 Task: For heading Arial Rounded MT Bold with Underline.  font size for heading26,  'Change the font style of data to'Browallia New.  and font size to 18,  Change the alignment of both headline & data to Align middle & Align Text left.  In the sheet  Attendance Sheet for Weekly Reporting
Action: Mouse moved to (31, 156)
Screenshot: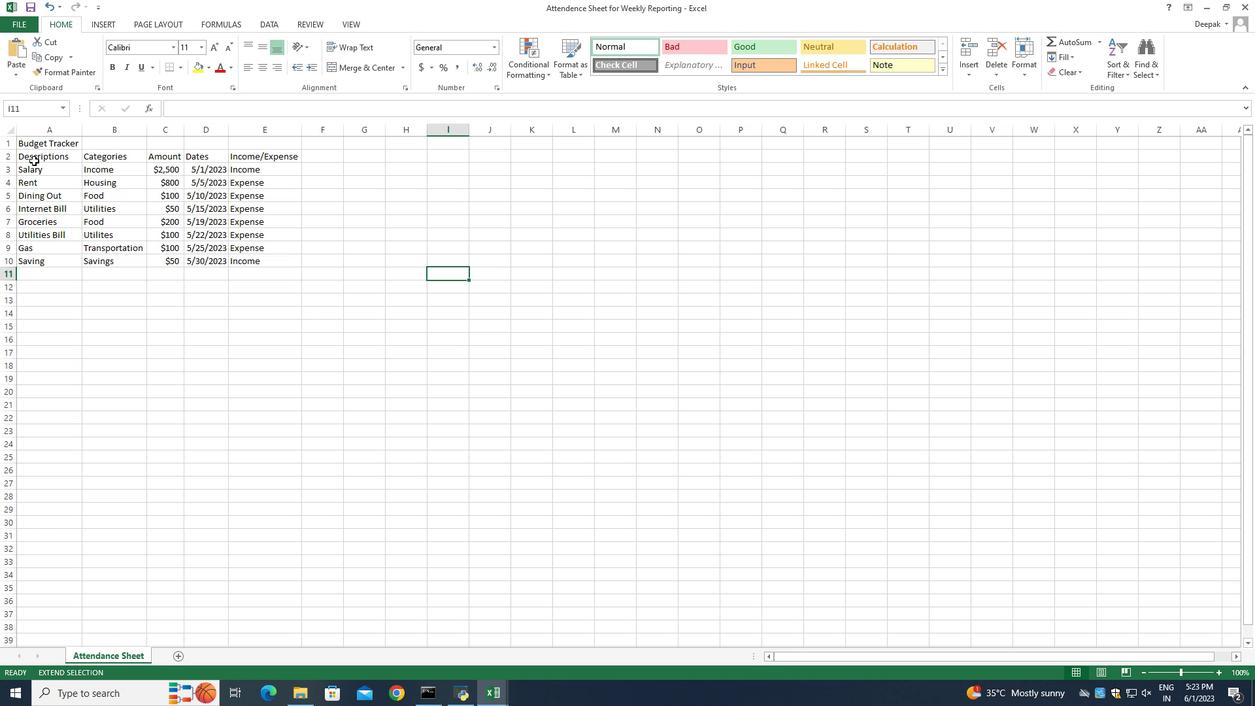 
Action: Mouse pressed left at (31, 156)
Screenshot: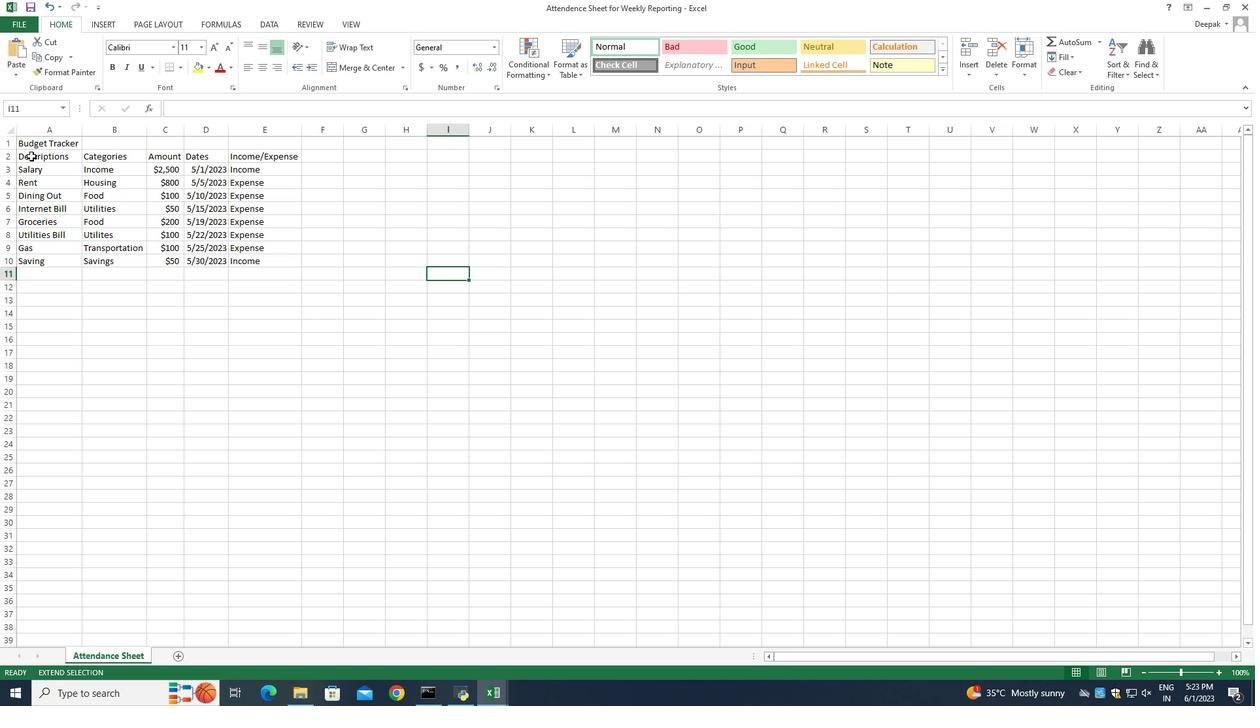 
Action: Mouse pressed left at (31, 156)
Screenshot: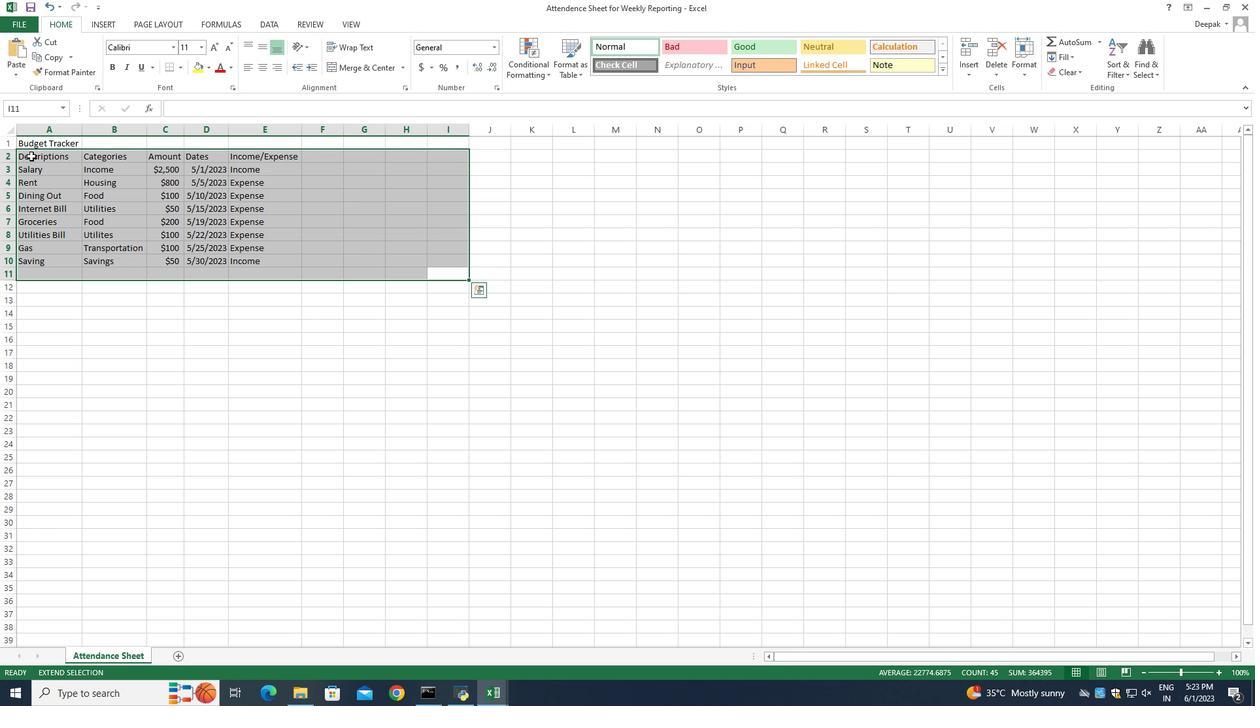 
Action: Mouse moved to (415, 371)
Screenshot: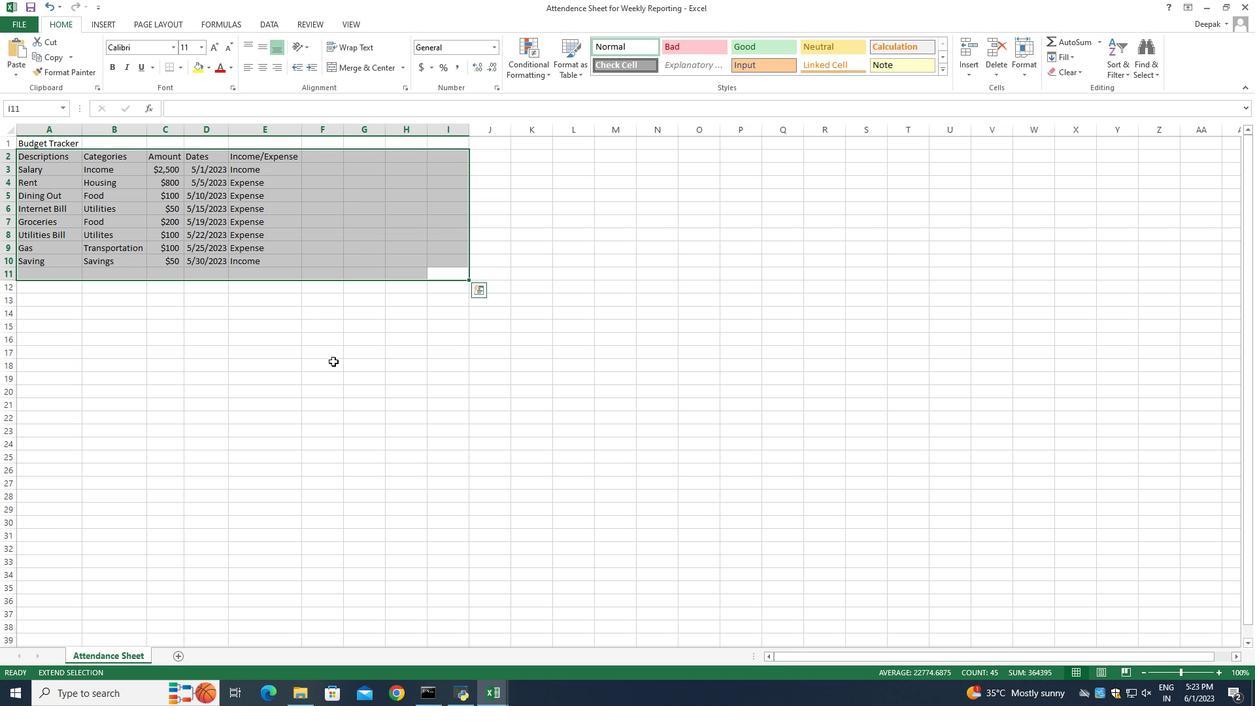 
Action: Mouse pressed left at (415, 371)
Screenshot: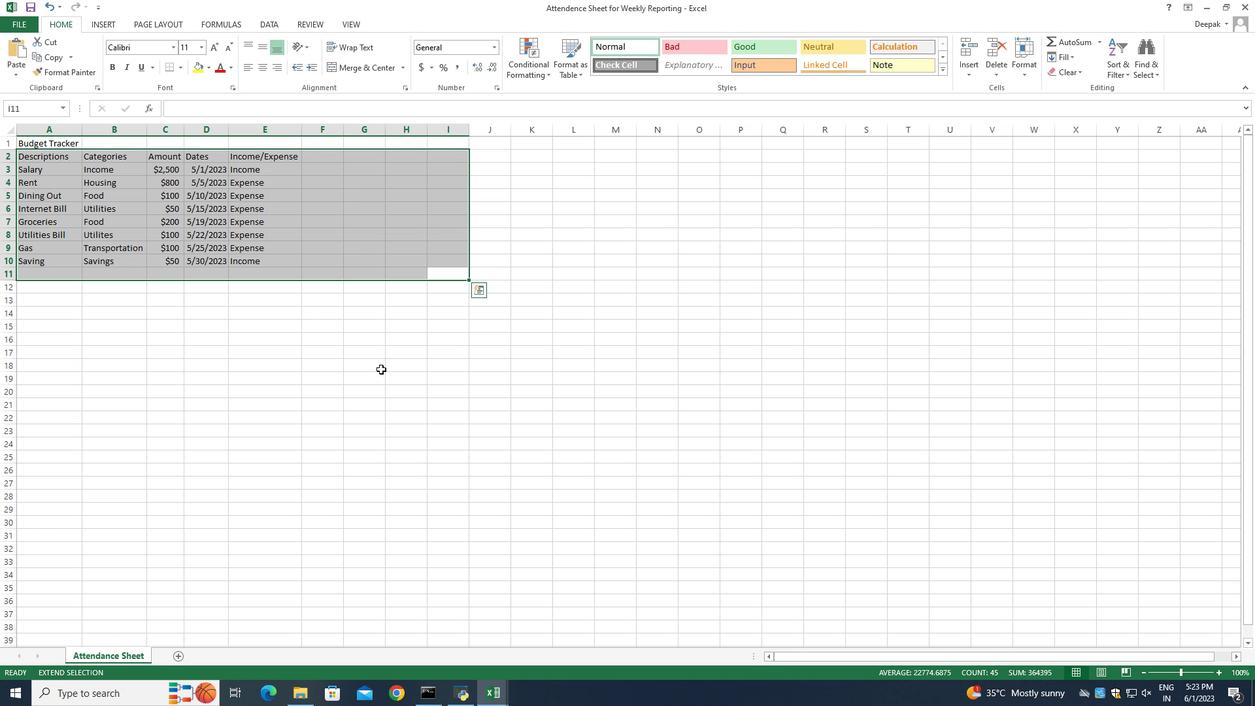 
Action: Mouse moved to (343, 205)
Screenshot: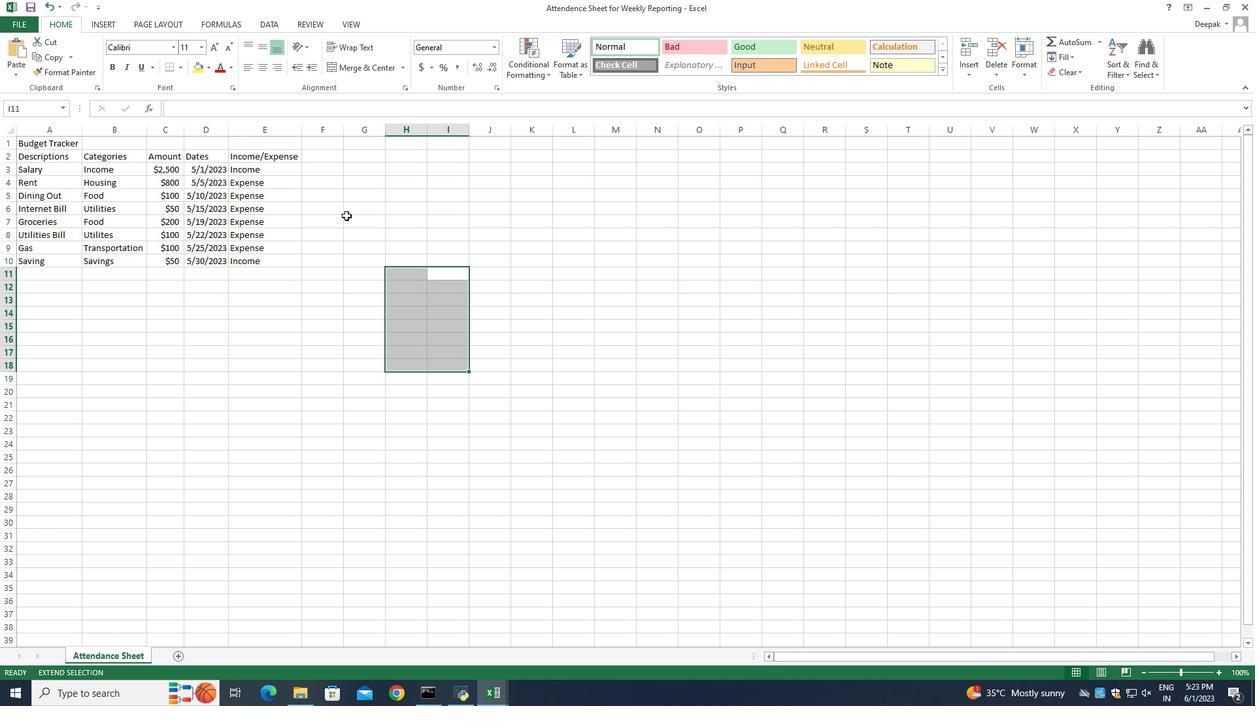 
Action: Mouse pressed right at (343, 205)
Screenshot: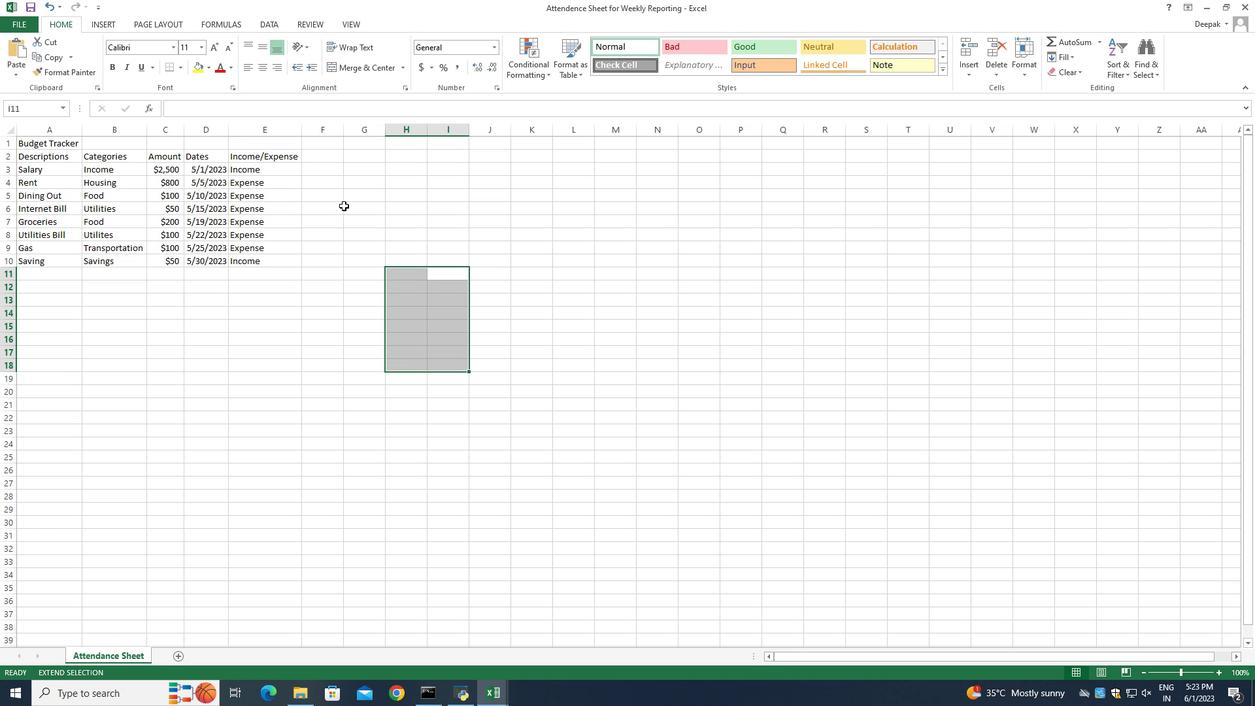 
Action: Mouse moved to (313, 228)
Screenshot: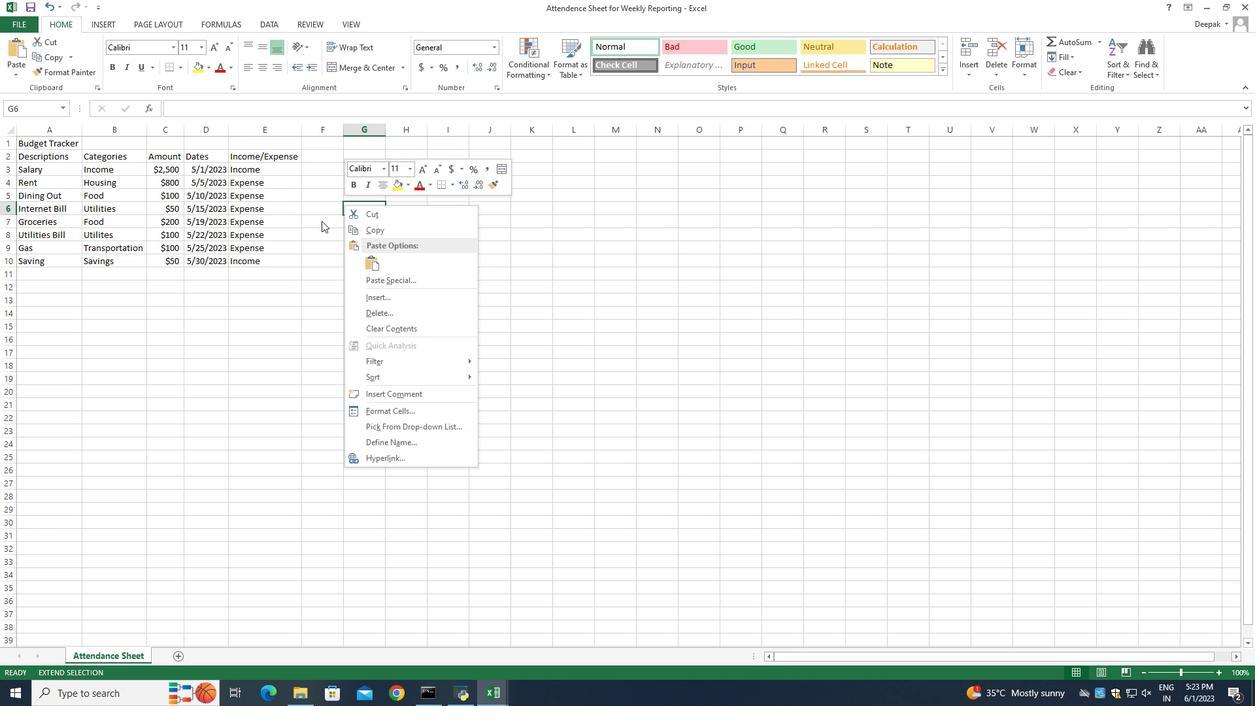 
Action: Mouse pressed left at (313, 228)
Screenshot: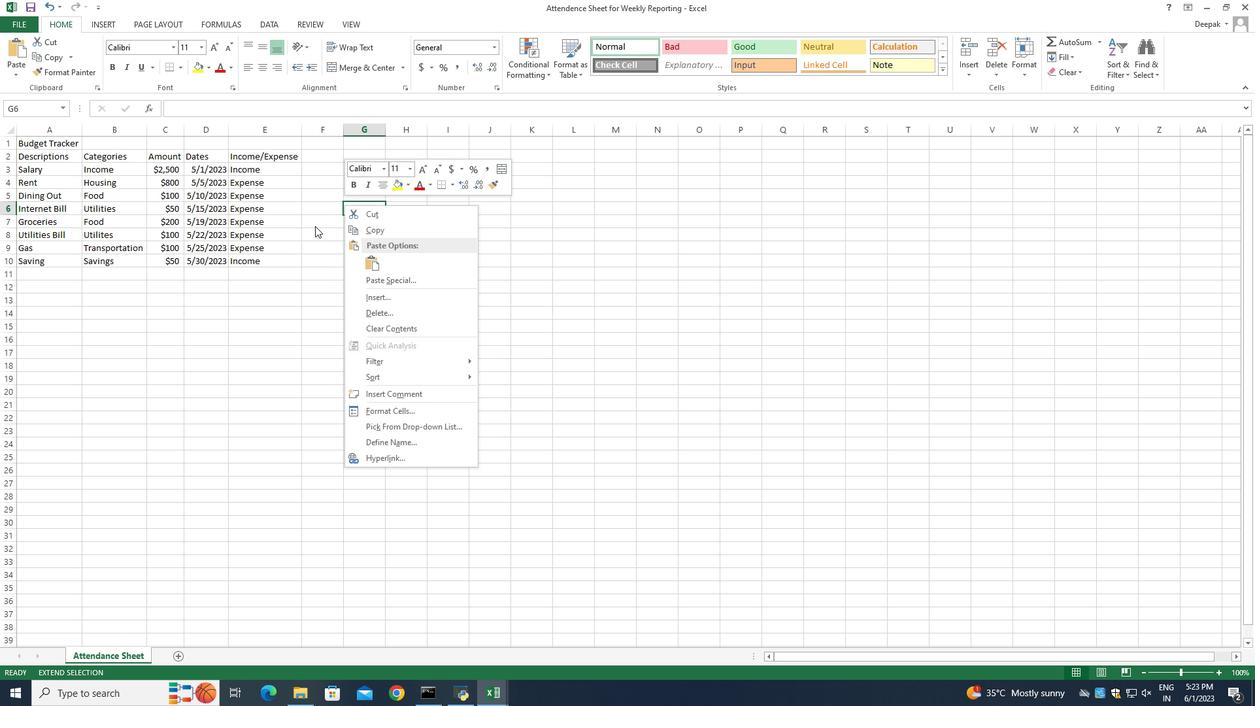 
Action: Mouse moved to (31, 156)
Screenshot: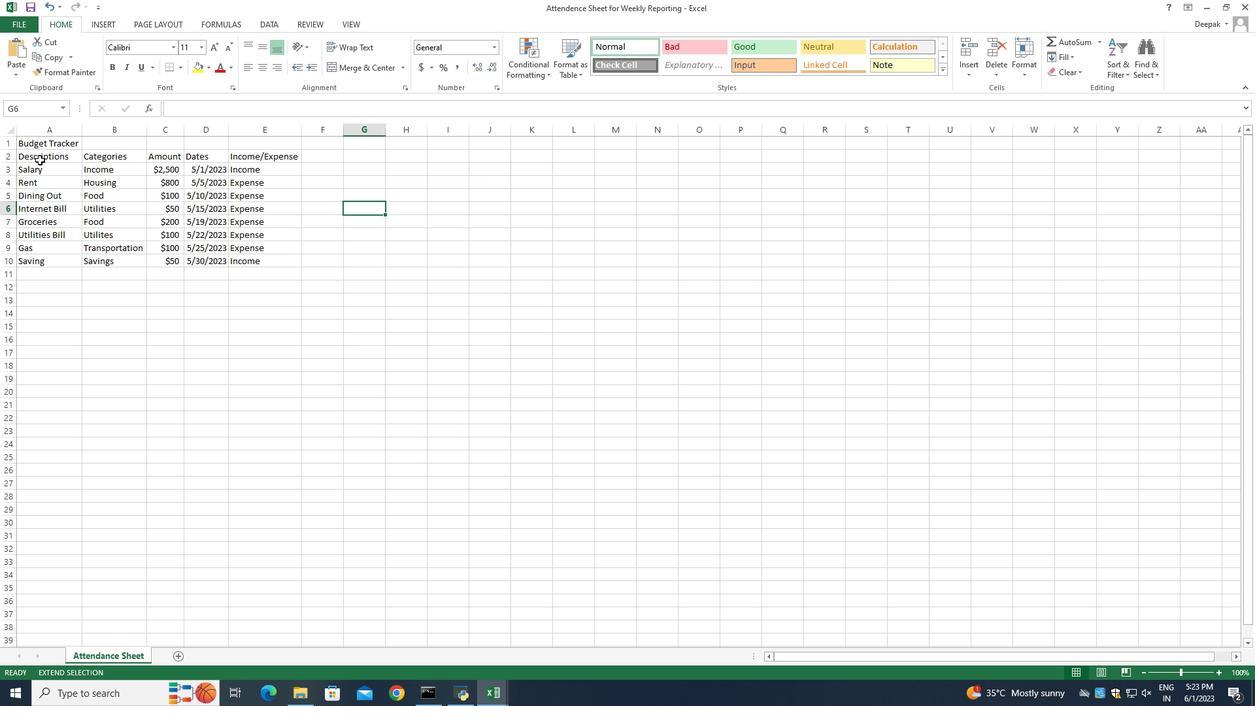 
Action: Mouse pressed left at (31, 156)
Screenshot: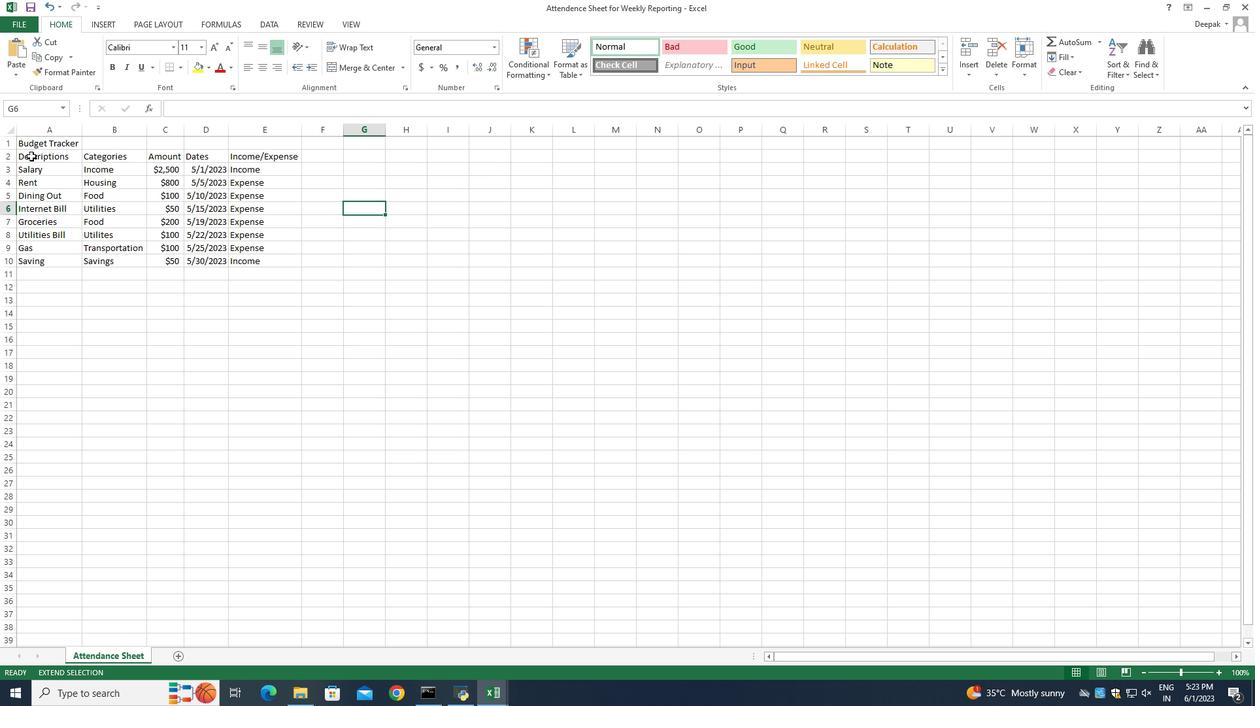
Action: Mouse pressed left at (31, 156)
Screenshot: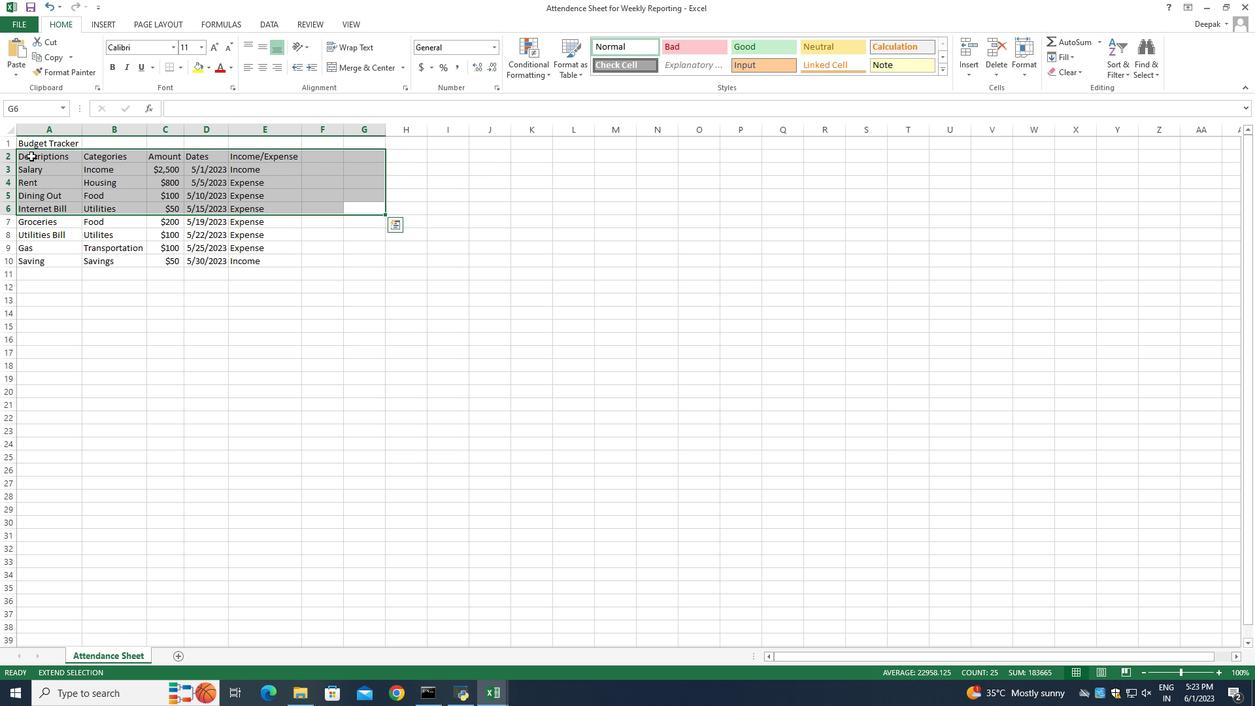 
Action: Mouse pressed left at (31, 156)
Screenshot: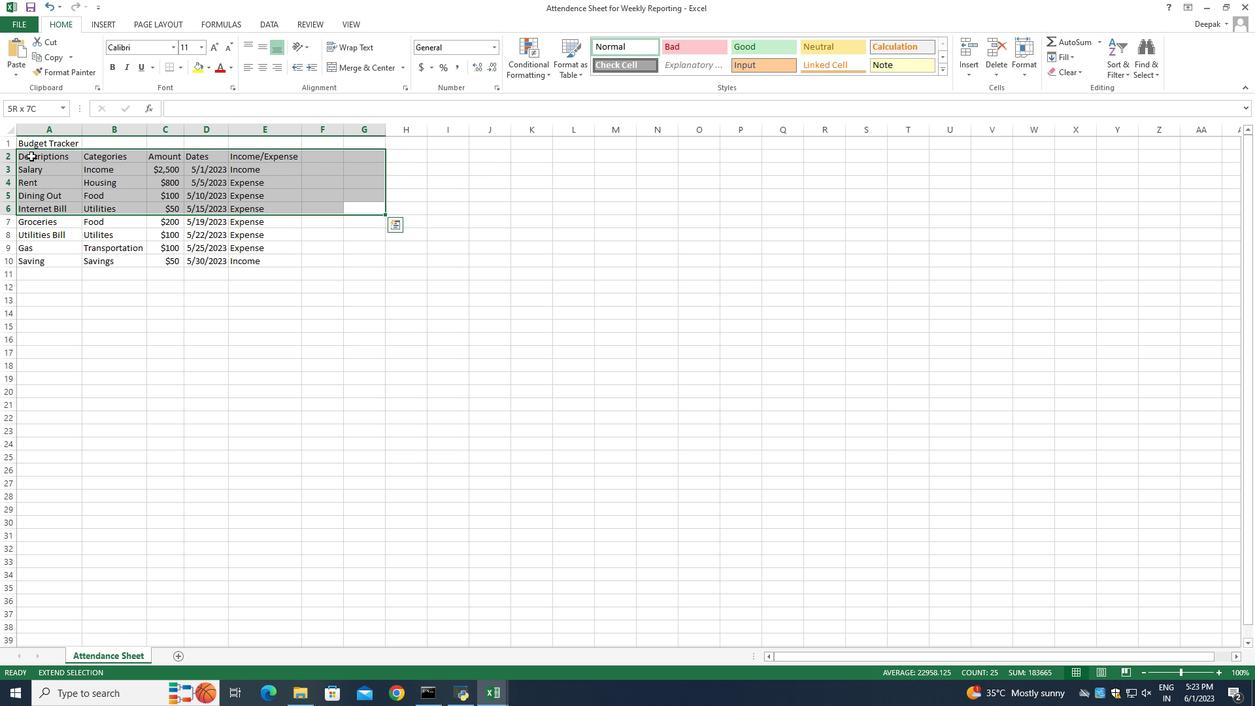 
Action: Mouse pressed left at (31, 156)
Screenshot: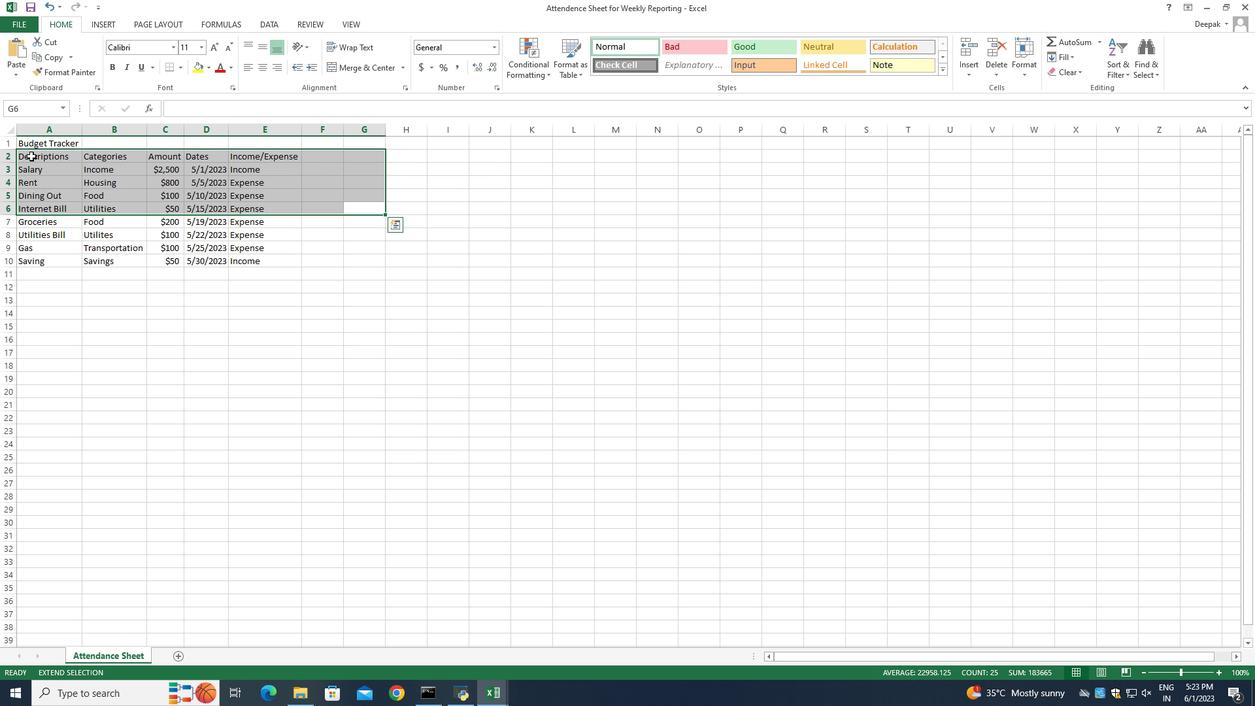 
Action: Mouse moved to (121, 295)
Screenshot: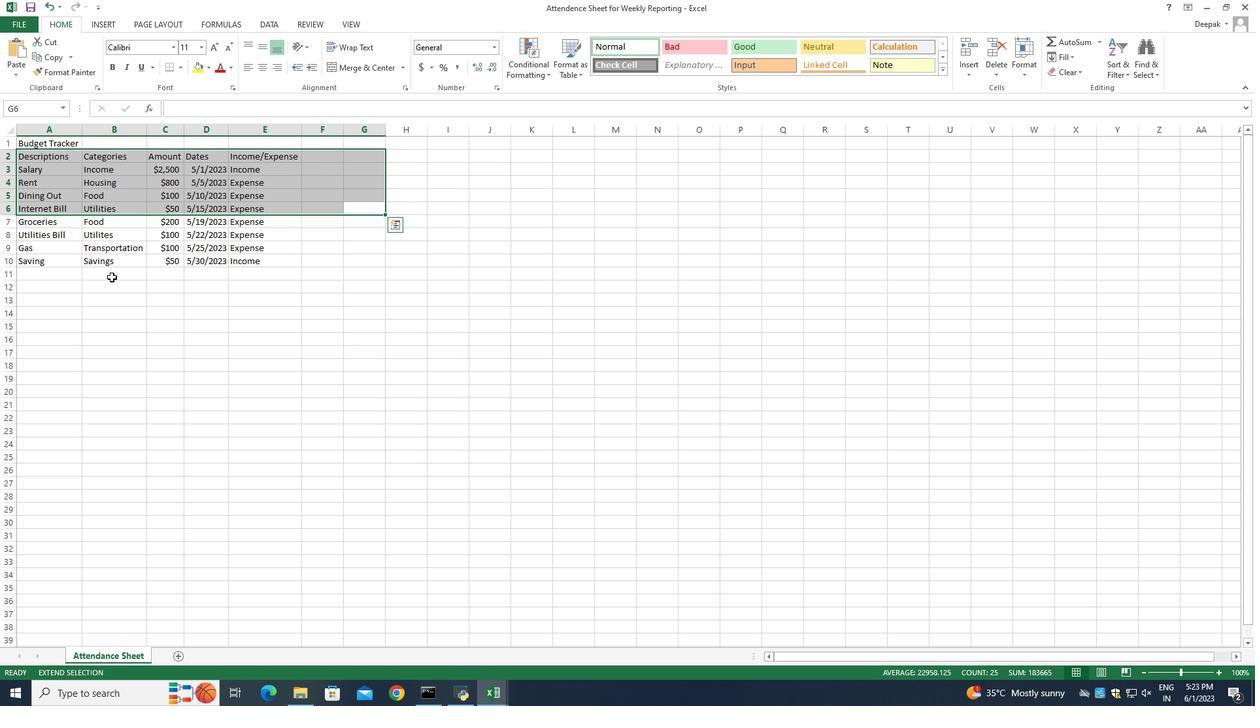 
Action: Mouse pressed left at (121, 295)
Screenshot: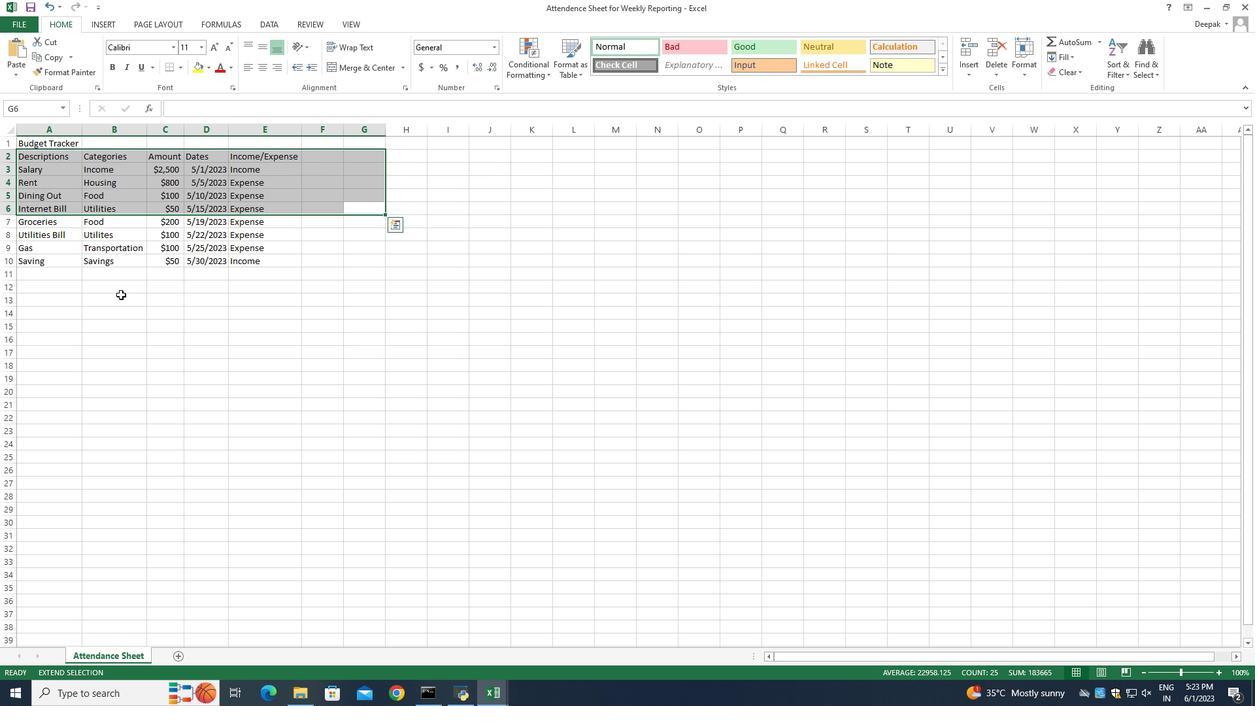 
Action: Mouse moved to (544, 287)
Screenshot: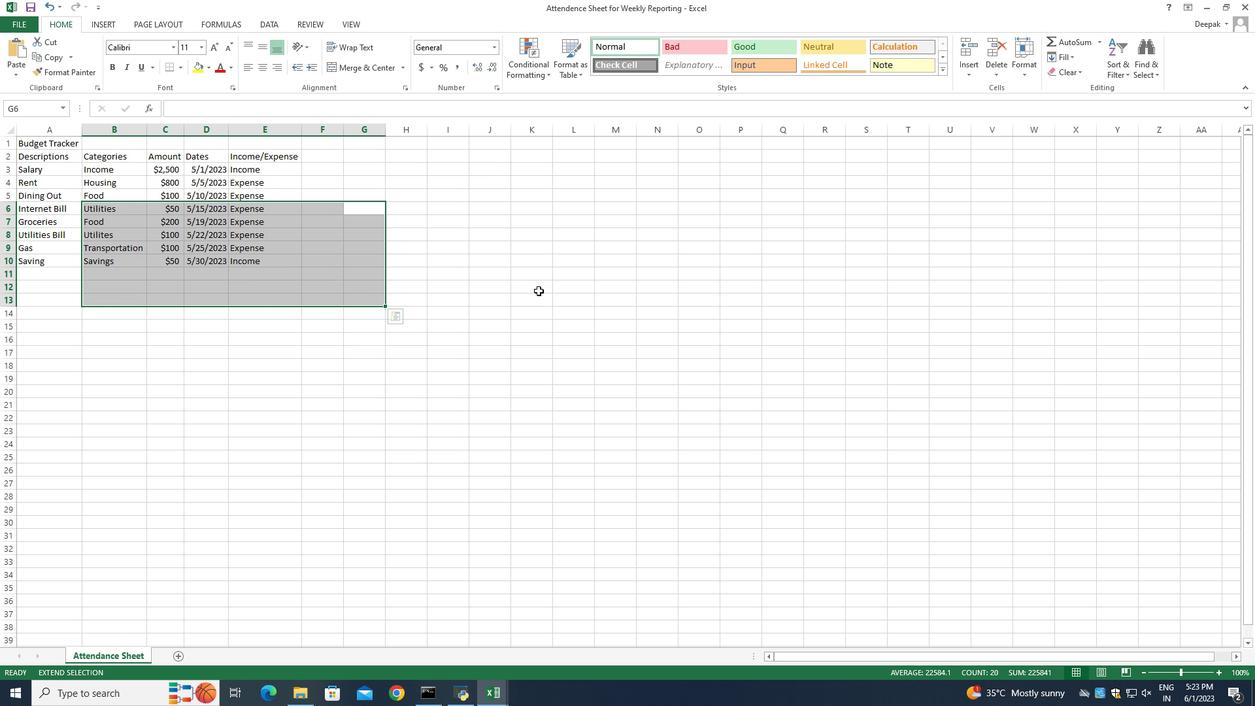 
Action: Mouse pressed right at (544, 287)
Screenshot: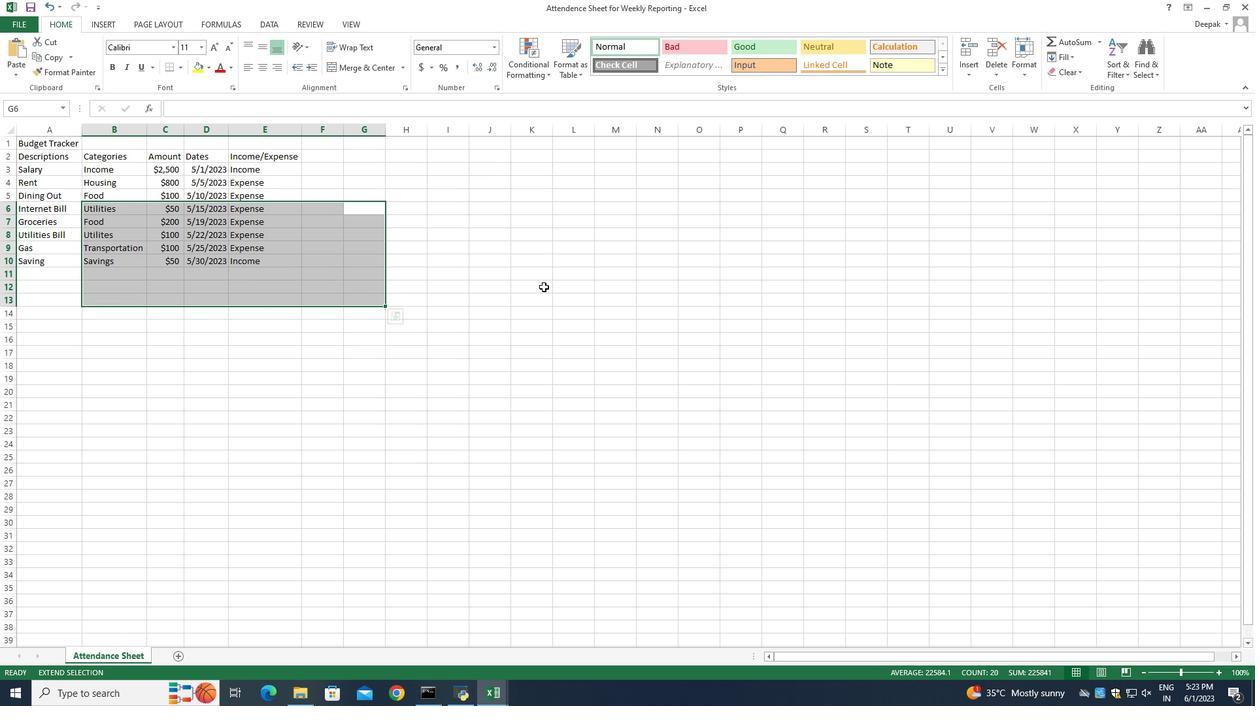 
Action: Mouse moved to (459, 299)
Screenshot: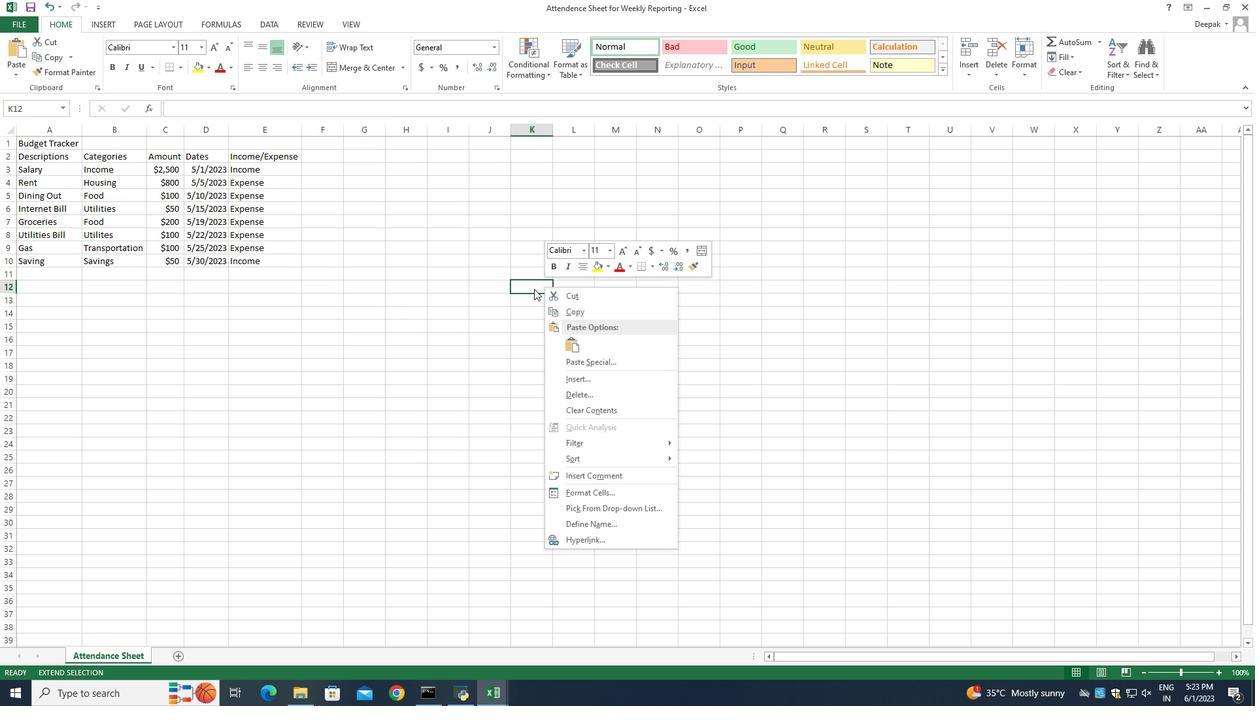 
Action: Mouse pressed left at (459, 299)
Screenshot: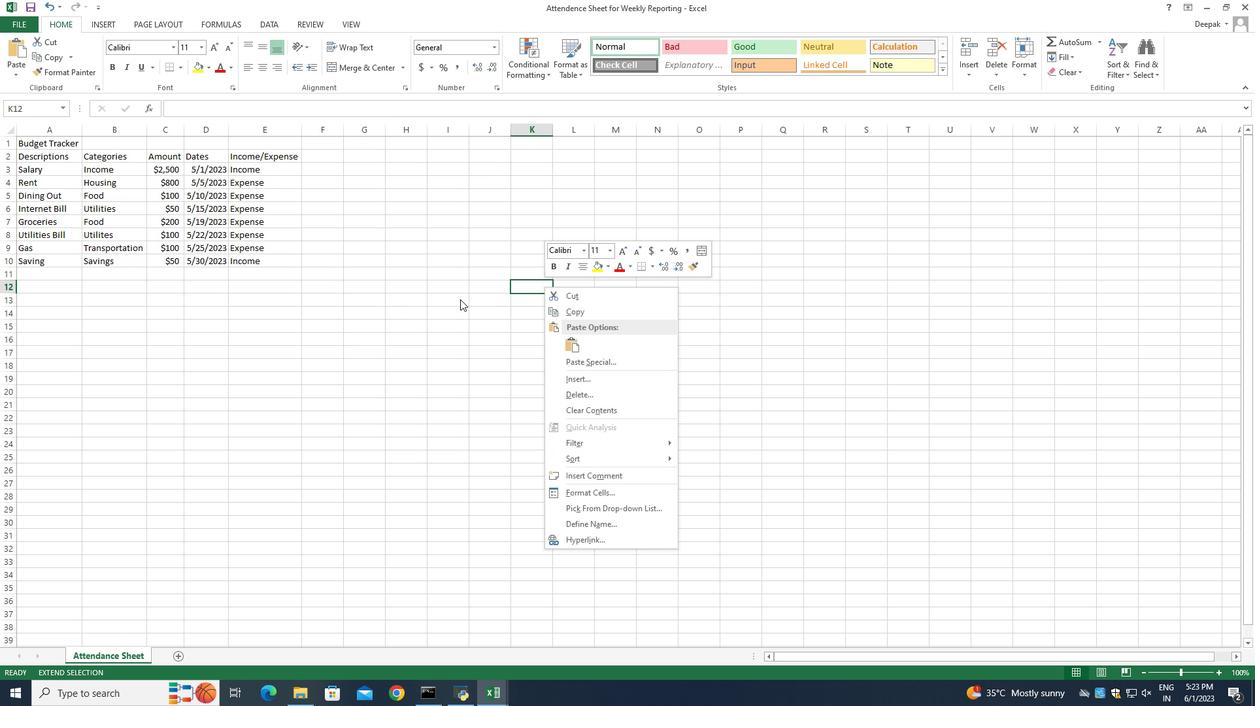 
Action: Mouse pressed left at (459, 299)
Screenshot: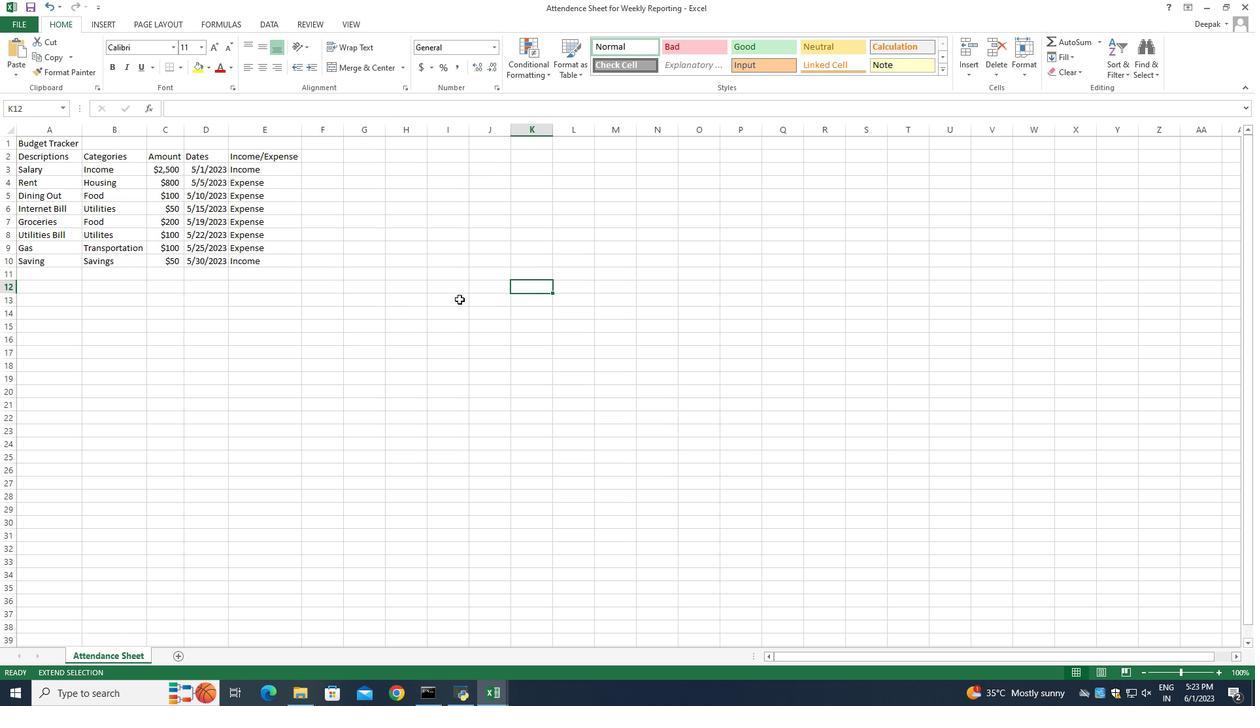 
Action: Mouse moved to (544, 304)
Screenshot: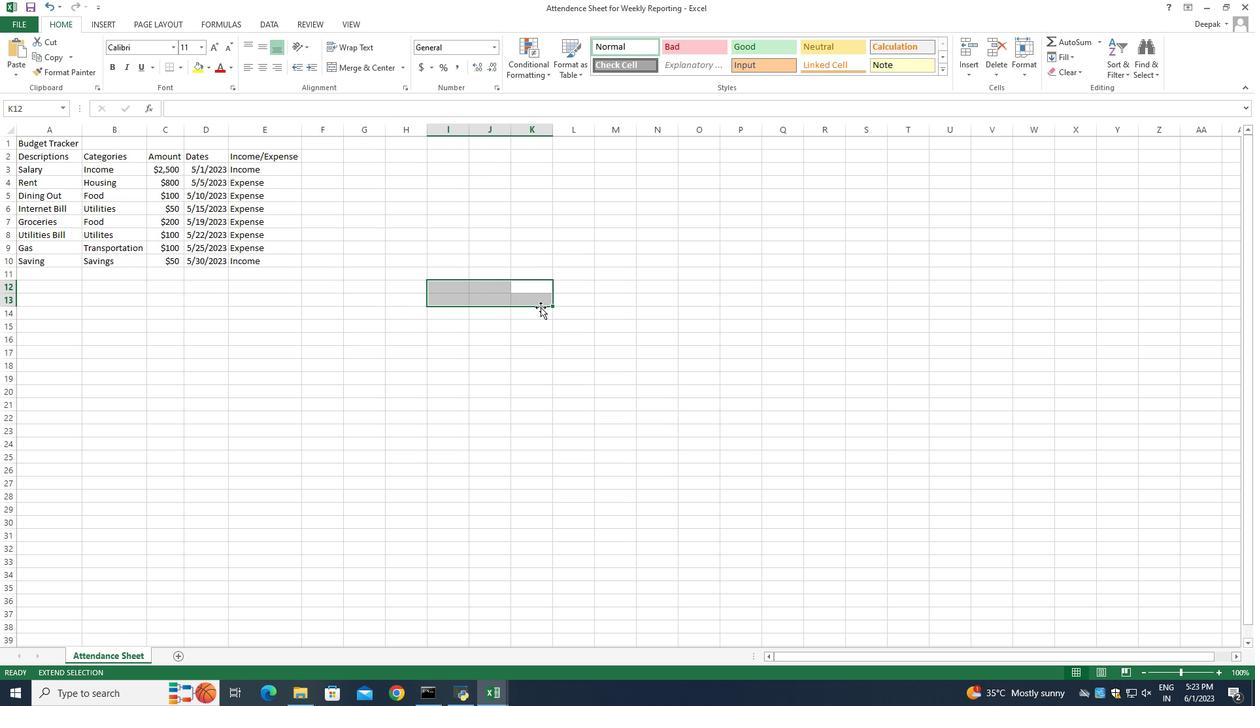 
Action: Mouse pressed left at (544, 304)
Screenshot: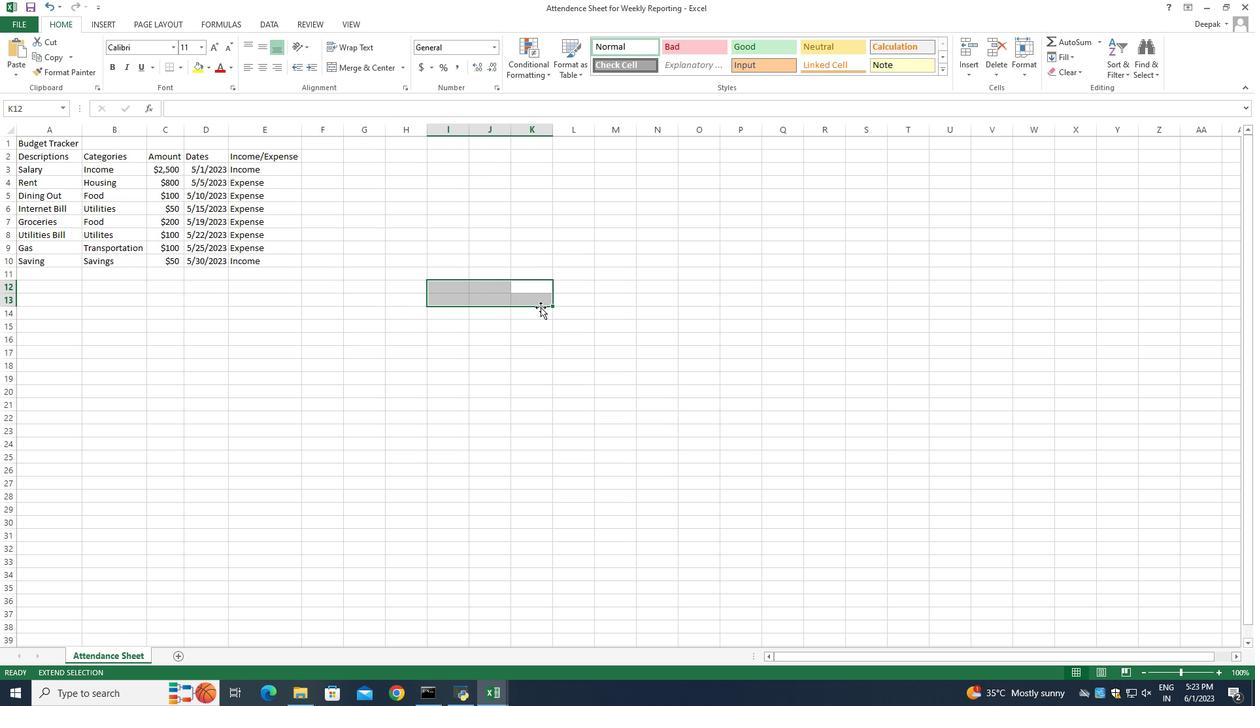 
Action: Mouse moved to (553, 302)
Screenshot: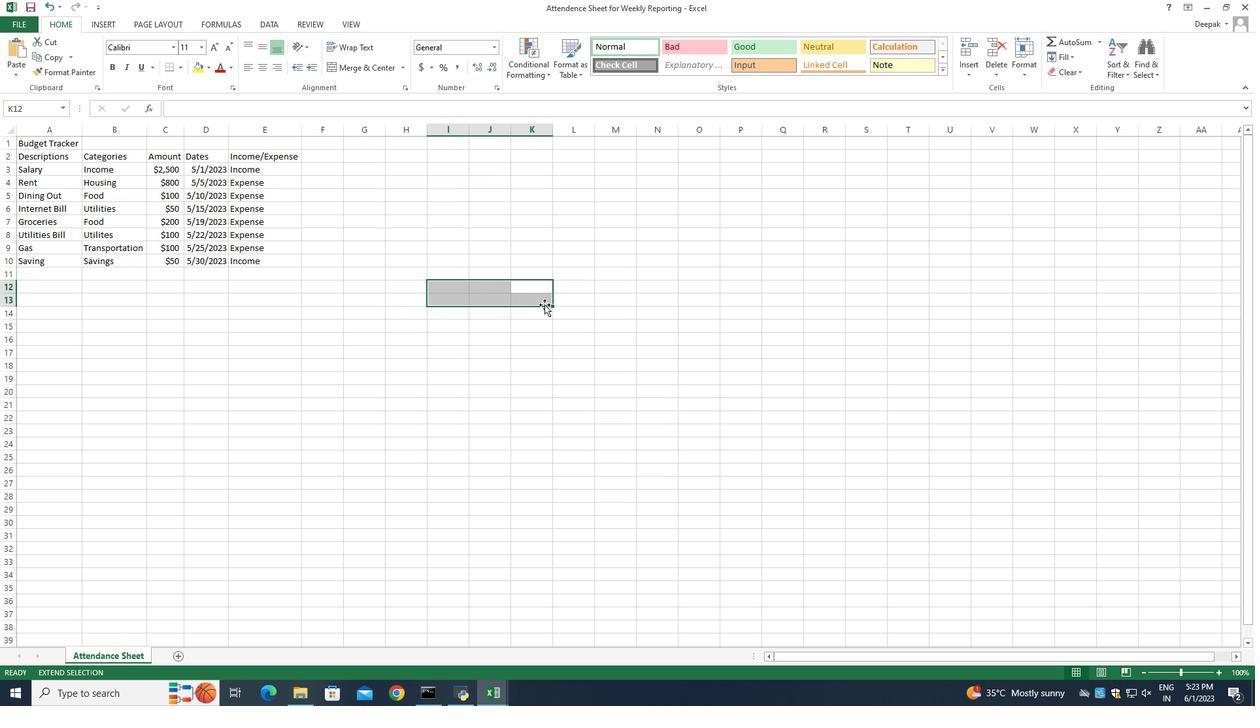 
Action: Mouse pressed left at (553, 302)
Screenshot: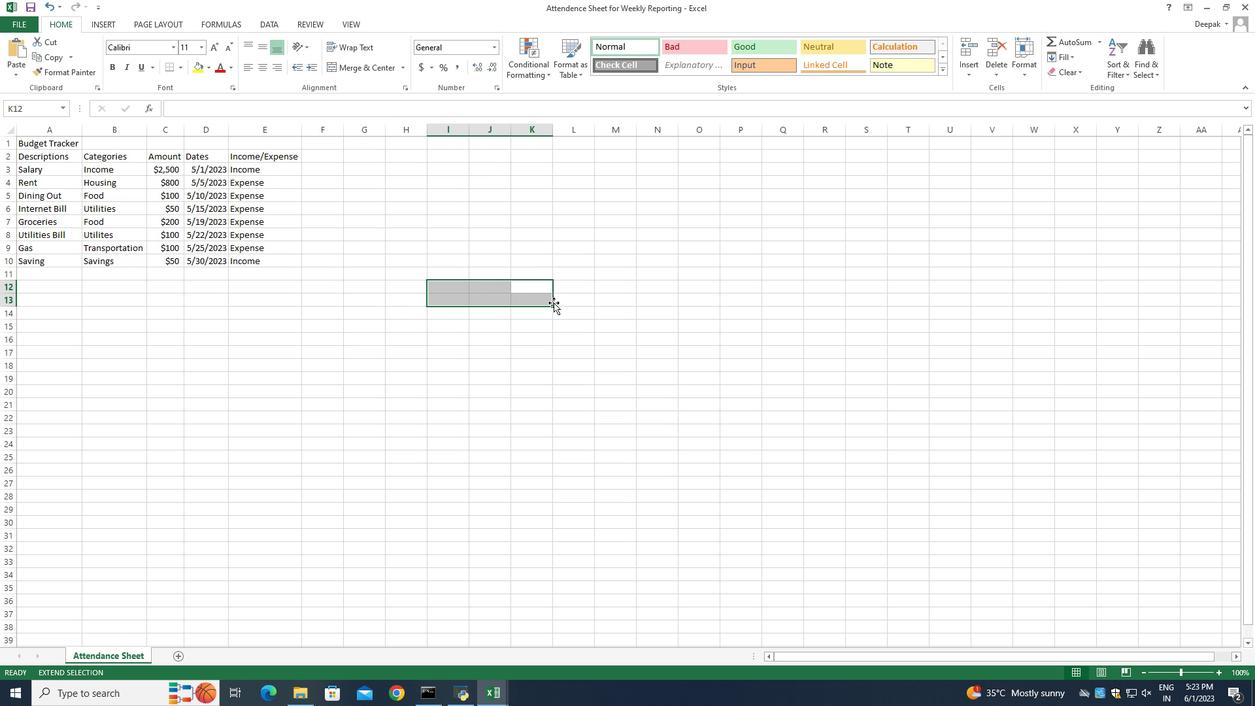 
Action: Mouse moved to (591, 289)
Screenshot: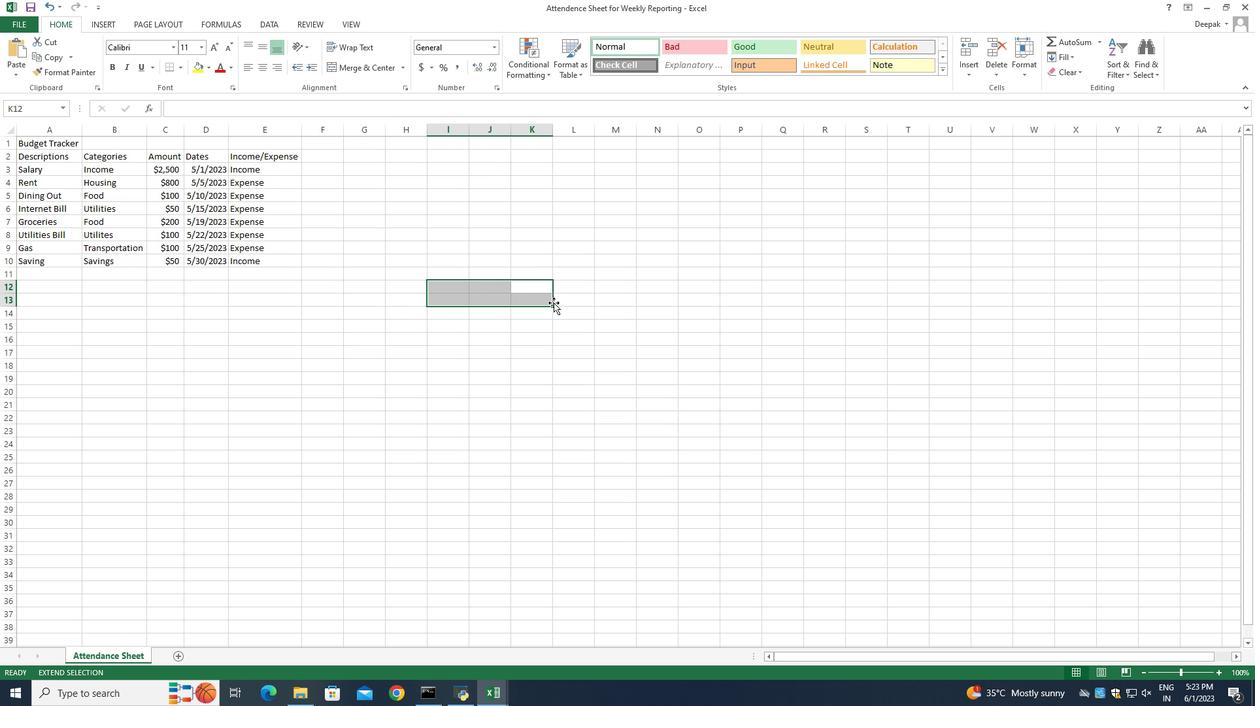 
Action: Mouse pressed right at (591, 289)
Screenshot: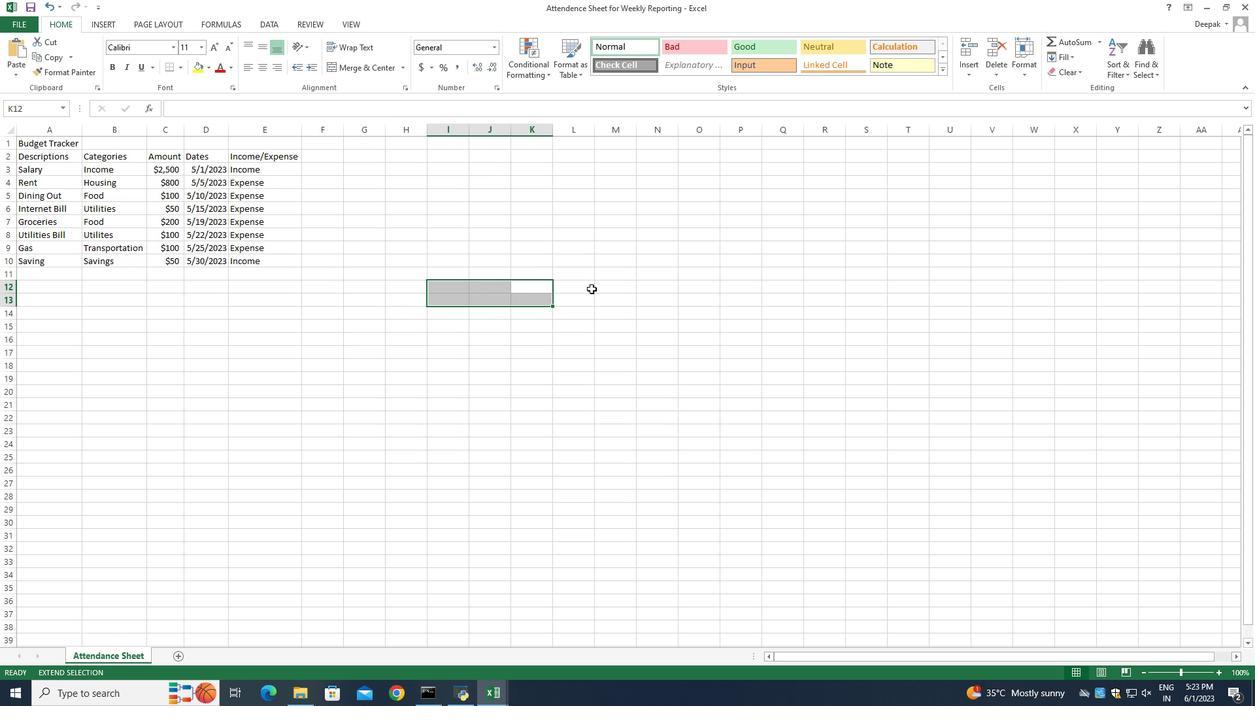 
Action: Mouse moved to (568, 283)
Screenshot: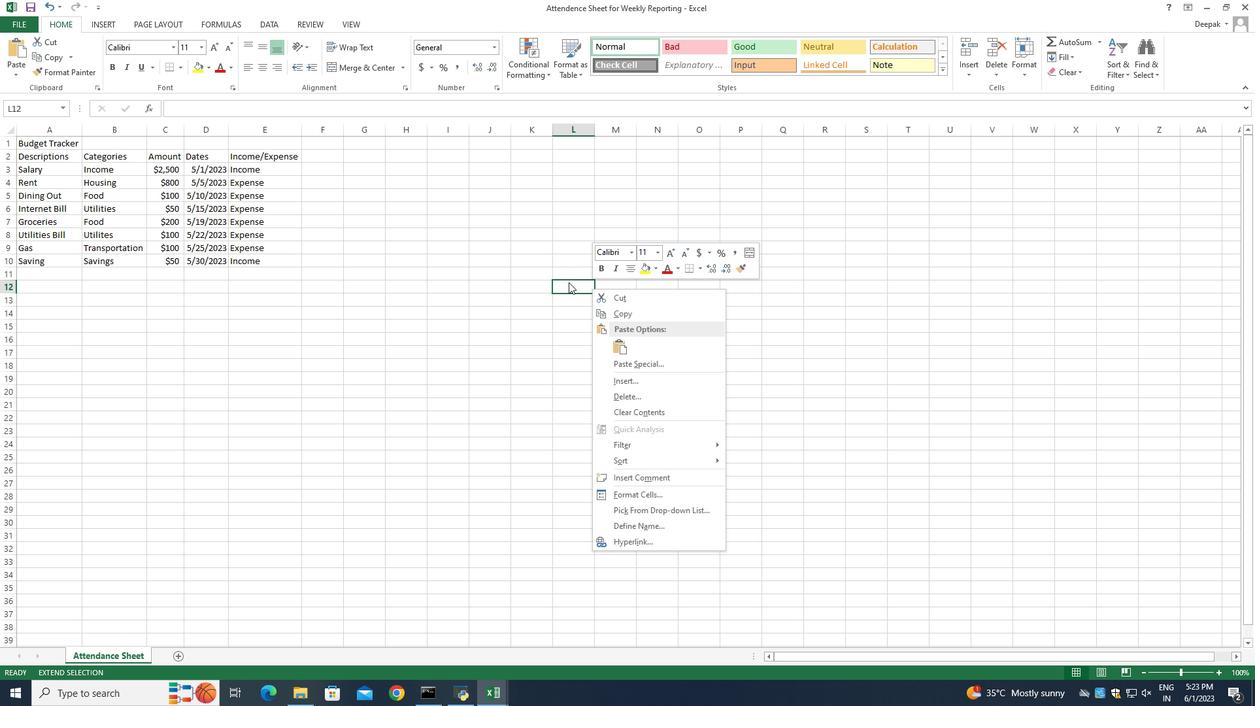 
Action: Mouse pressed left at (568, 283)
Screenshot: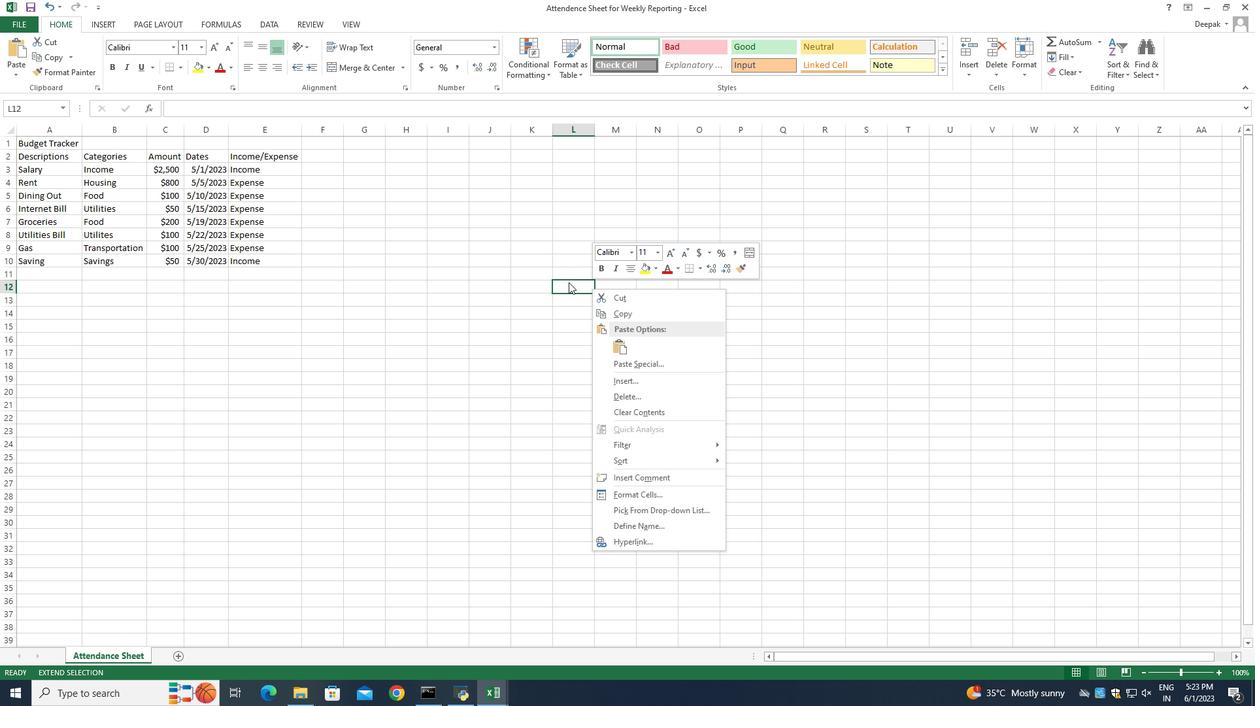 
Action: Mouse moved to (573, 300)
Screenshot: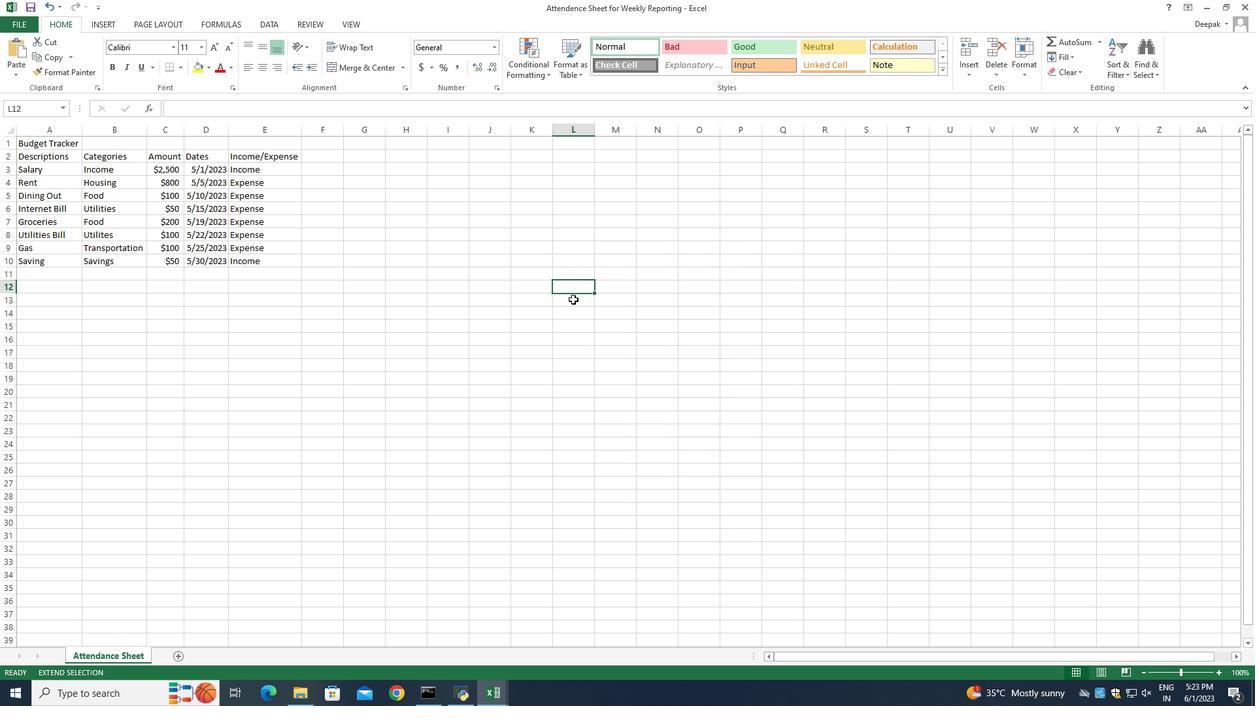 
Action: Mouse pressed left at (573, 300)
Screenshot: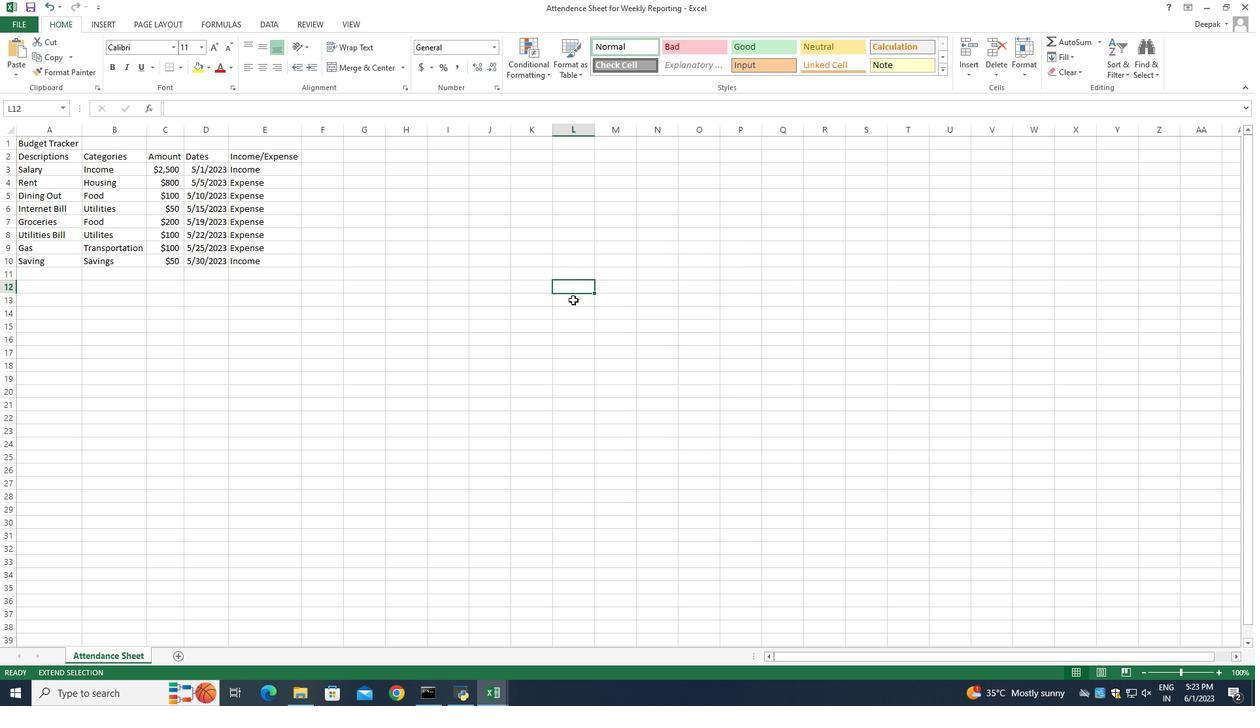 
Action: Mouse moved to (570, 288)
Screenshot: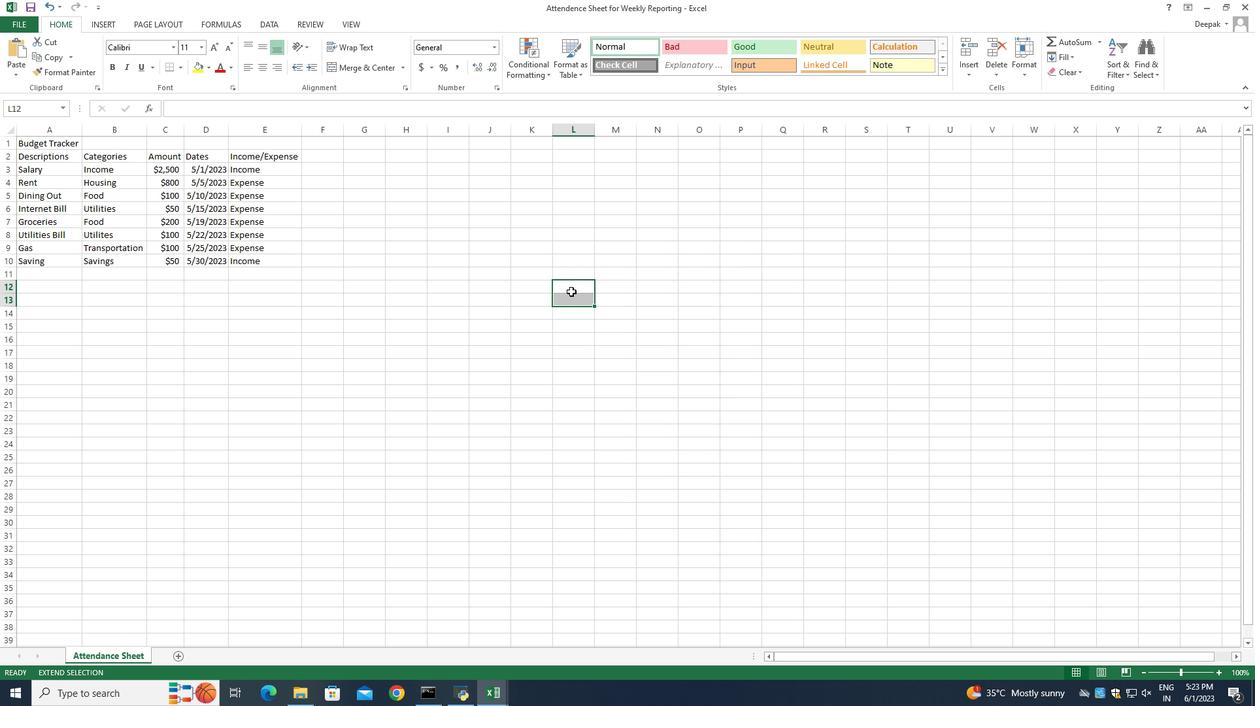 
Action: Mouse pressed left at (570, 288)
Screenshot: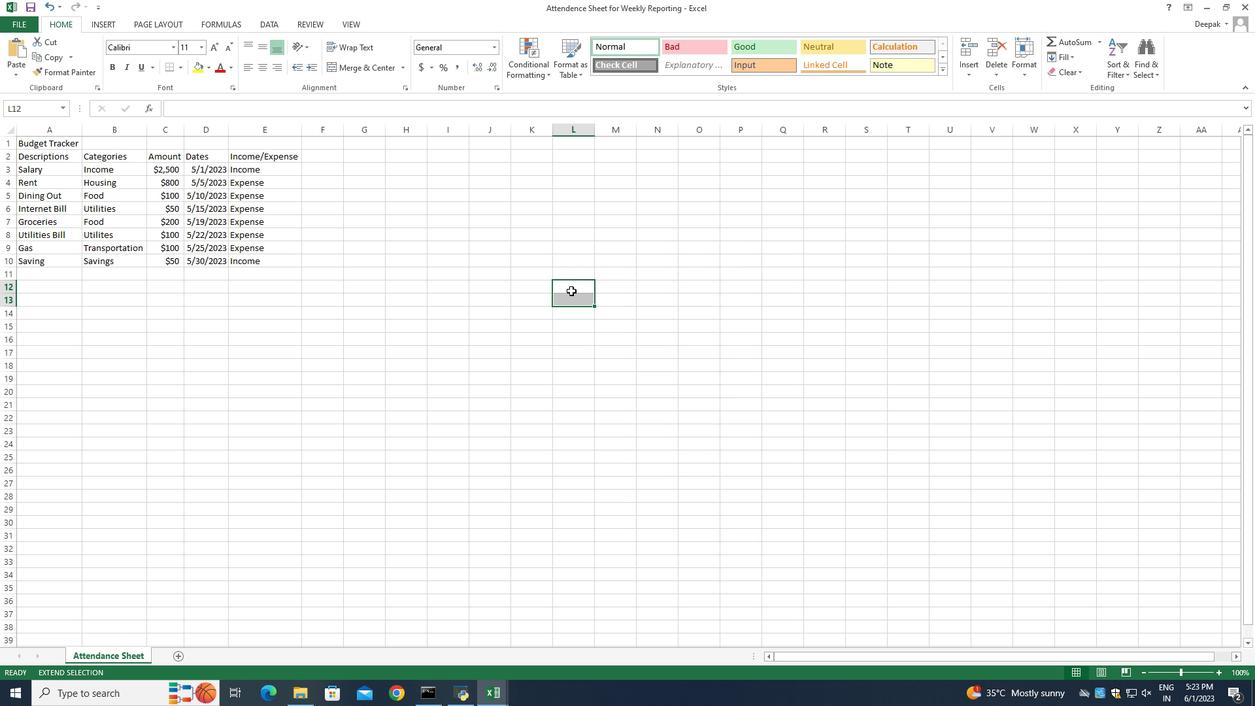 
Action: Mouse moved to (45, 156)
Screenshot: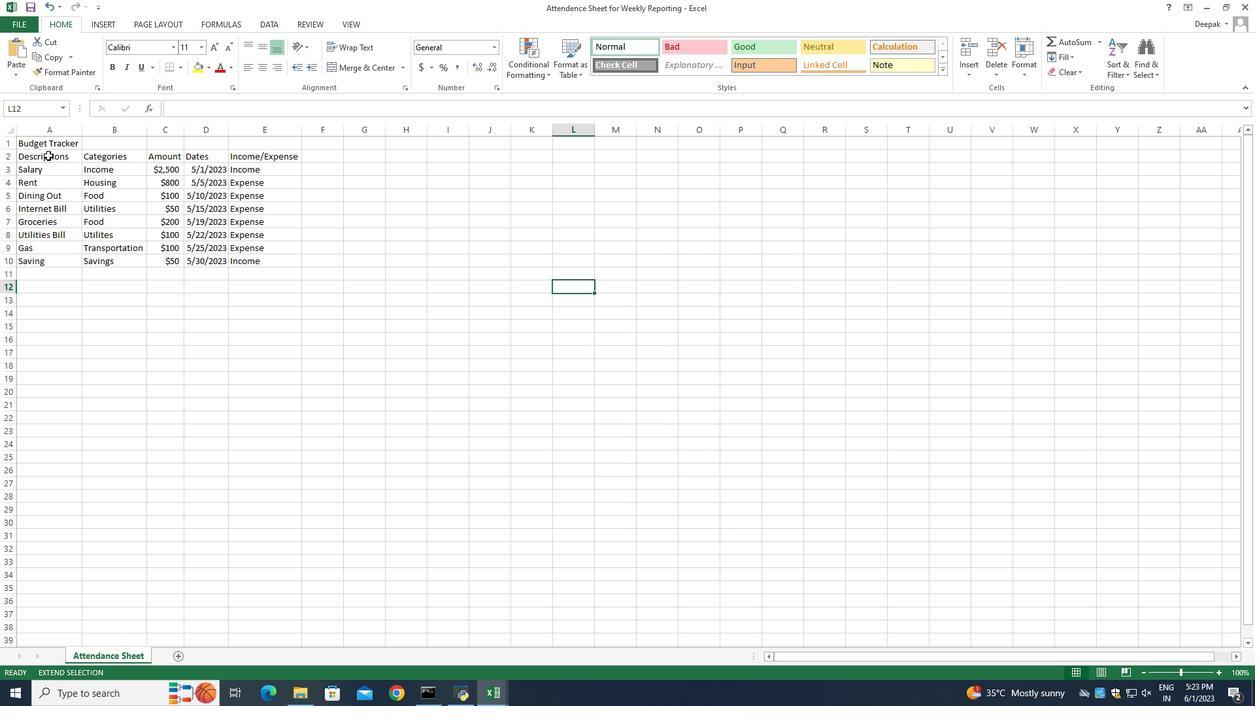 
Action: Mouse pressed left at (45, 156)
Screenshot: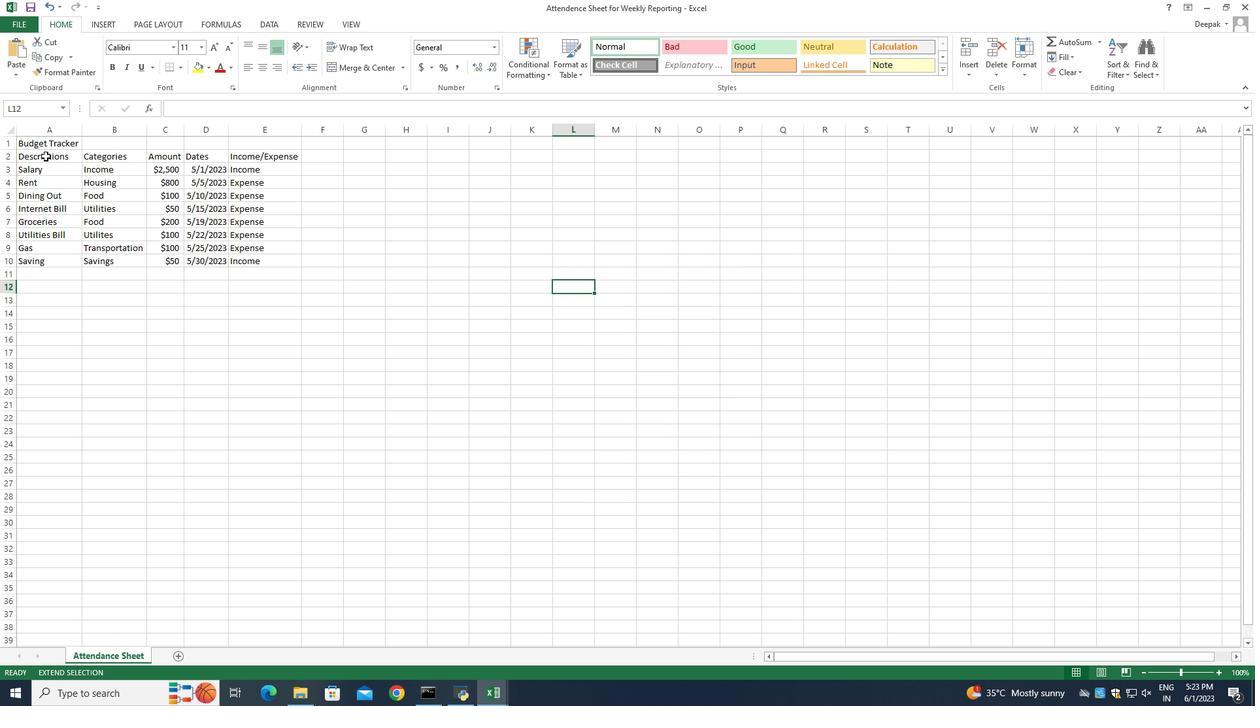 
Action: Mouse moved to (593, 292)
Screenshot: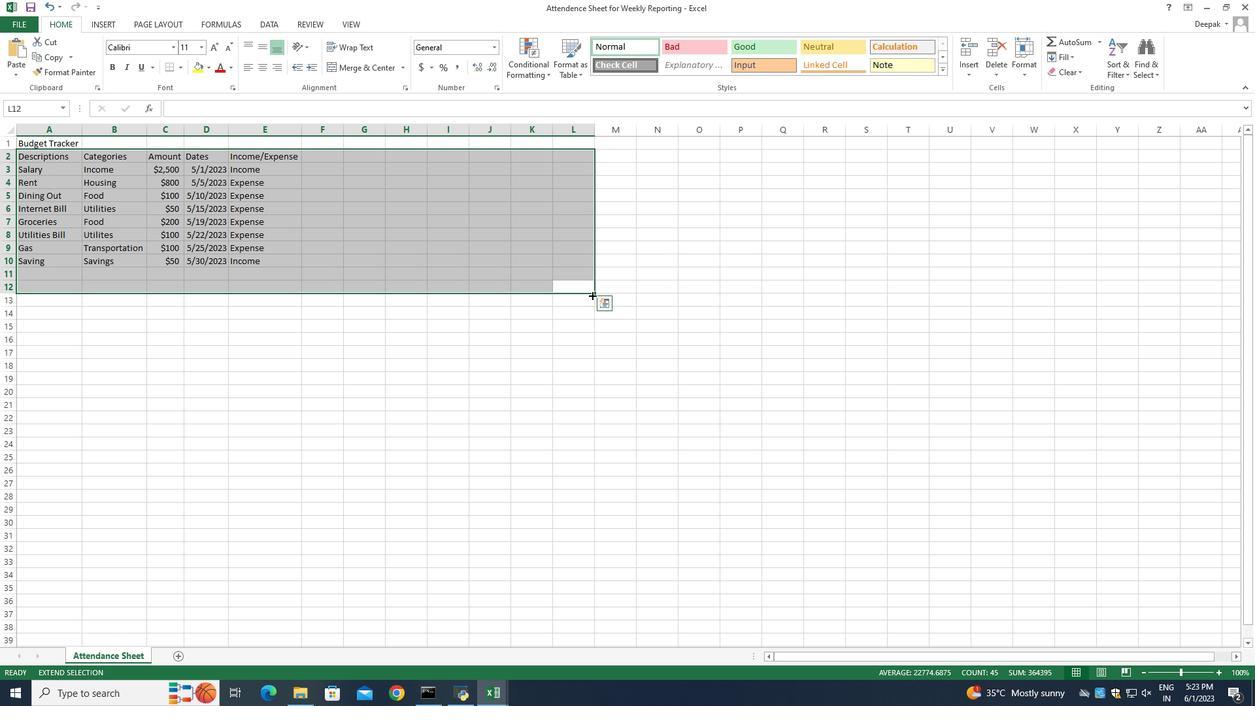 
Action: Mouse pressed left at (593, 292)
Screenshot: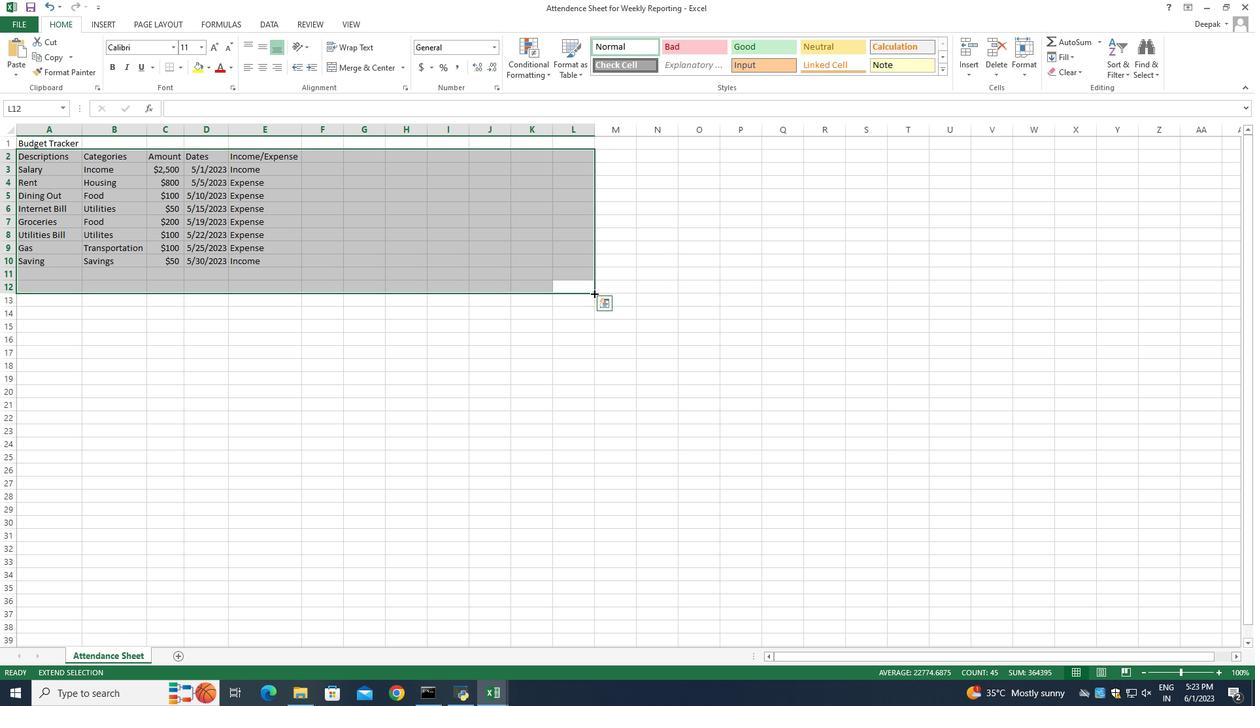 
Action: Mouse moved to (50, 291)
Screenshot: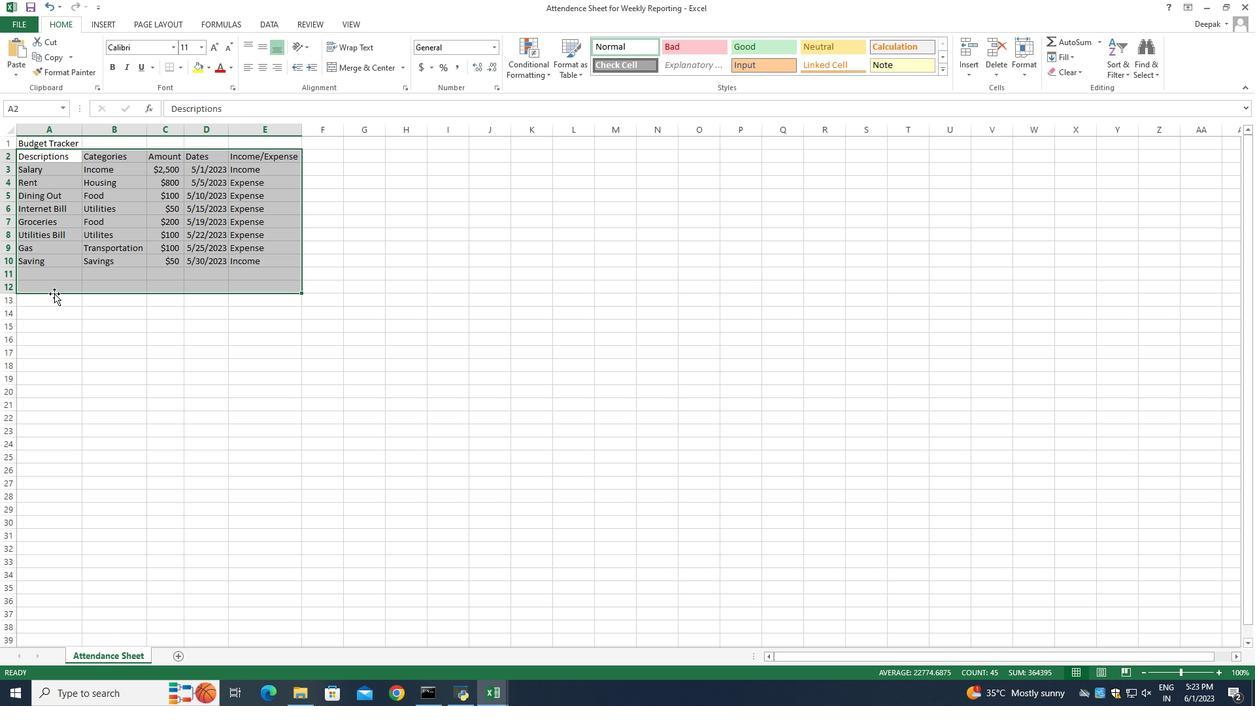 
Action: Mouse pressed left at (50, 291)
Screenshot: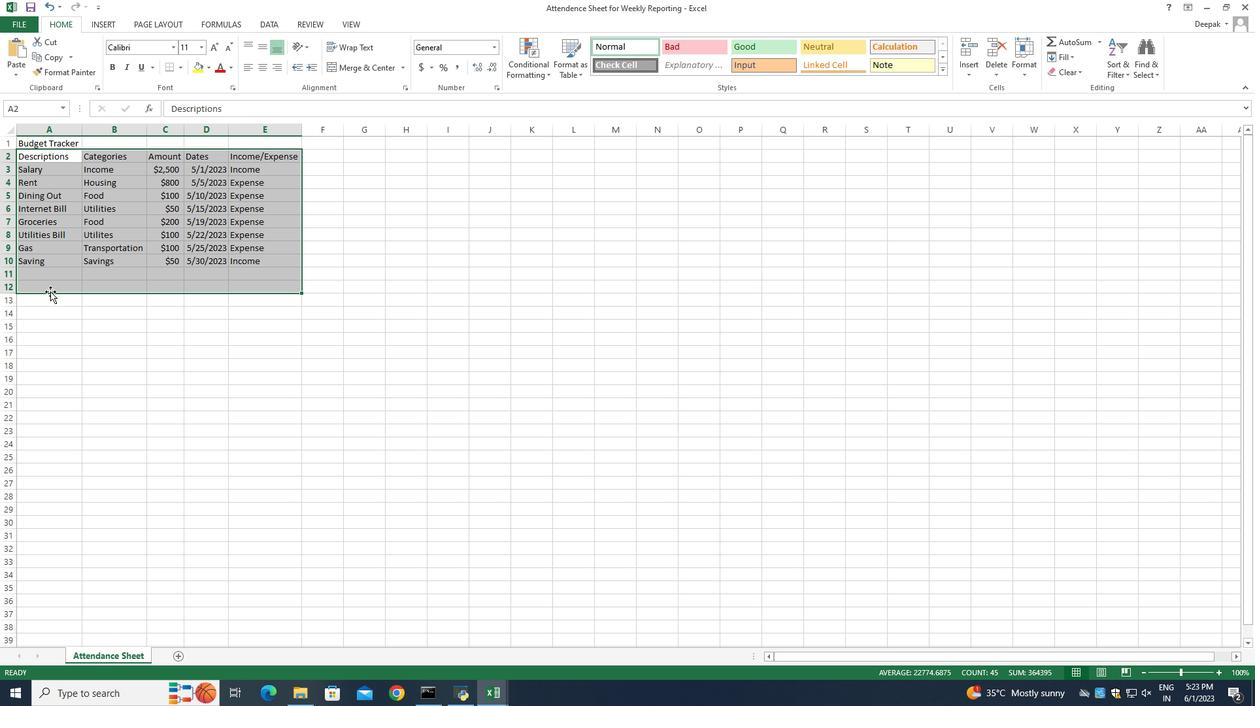 
Action: Mouse moved to (664, 375)
Screenshot: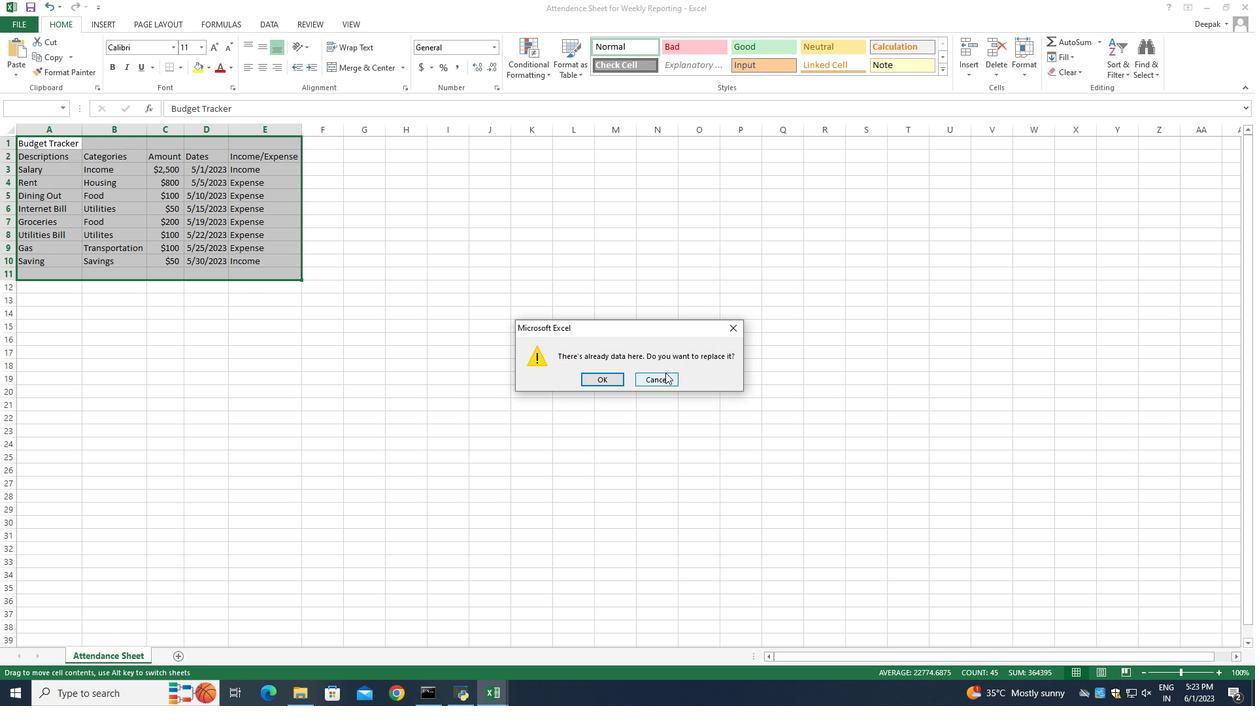 
Action: Mouse pressed left at (664, 375)
Screenshot: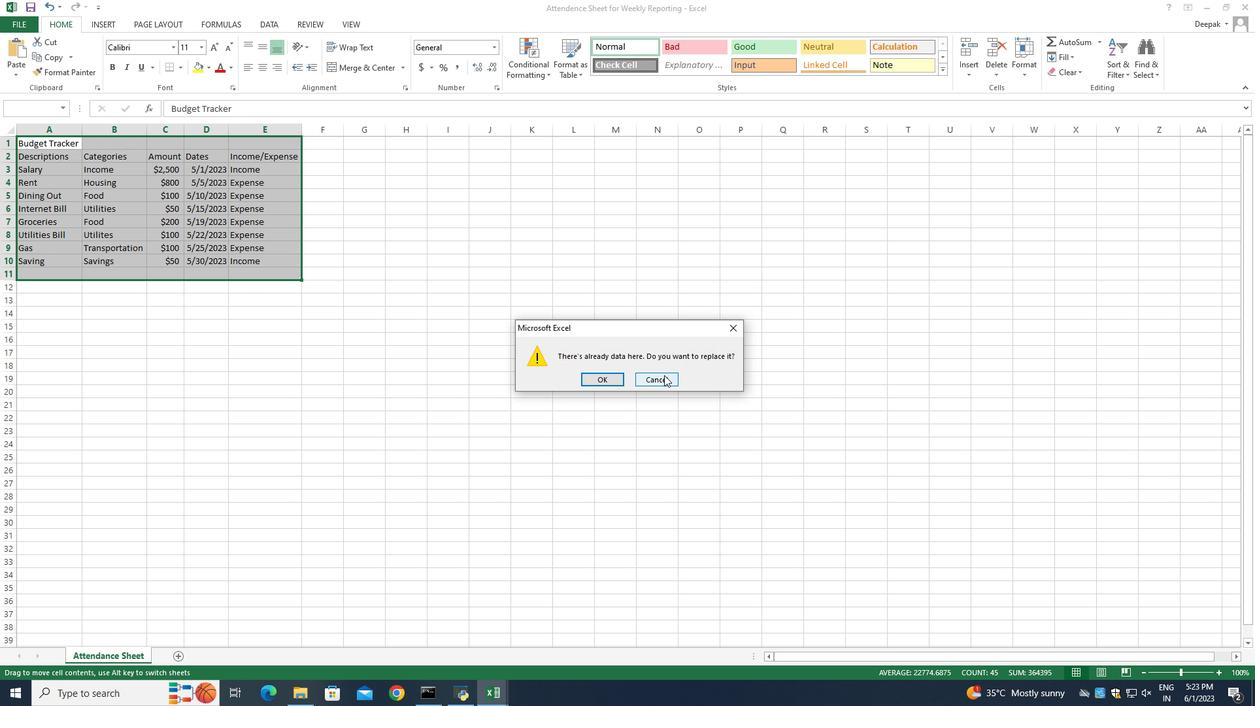 
Action: Mouse moved to (387, 255)
Screenshot: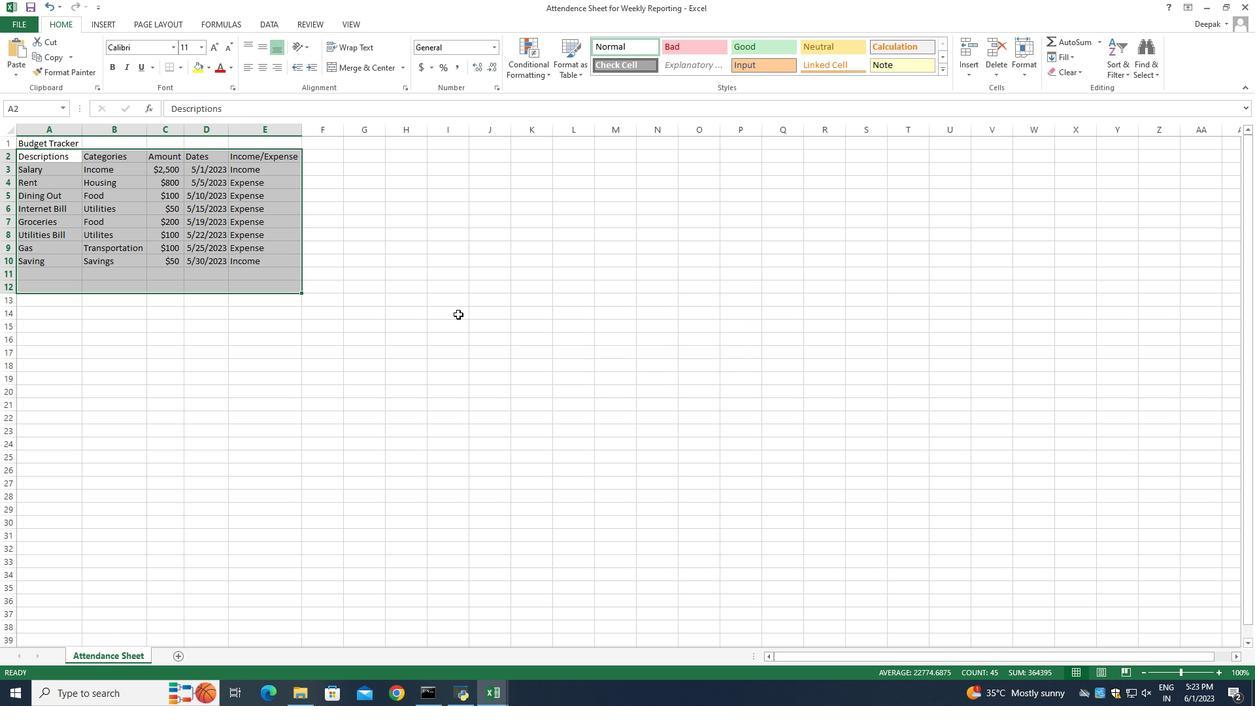 
Action: Mouse pressed right at (387, 255)
Screenshot: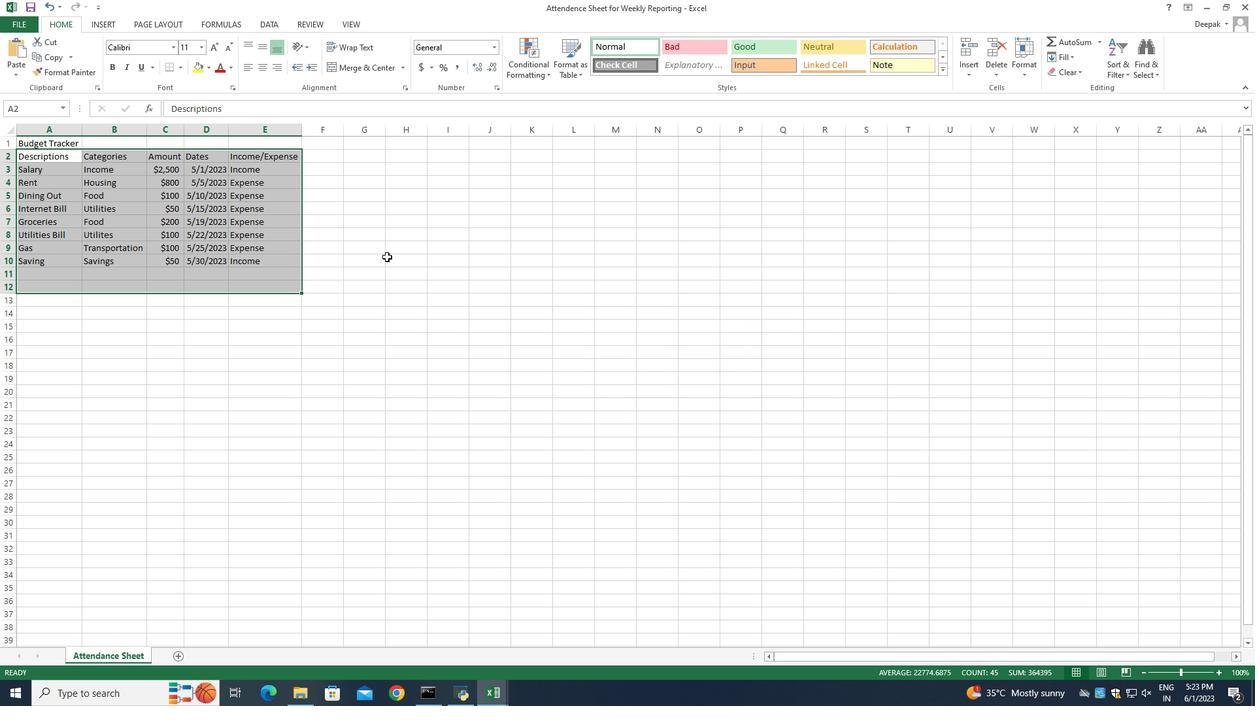 
Action: Mouse moved to (326, 262)
Screenshot: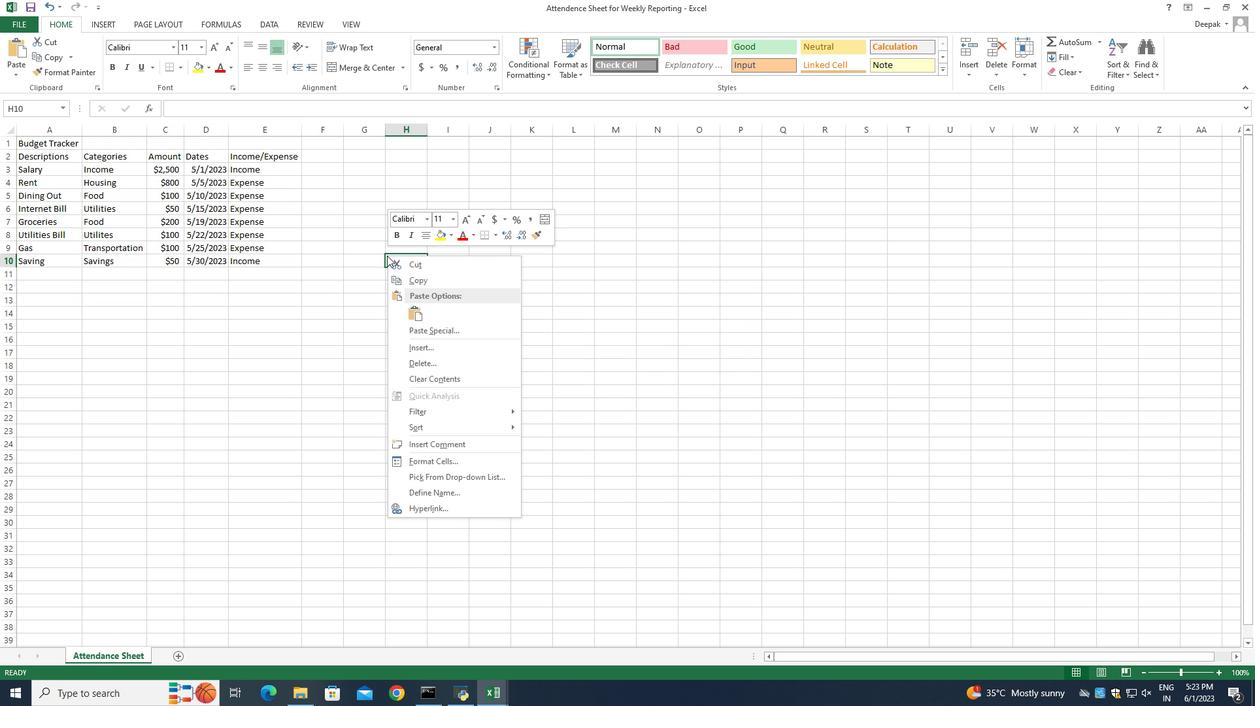 
Action: Mouse pressed left at (326, 262)
Screenshot: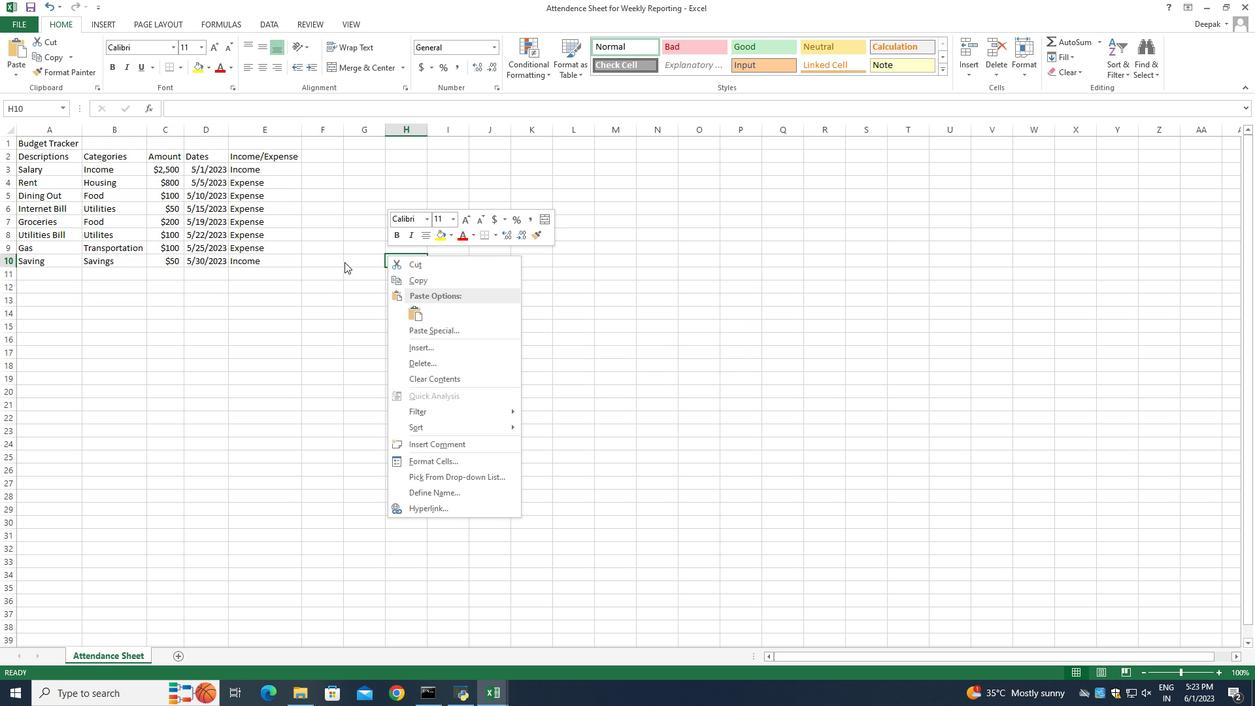 
Action: Mouse pressed left at (326, 262)
Screenshot: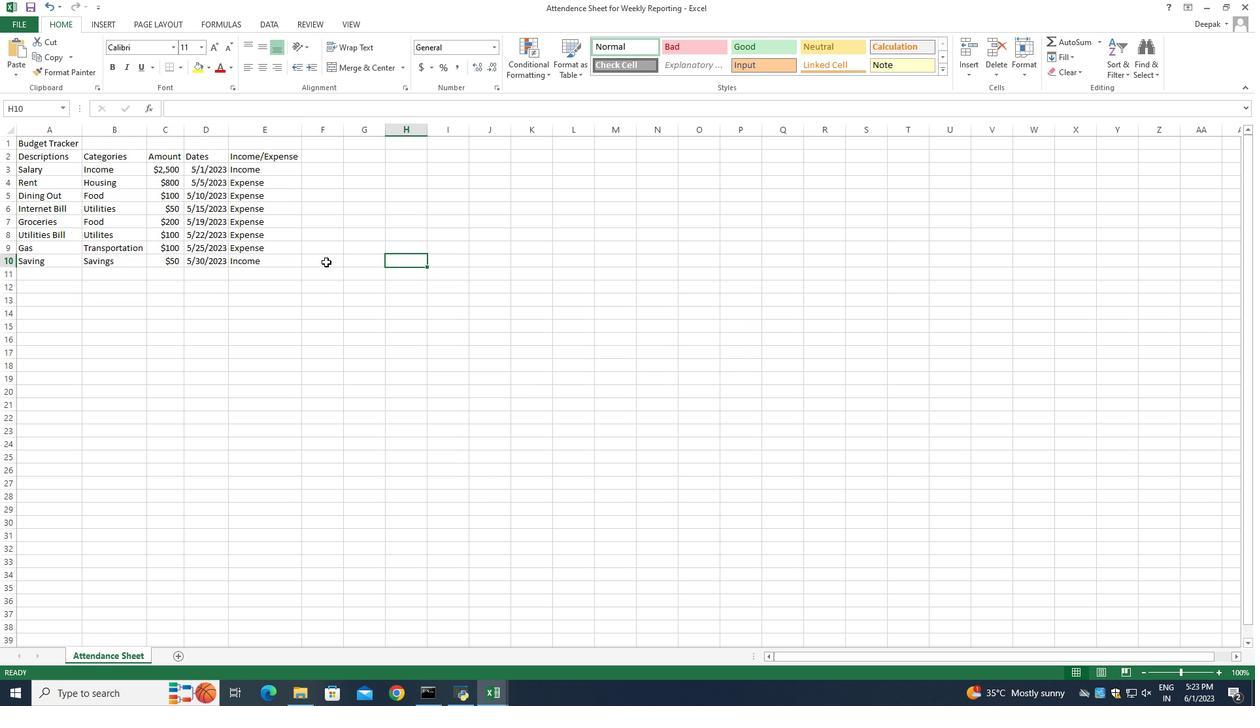 
Action: Mouse pressed left at (326, 262)
Screenshot: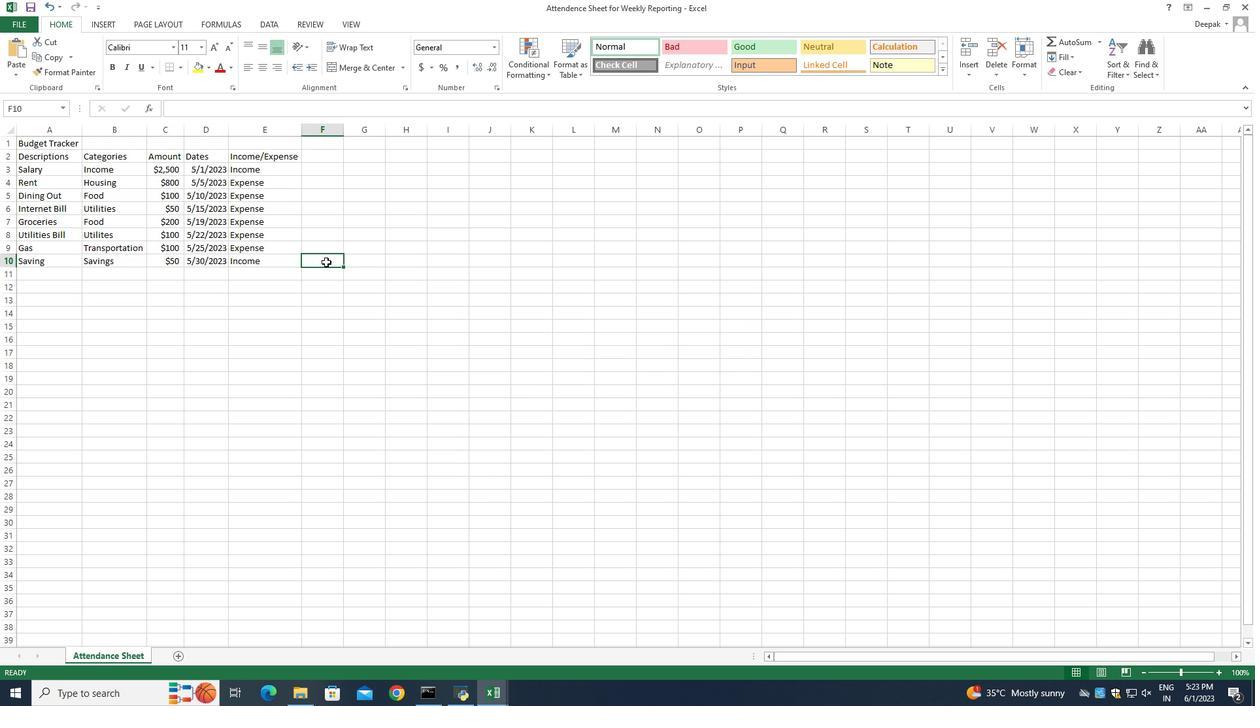 
Action: Mouse pressed left at (326, 262)
Screenshot: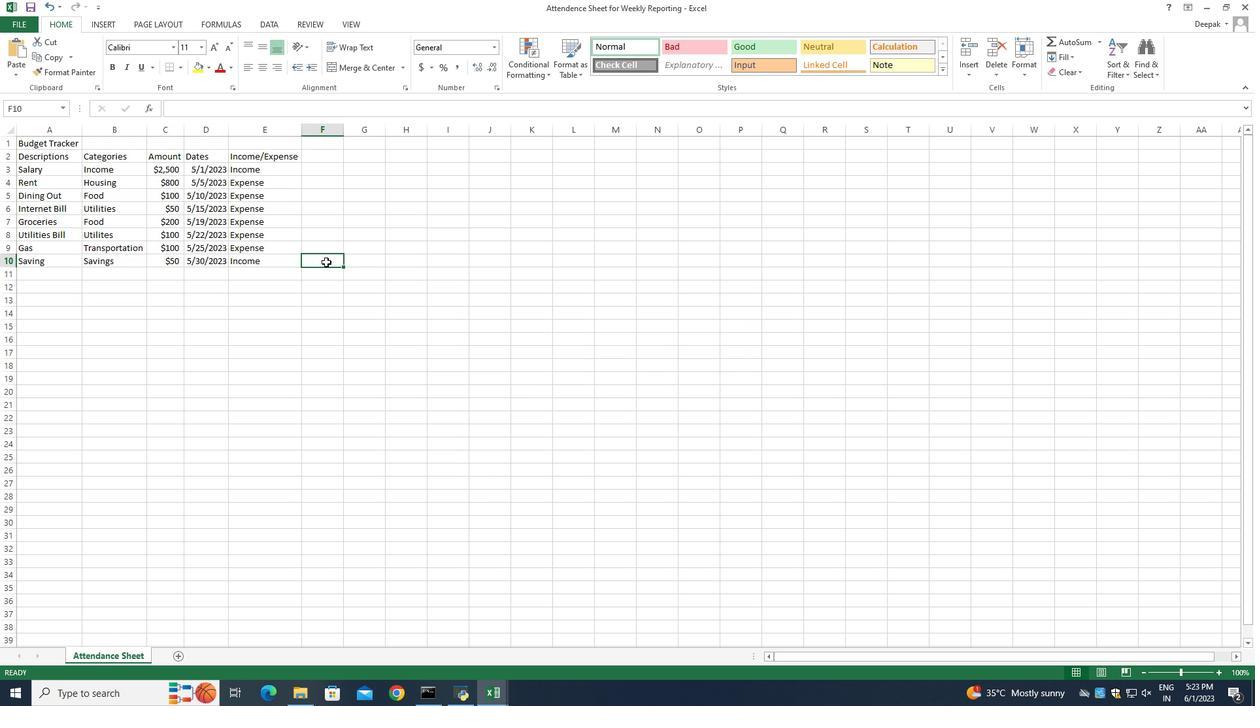 
Action: Mouse moved to (237, 158)
Screenshot: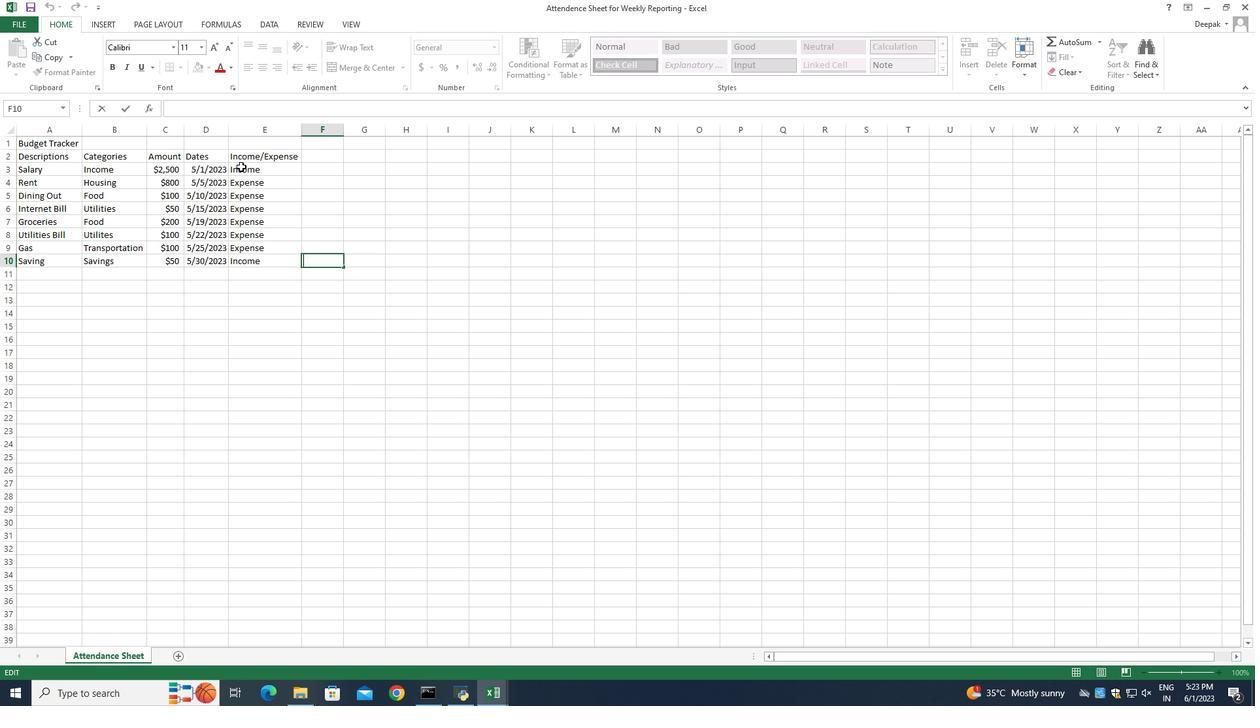 
Action: Mouse pressed left at (237, 158)
Screenshot: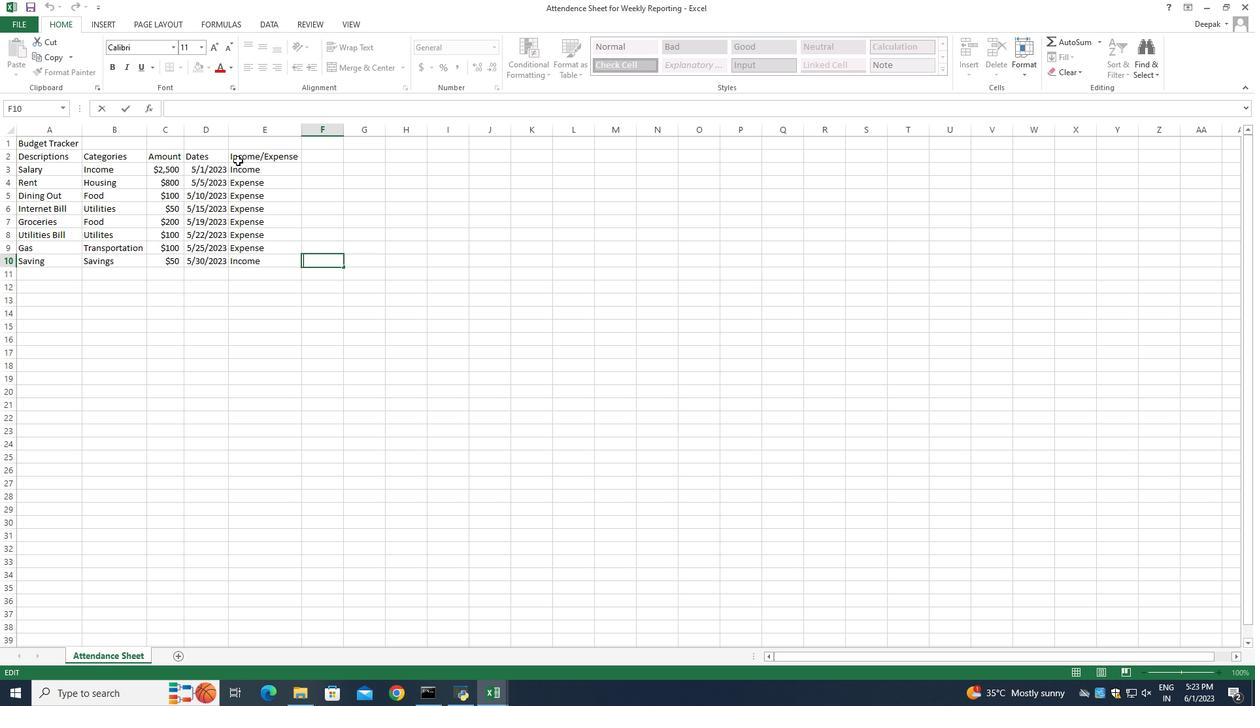 
Action: Mouse moved to (227, 154)
Screenshot: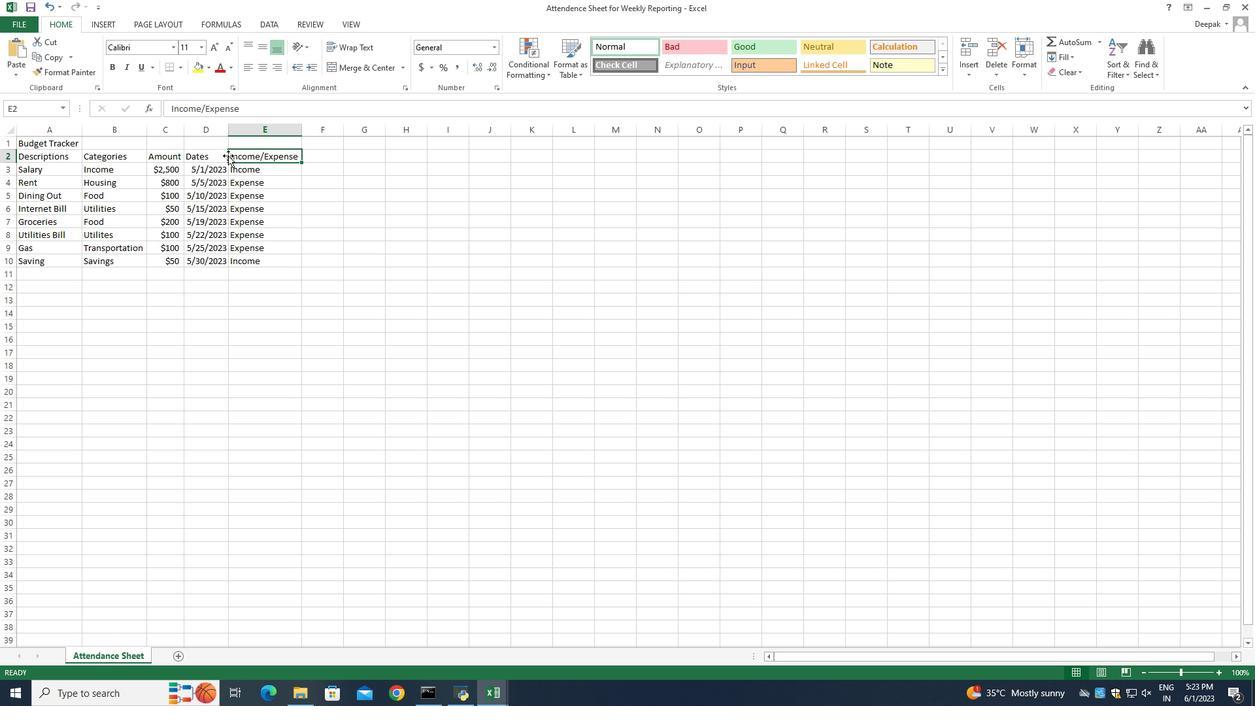 
Action: Mouse pressed left at (227, 154)
Screenshot: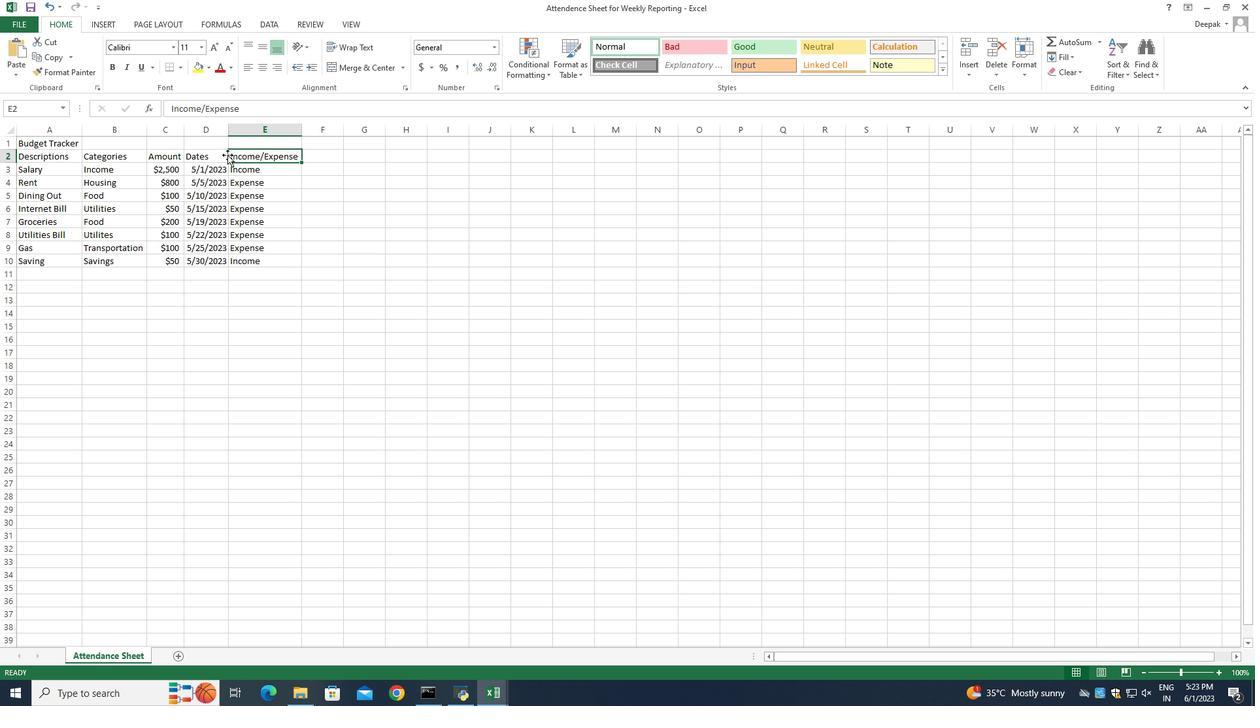 
Action: Mouse moved to (64, 154)
Screenshot: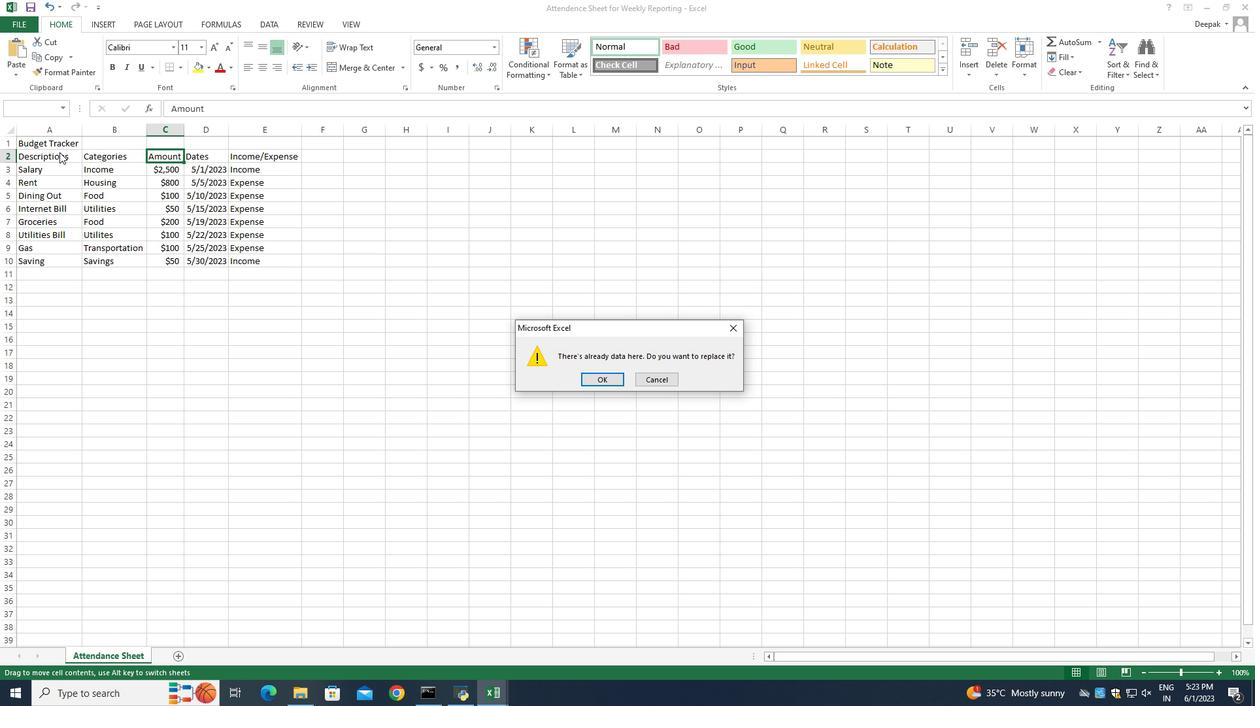 
Action: Mouse pressed left at (64, 154)
Screenshot: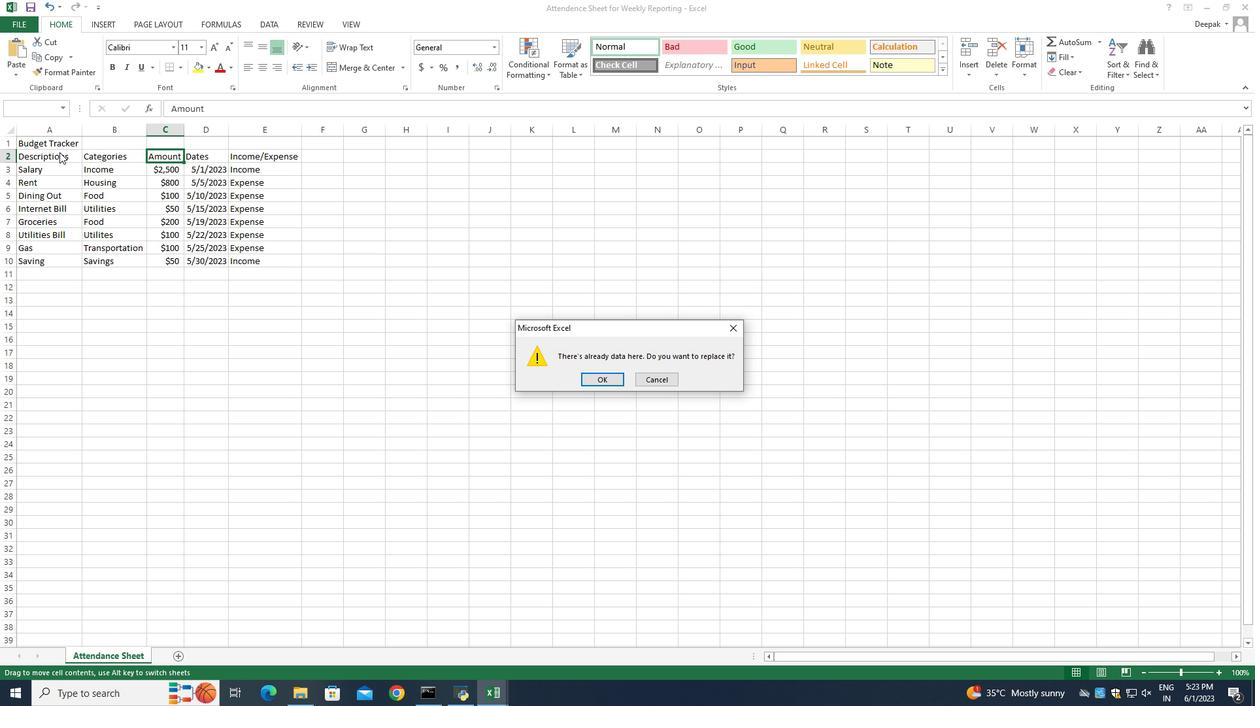 
Action: Mouse moved to (650, 381)
Screenshot: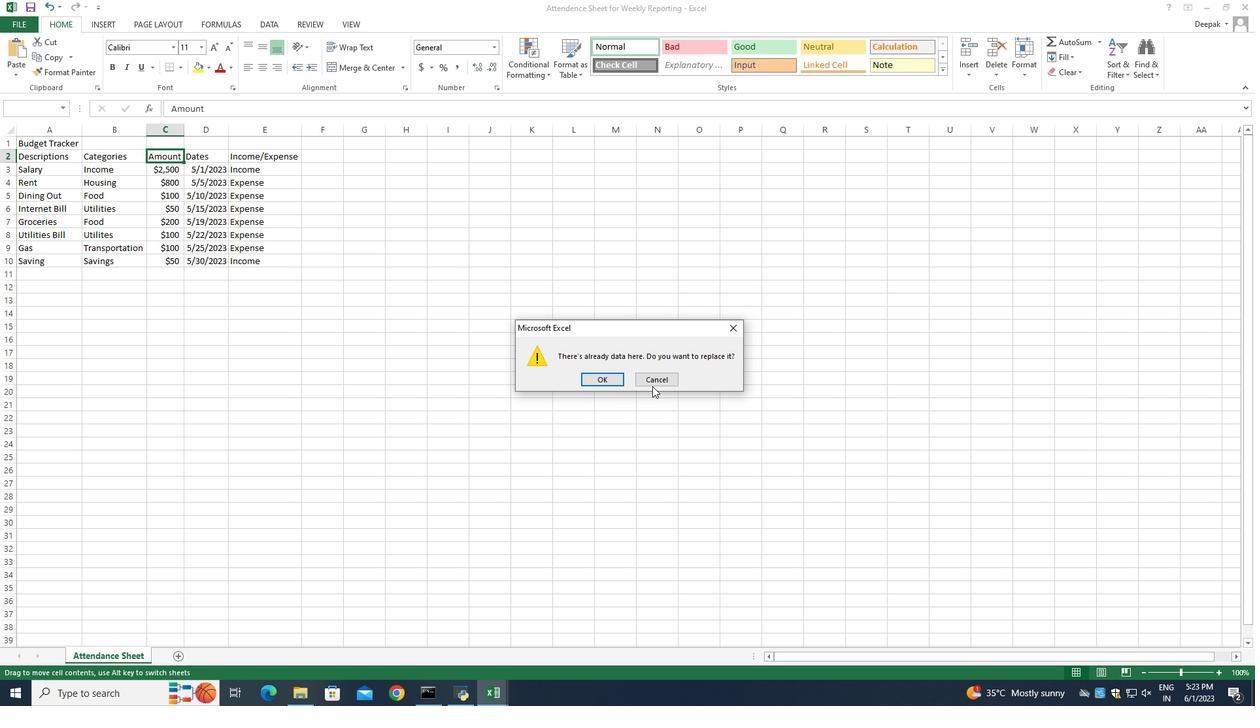 
Action: Mouse pressed left at (650, 381)
Screenshot: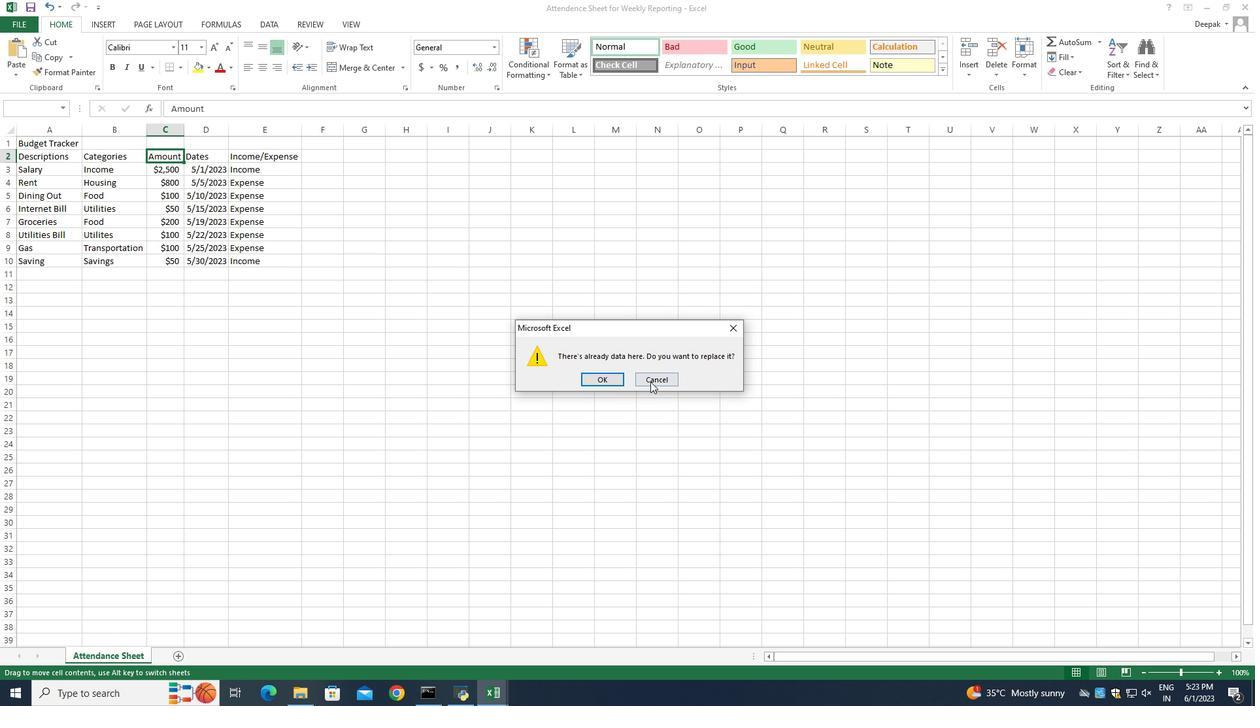 
Action: Mouse moved to (45, 154)
Screenshot: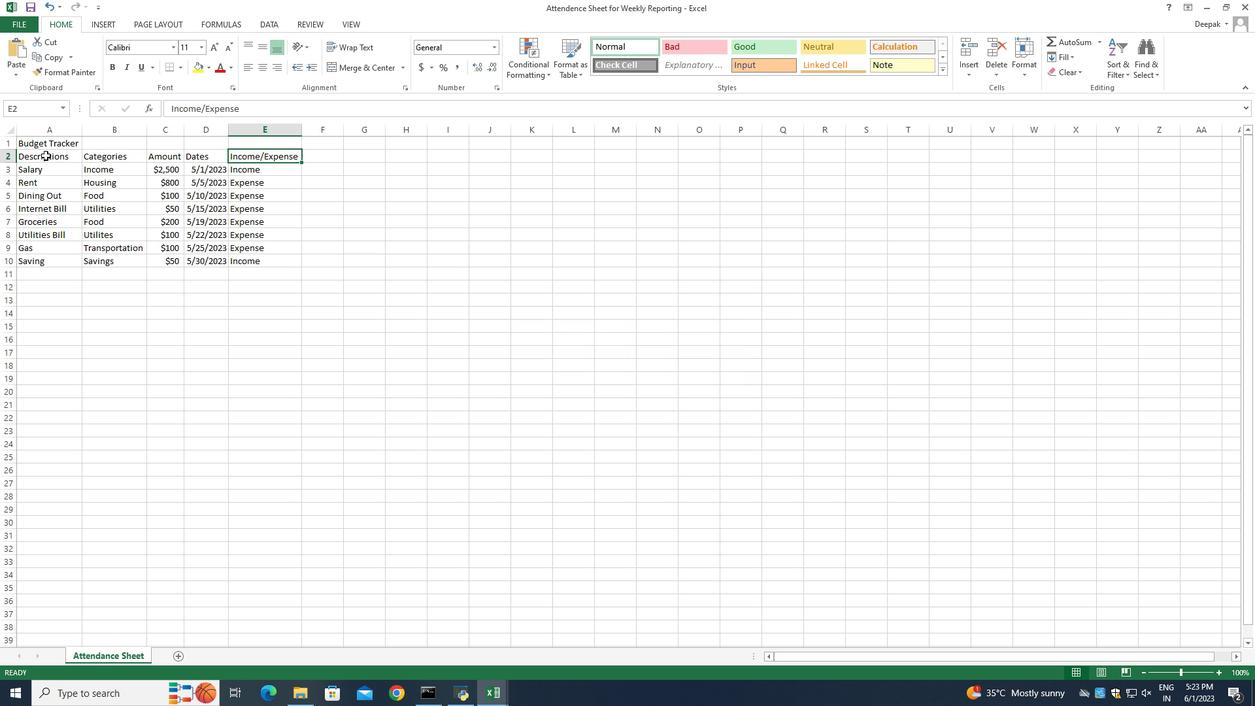 
Action: Mouse pressed left at (45, 154)
Screenshot: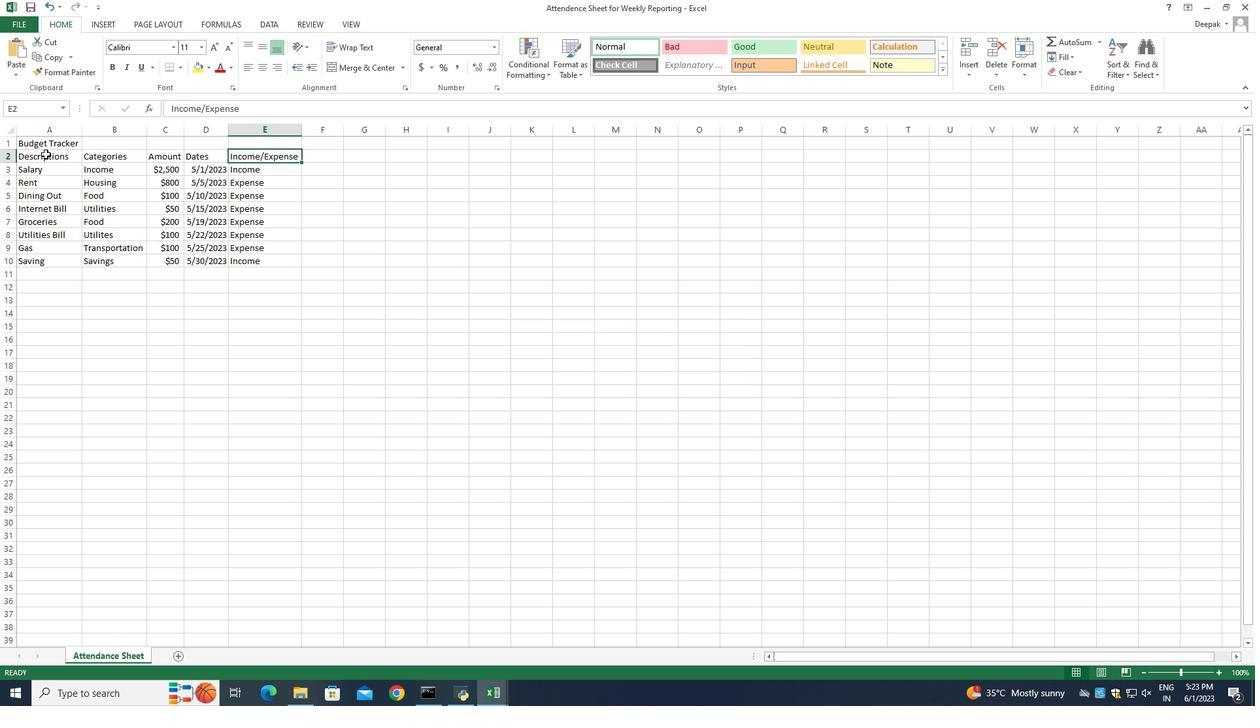 
Action: Mouse pressed left at (45, 154)
Screenshot: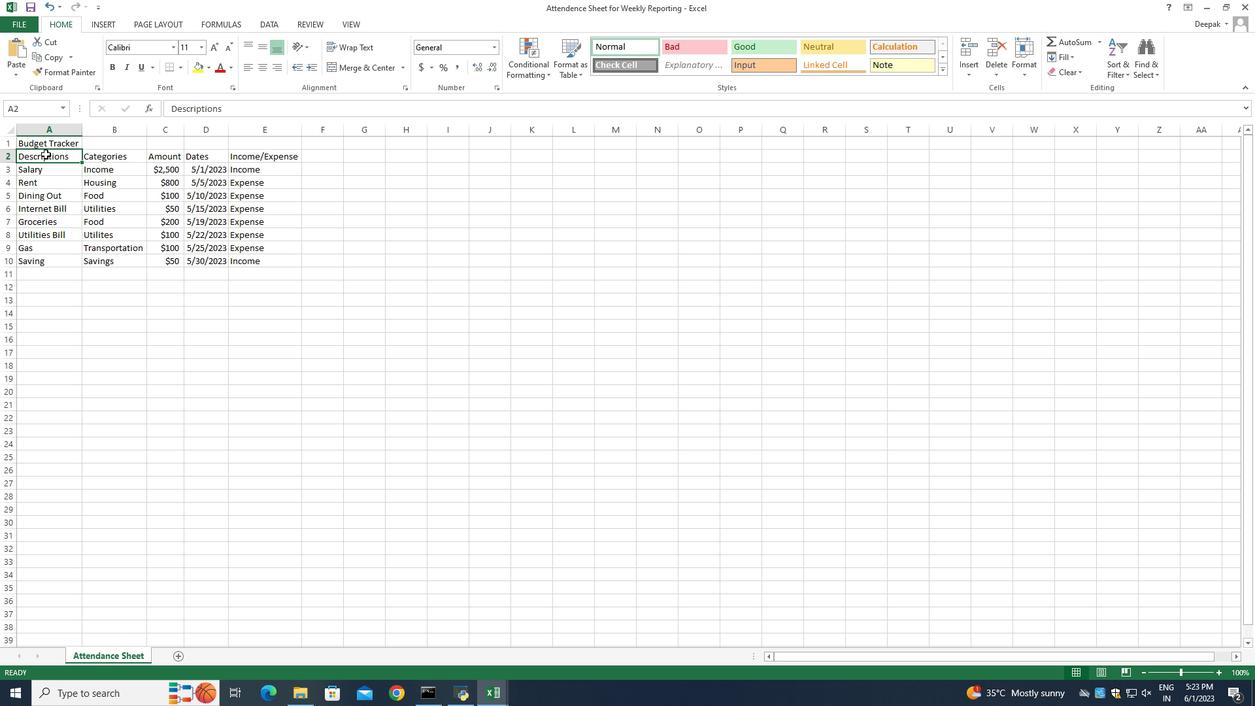 
Action: Mouse moved to (171, 47)
Screenshot: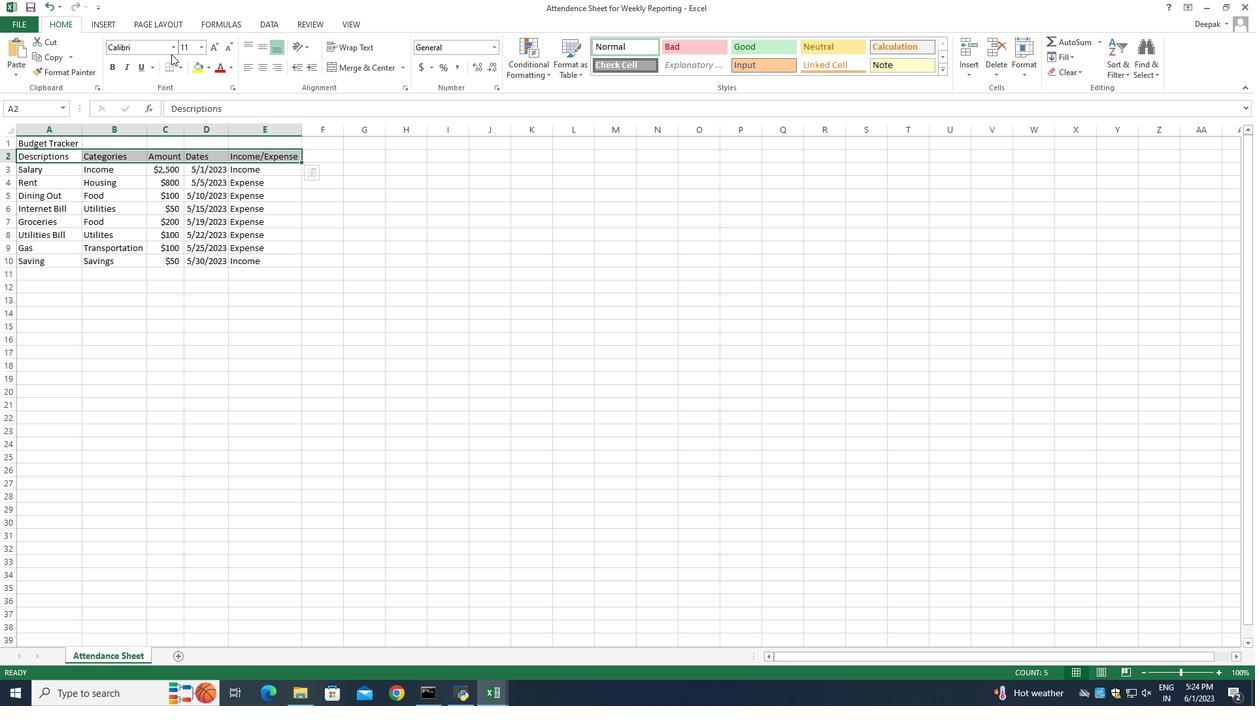 
Action: Mouse pressed left at (171, 47)
Screenshot: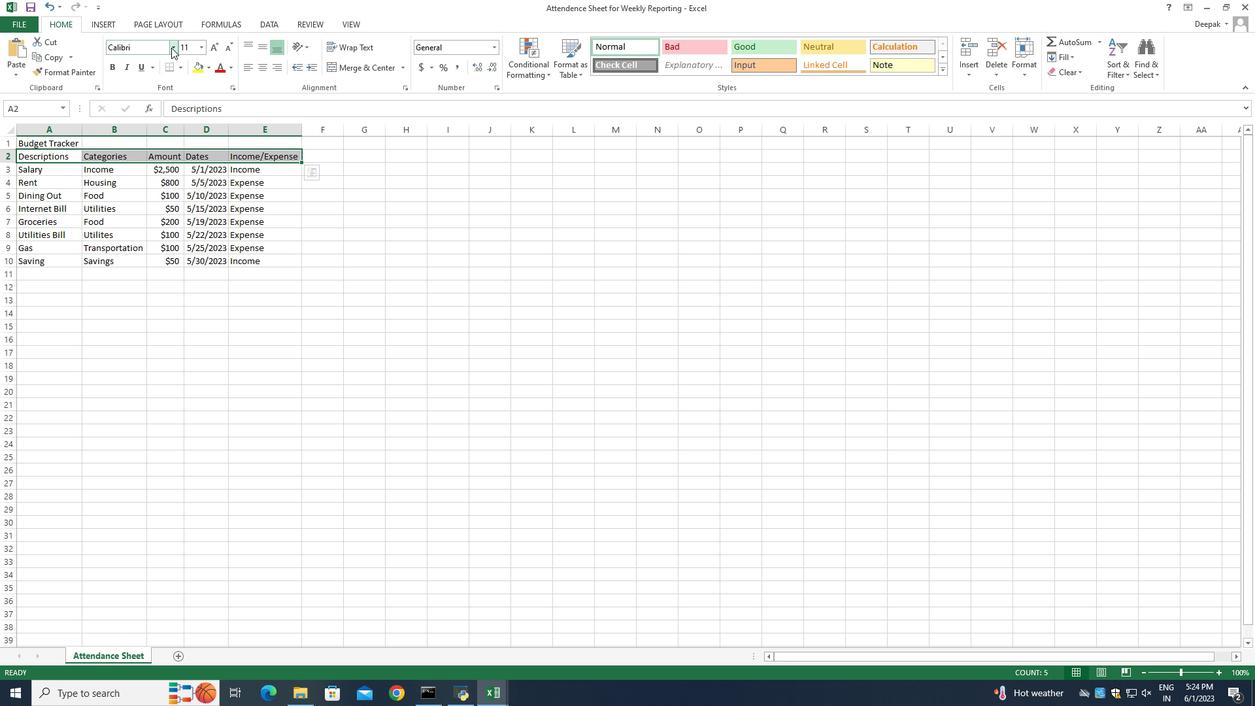 
Action: Mouse moved to (186, 432)
Screenshot: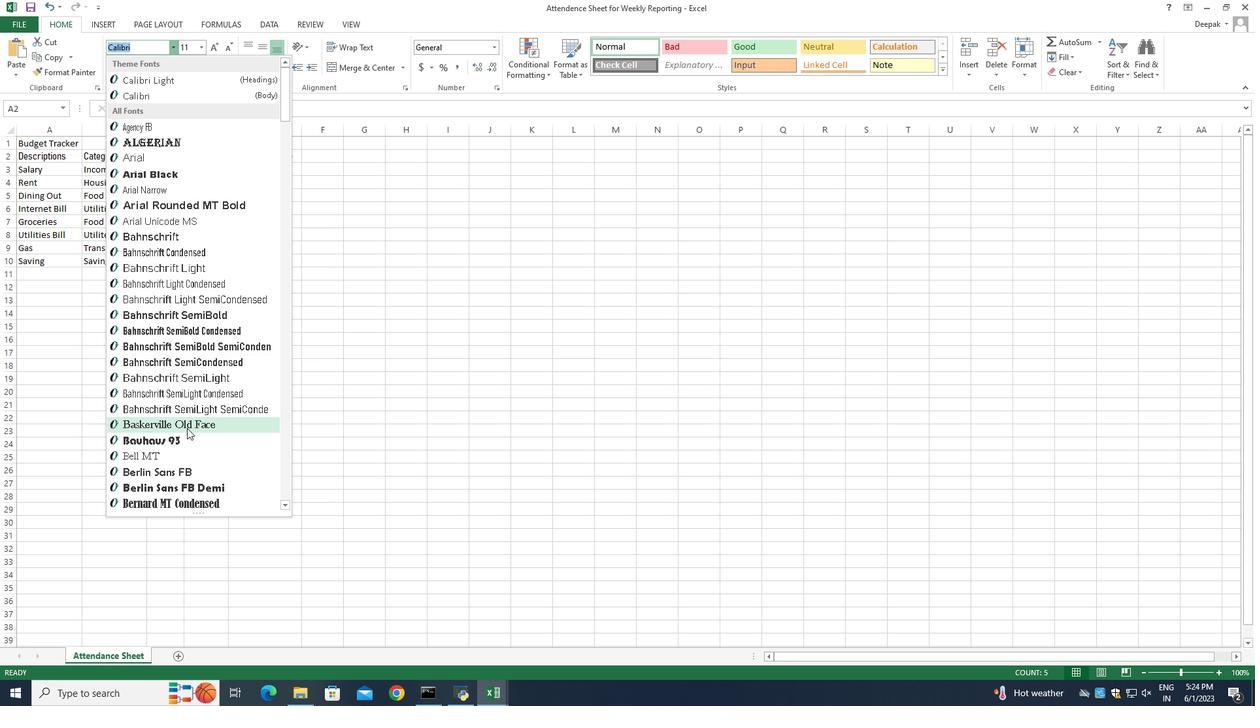 
Action: Mouse scrolled (186, 432) with delta (0, 0)
Screenshot: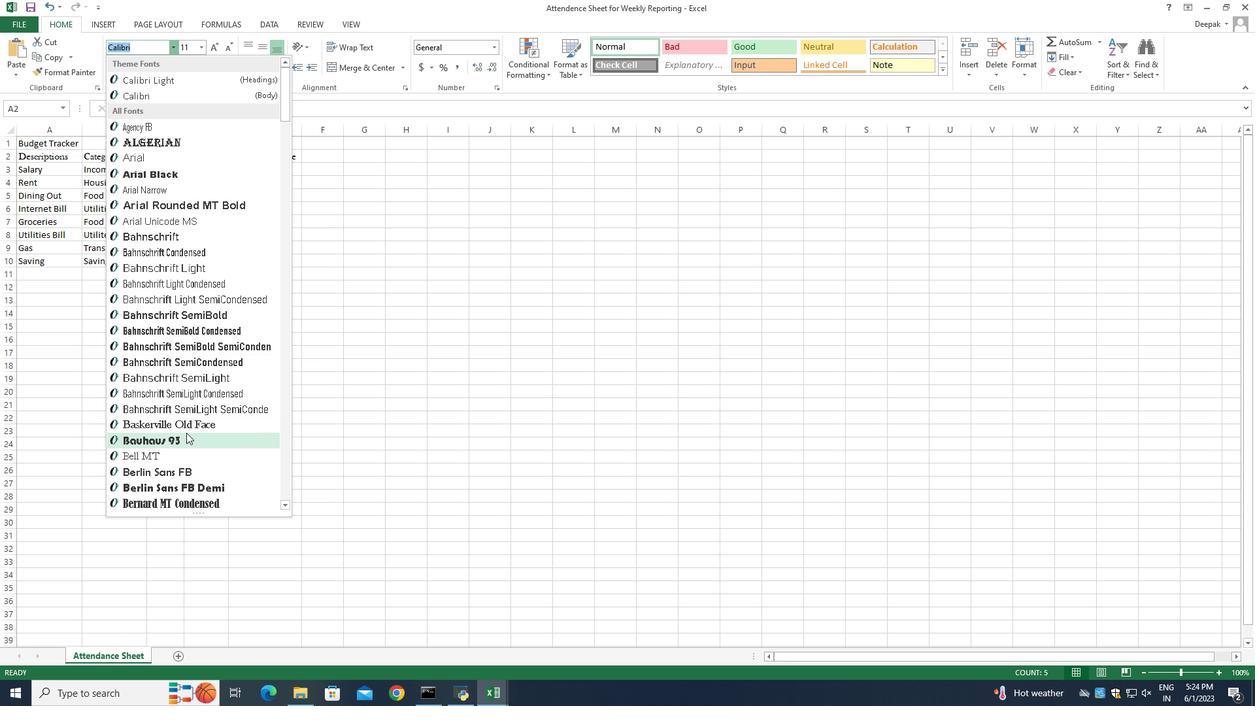
Action: Mouse moved to (205, 226)
Screenshot: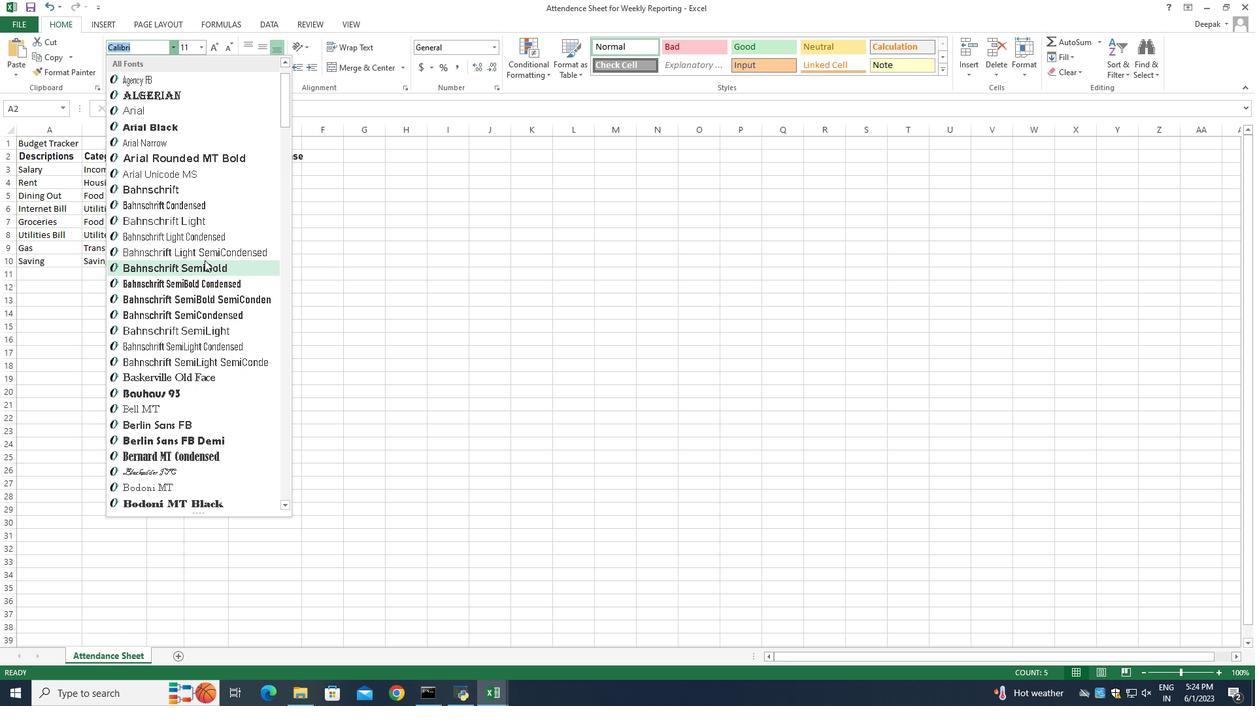 
Action: Mouse scrolled (205, 234) with delta (0, 0)
Screenshot: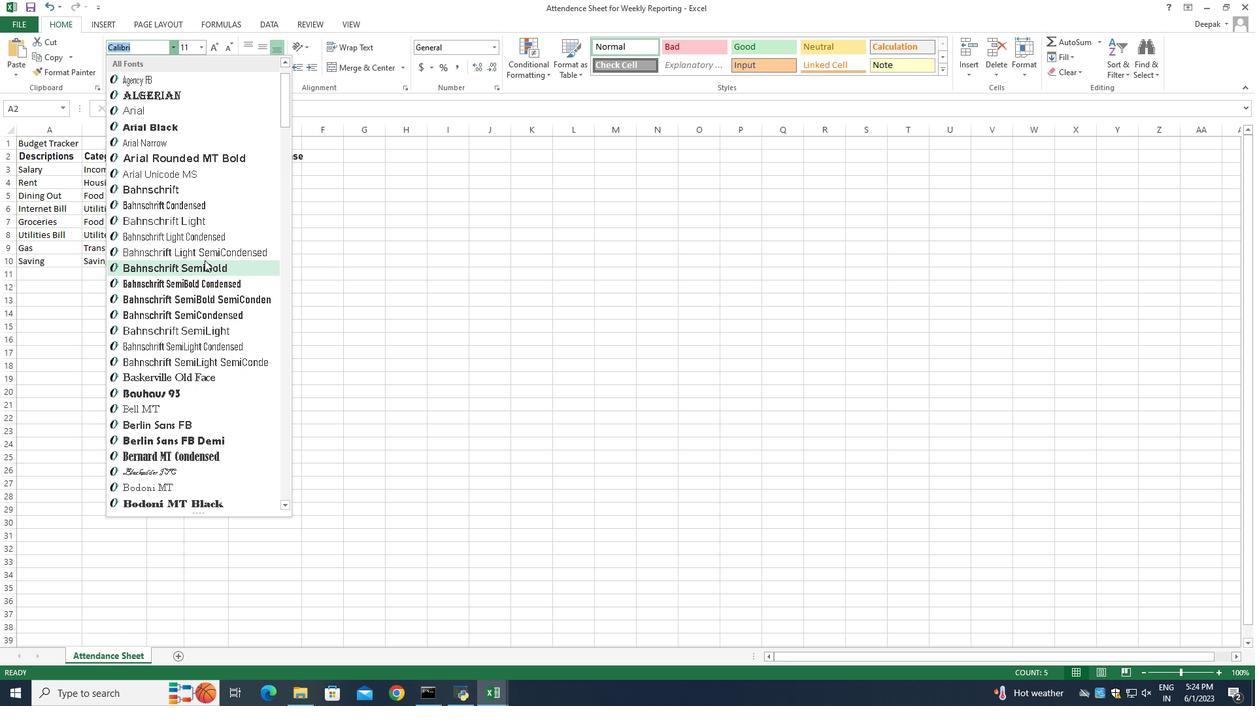 
Action: Mouse scrolled (205, 230) with delta (0, 0)
Screenshot: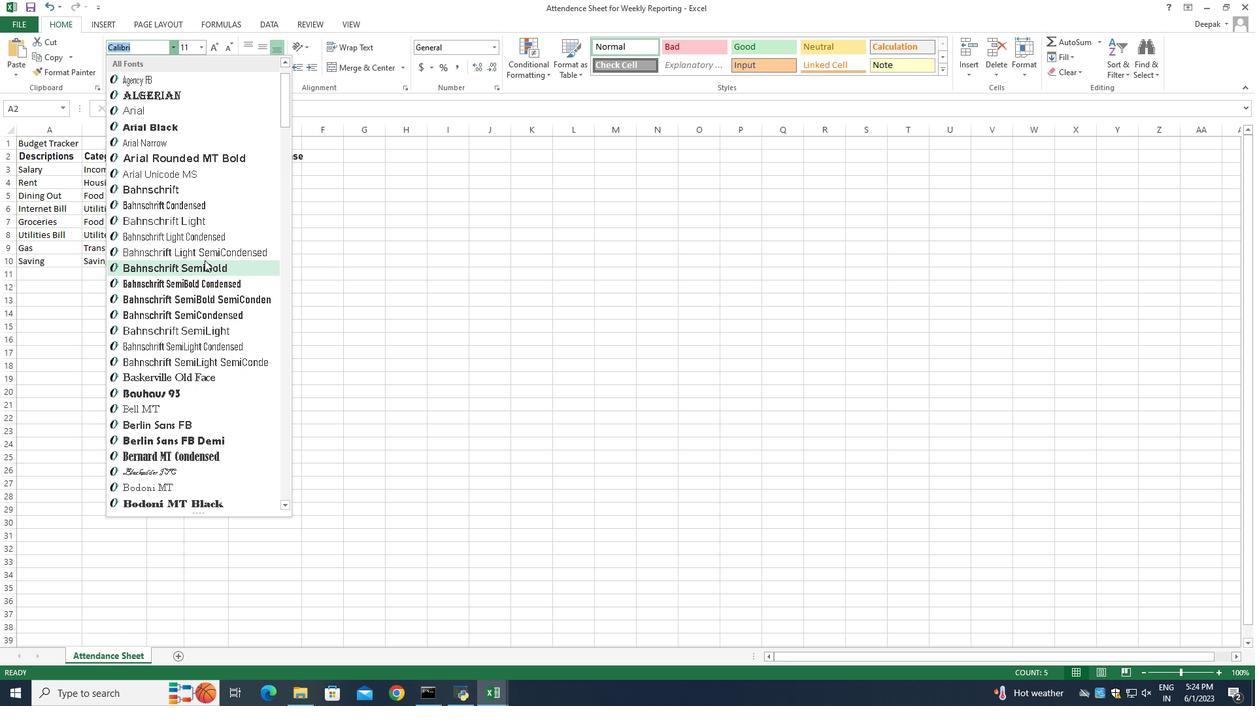 
Action: Mouse scrolled (205, 227) with delta (0, 0)
Screenshot: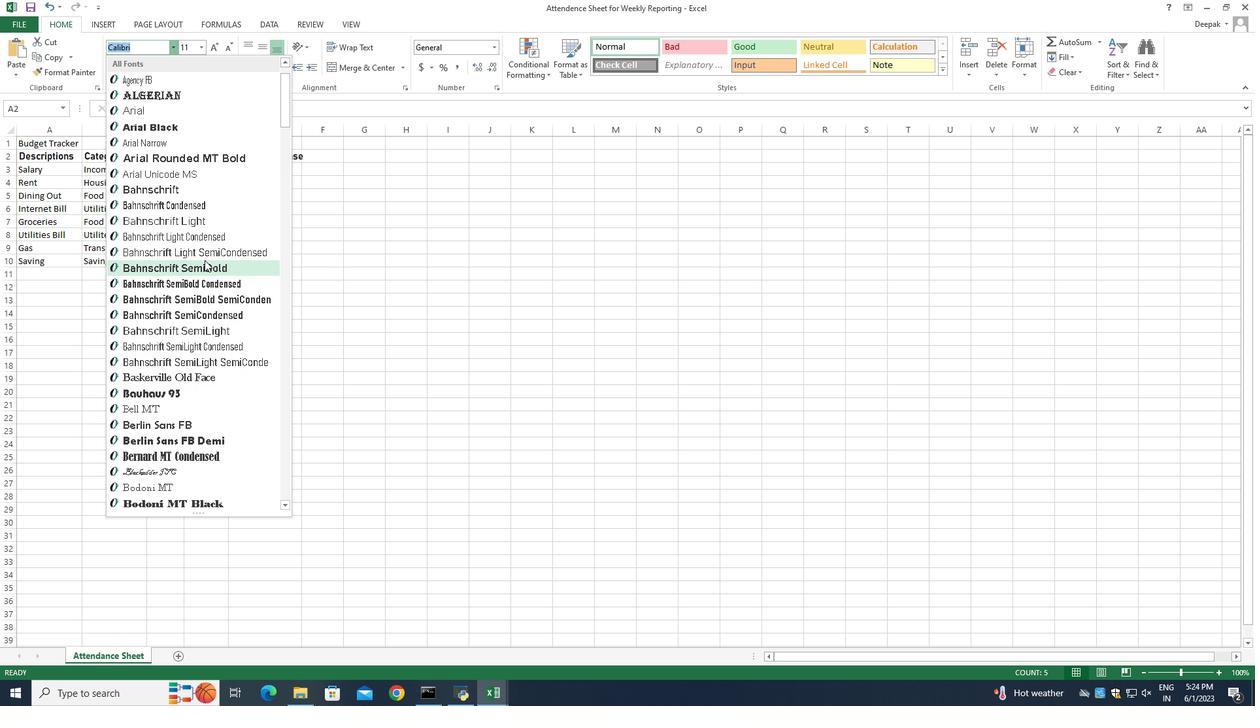 
Action: Mouse scrolled (205, 226) with delta (0, 0)
Screenshot: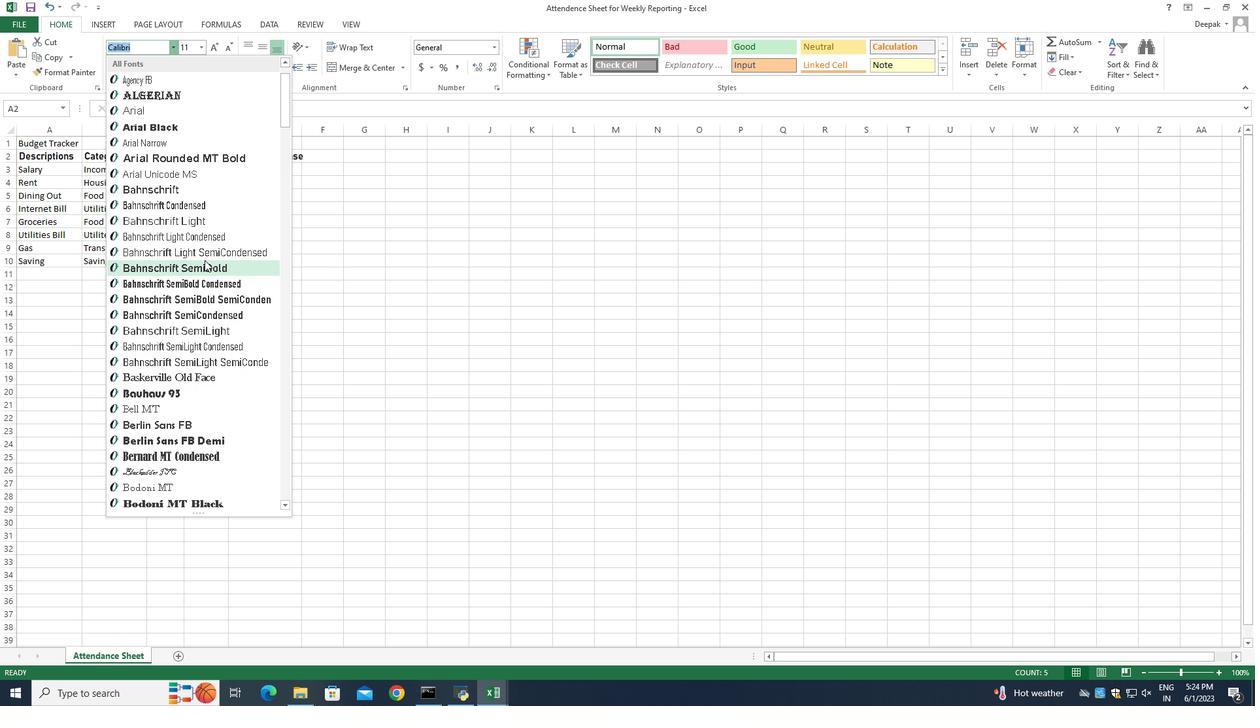
Action: Mouse scrolled (205, 226) with delta (0, 0)
Screenshot: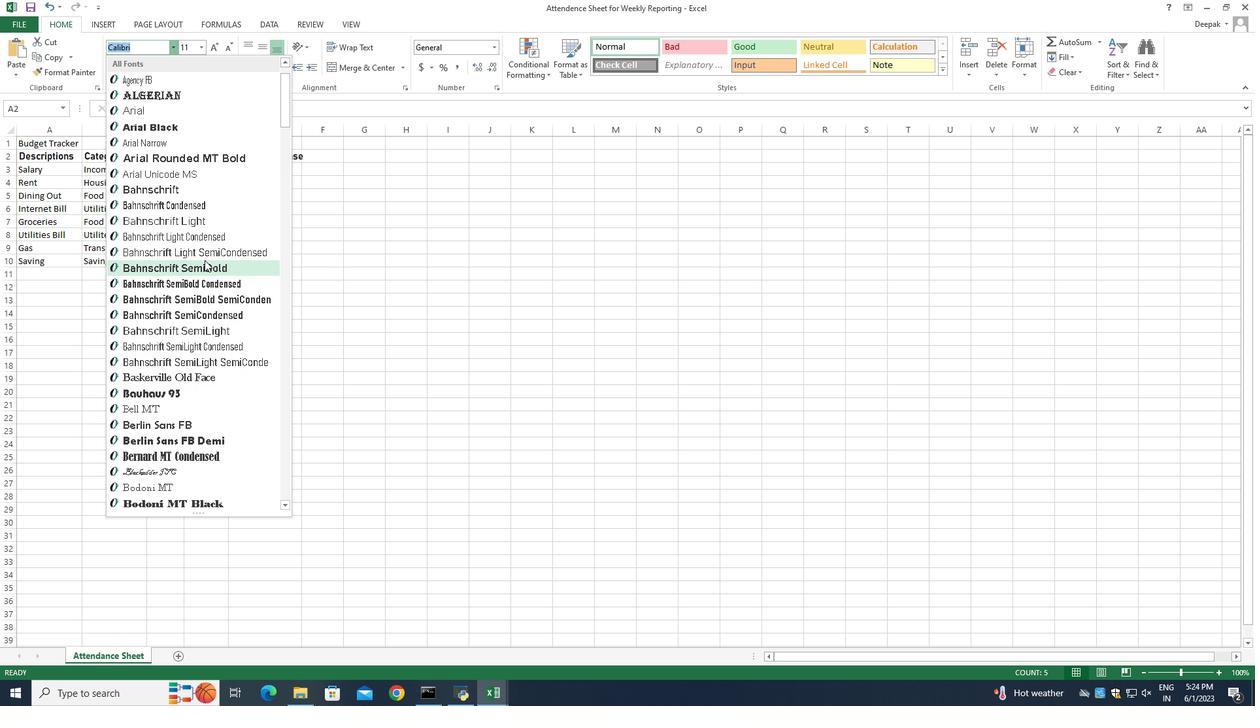 
Action: Mouse moved to (188, 207)
Screenshot: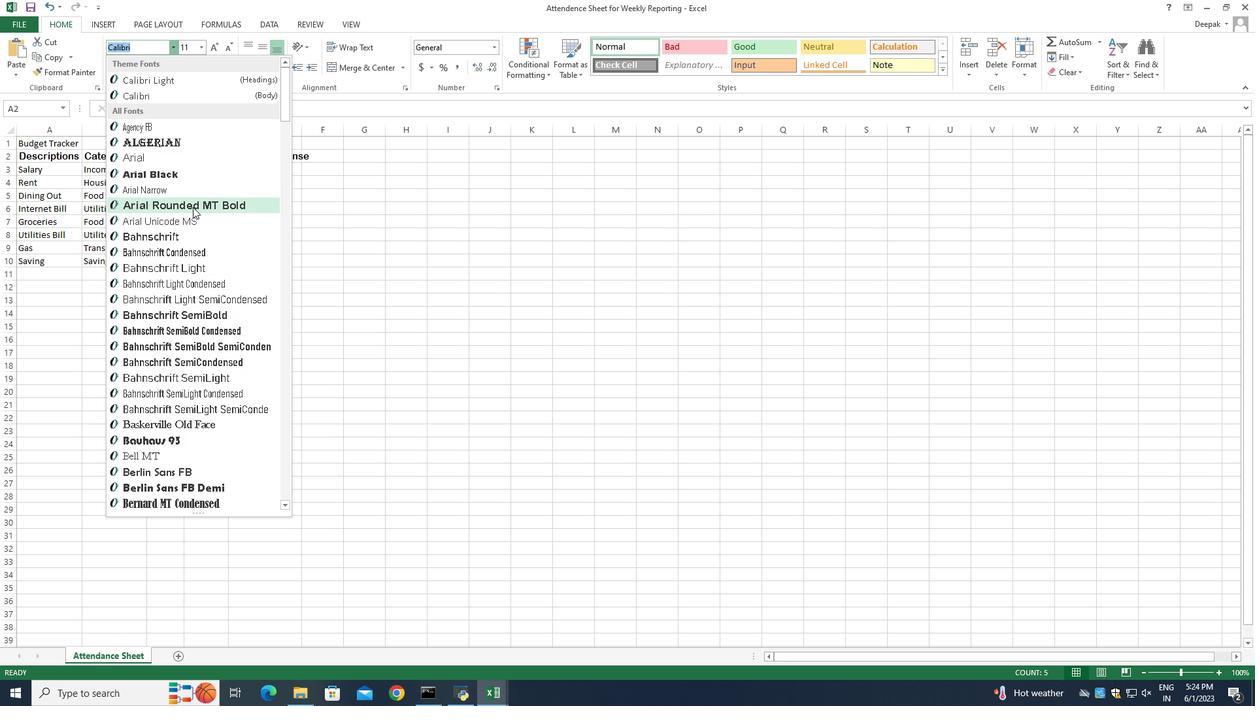 
Action: Mouse pressed left at (188, 207)
Screenshot: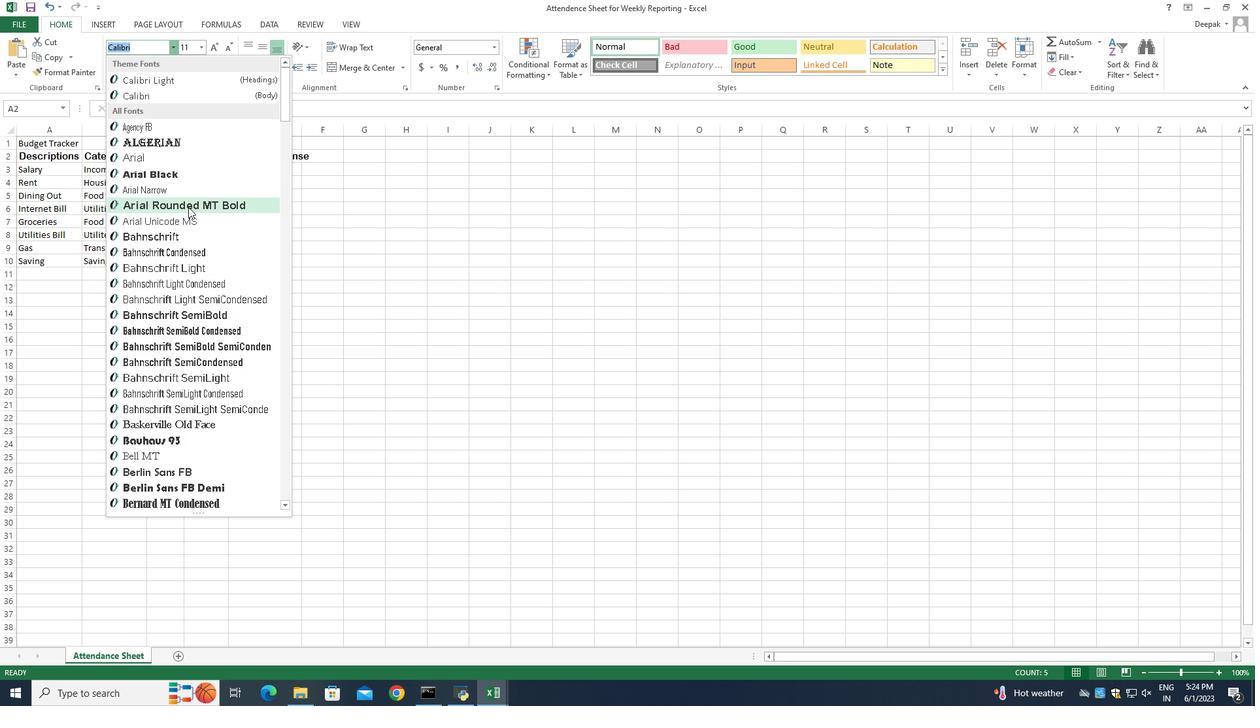 
Action: Mouse moved to (215, 45)
Screenshot: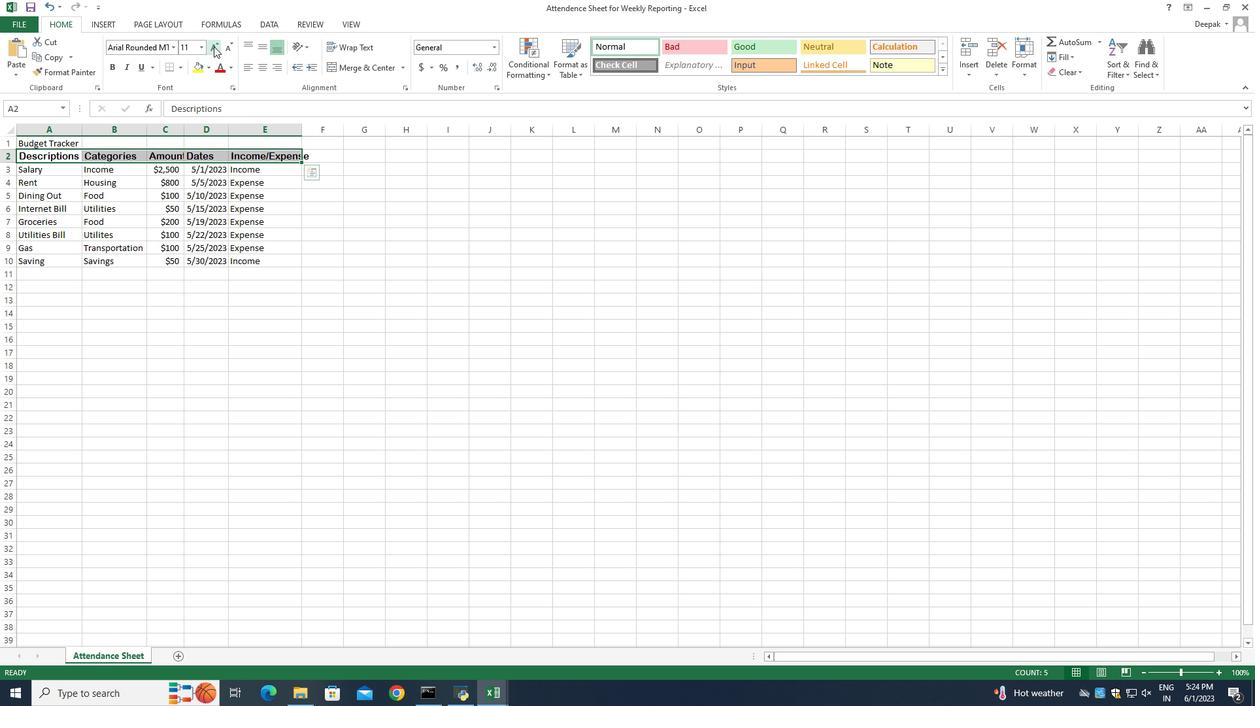 
Action: Mouse pressed left at (215, 45)
Screenshot: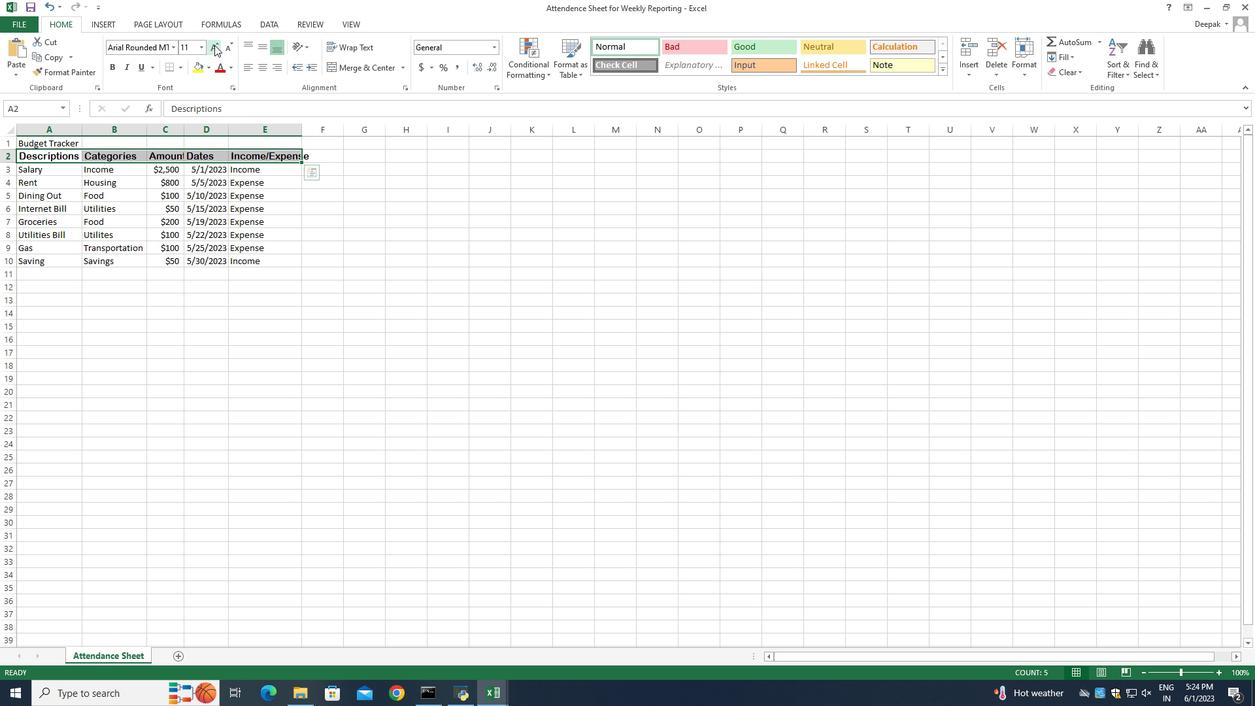 
Action: Mouse pressed left at (215, 45)
Screenshot: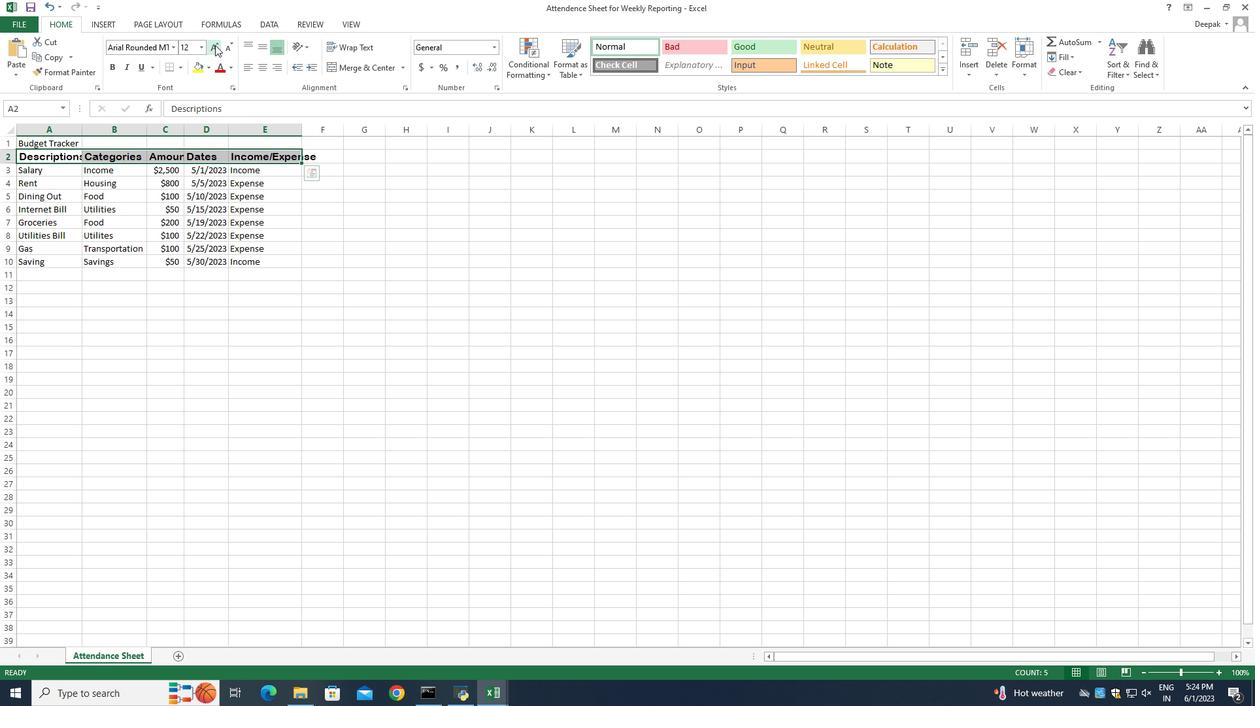 
Action: Mouse pressed left at (215, 45)
Screenshot: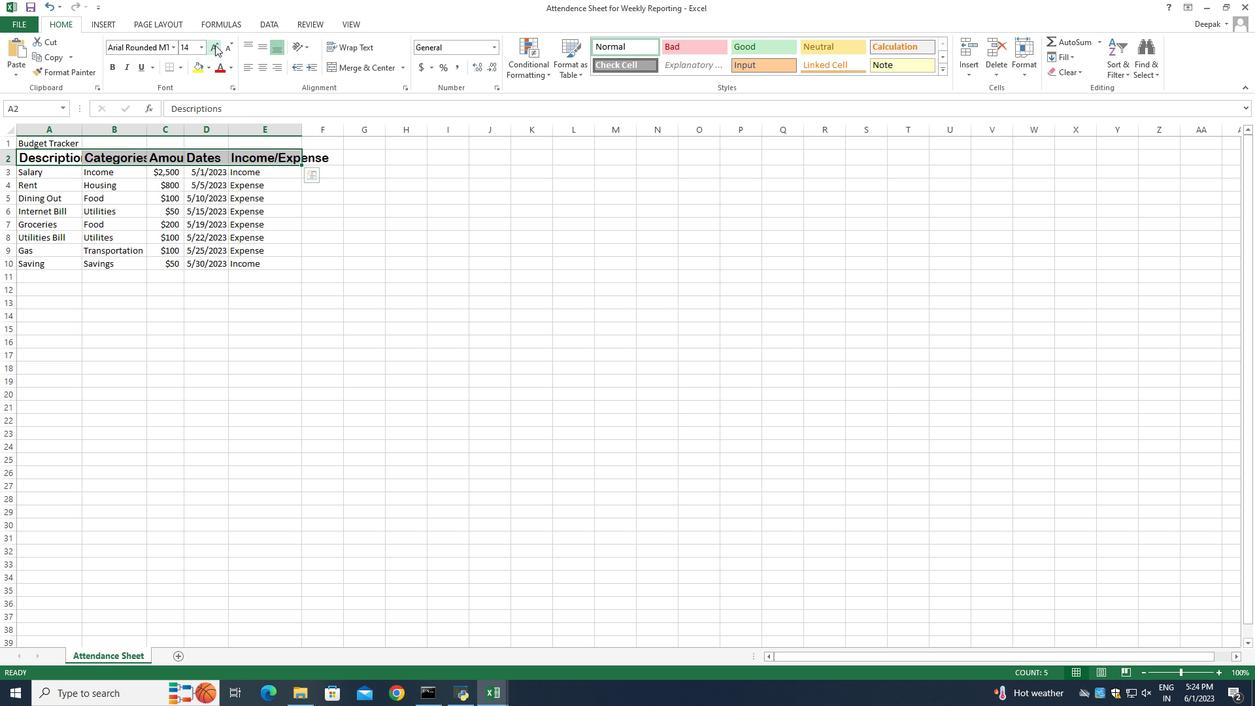 
Action: Mouse pressed left at (215, 45)
Screenshot: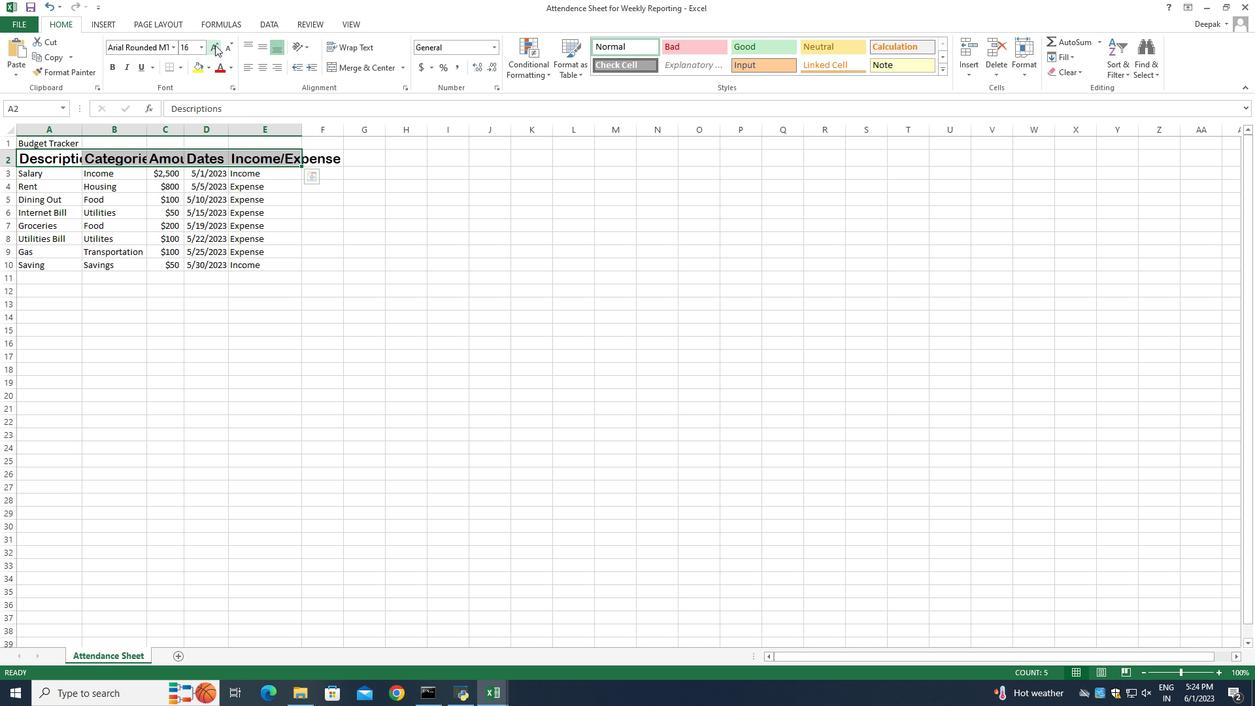 
Action: Mouse pressed left at (215, 45)
Screenshot: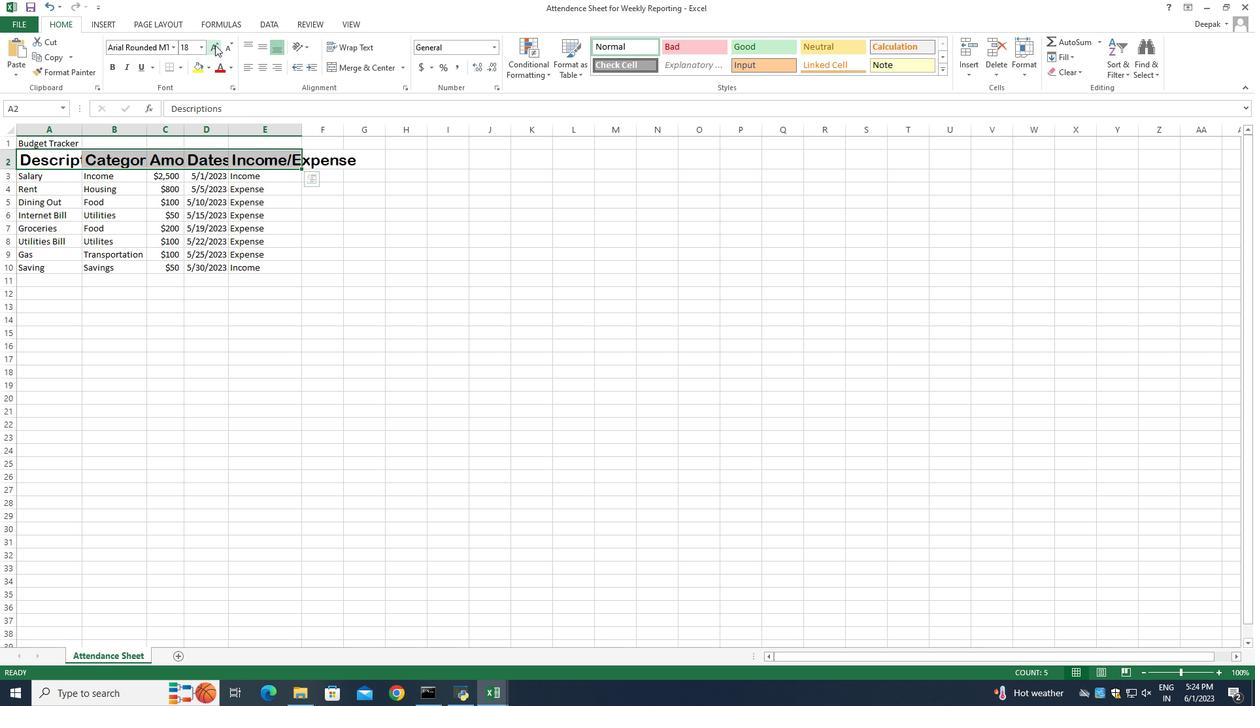 
Action: Mouse pressed left at (215, 45)
Screenshot: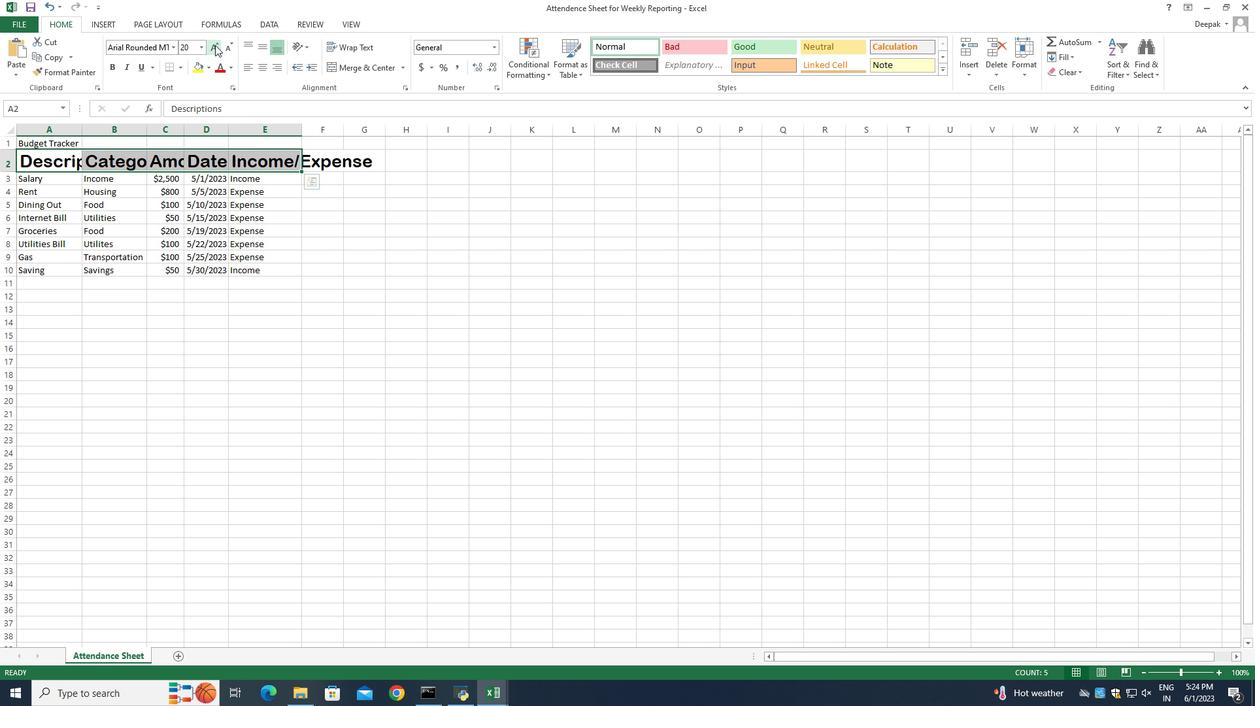 
Action: Mouse pressed left at (215, 45)
Screenshot: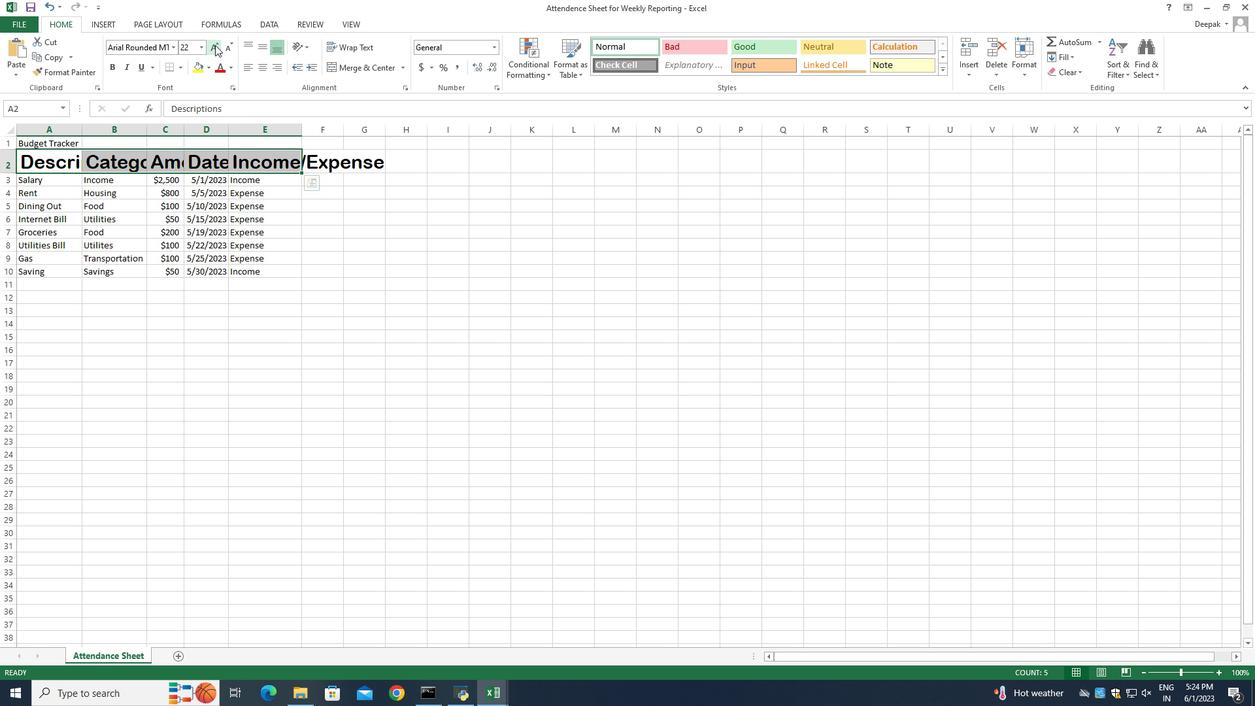 
Action: Mouse pressed left at (215, 45)
Screenshot: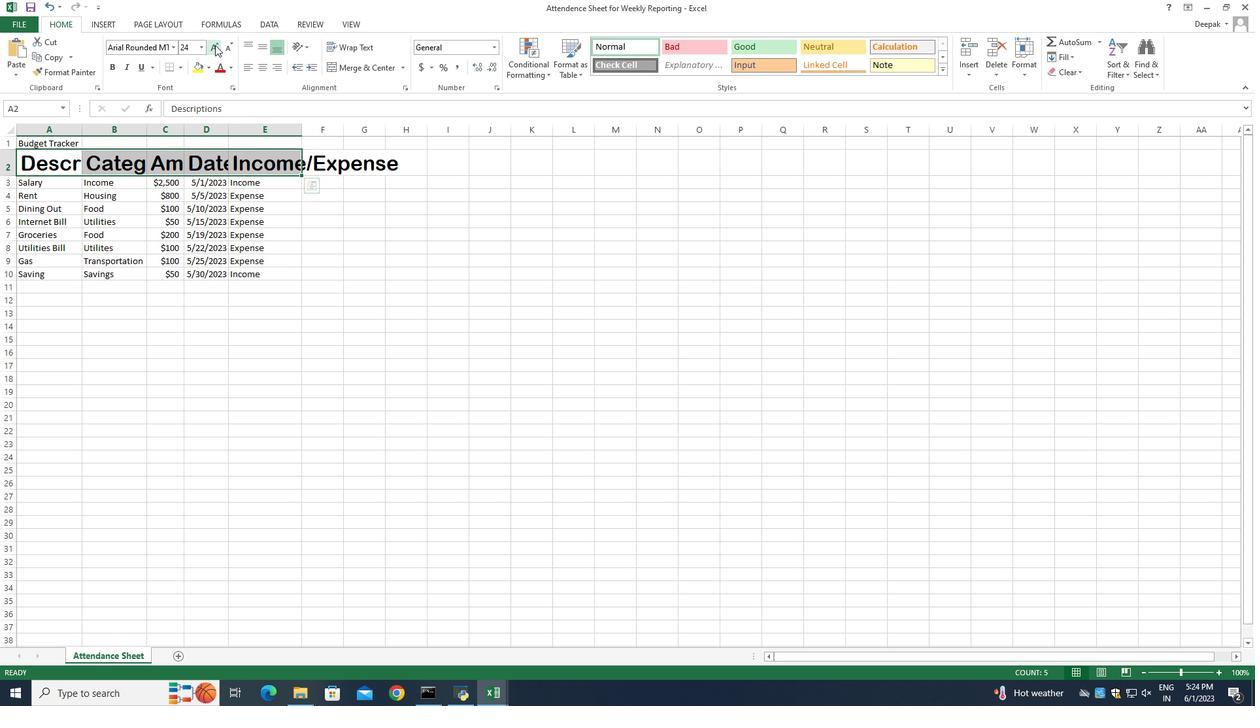 
Action: Mouse moved to (52, 182)
Screenshot: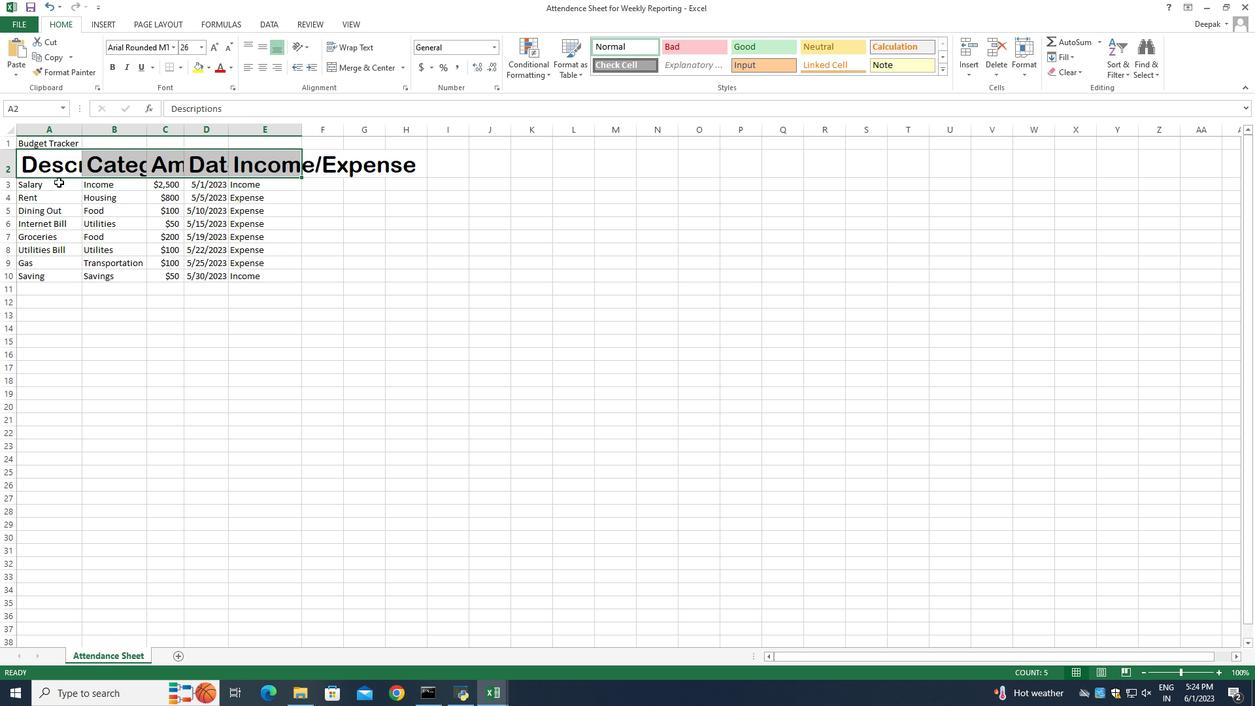 
Action: Mouse pressed left at (52, 182)
Screenshot: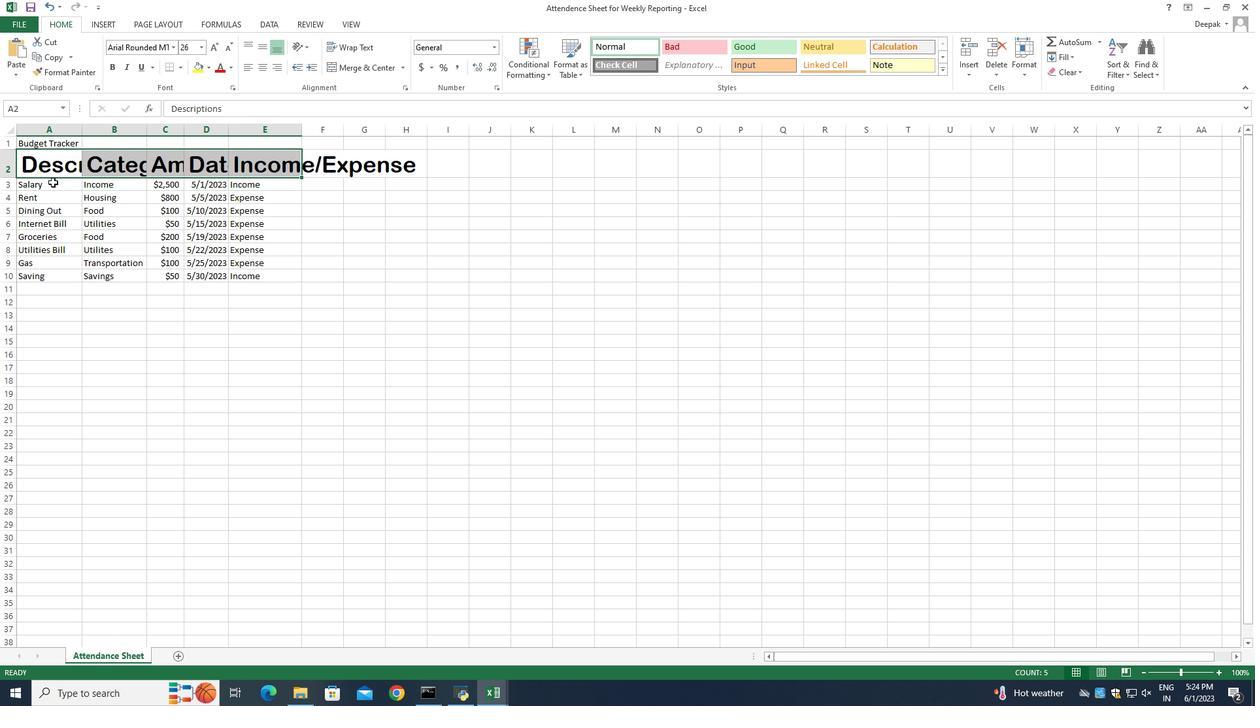 
Action: Mouse pressed left at (52, 182)
Screenshot: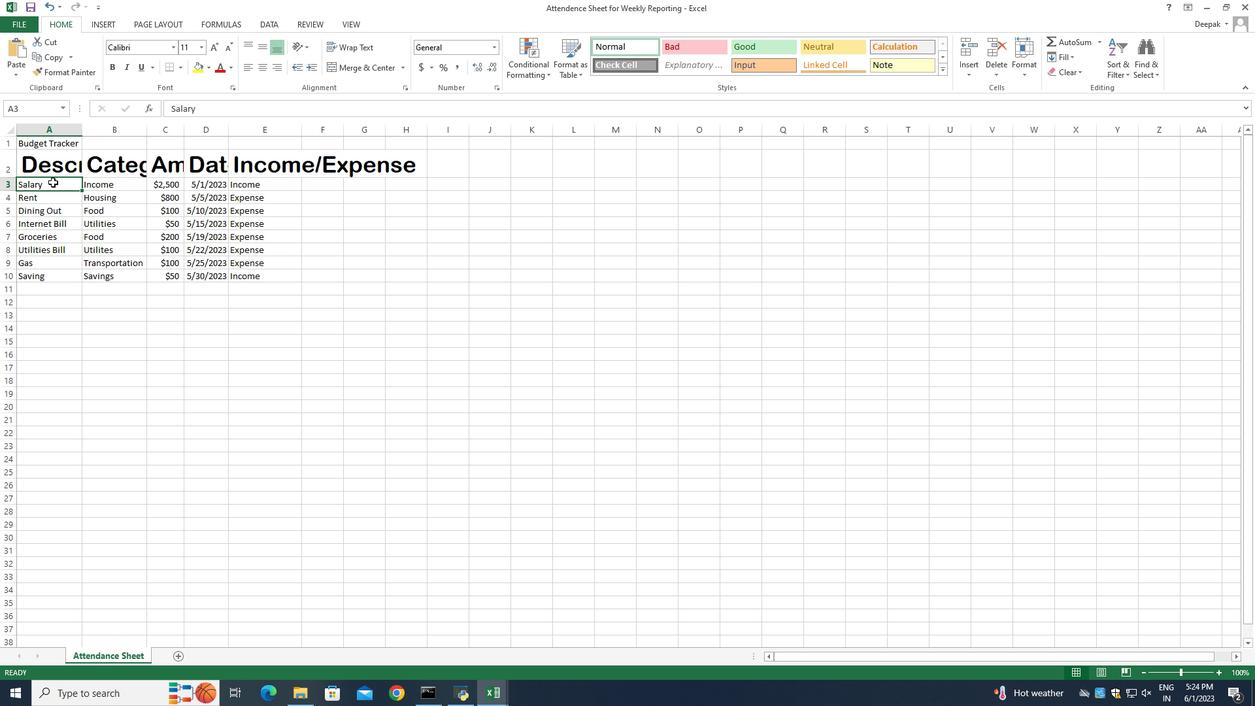 
Action: Mouse moved to (173, 49)
Screenshot: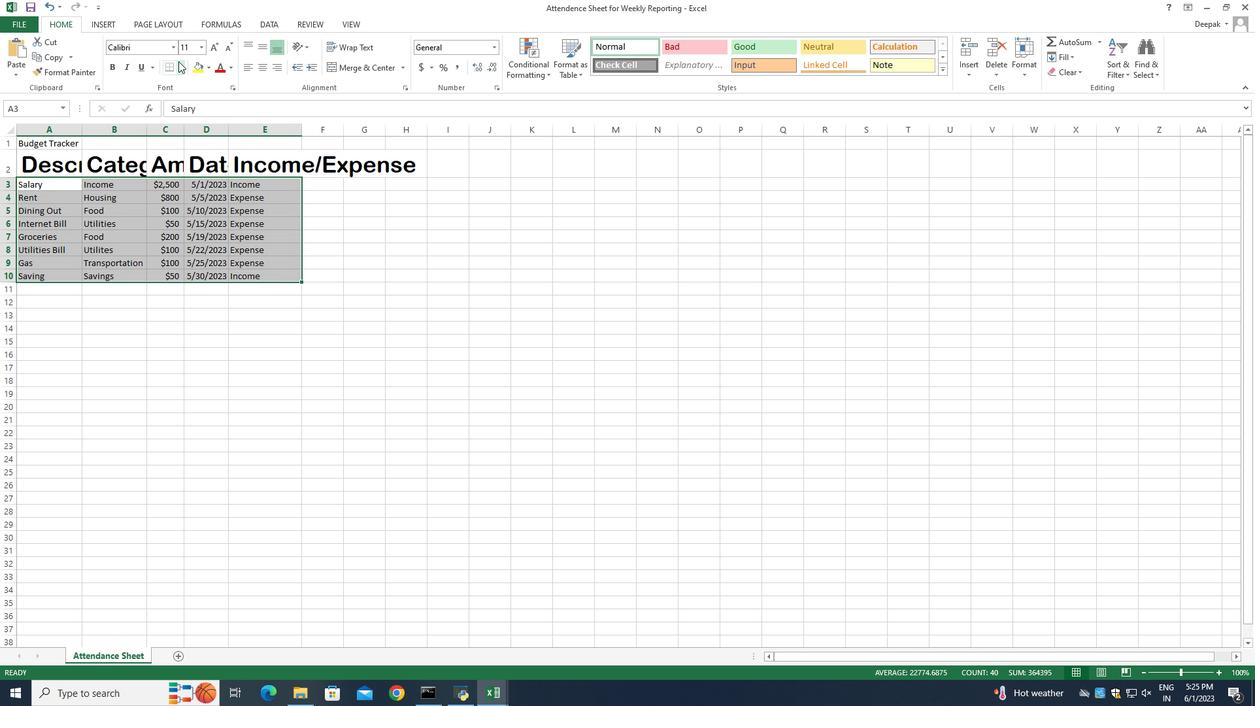
Action: Mouse pressed left at (173, 49)
Screenshot: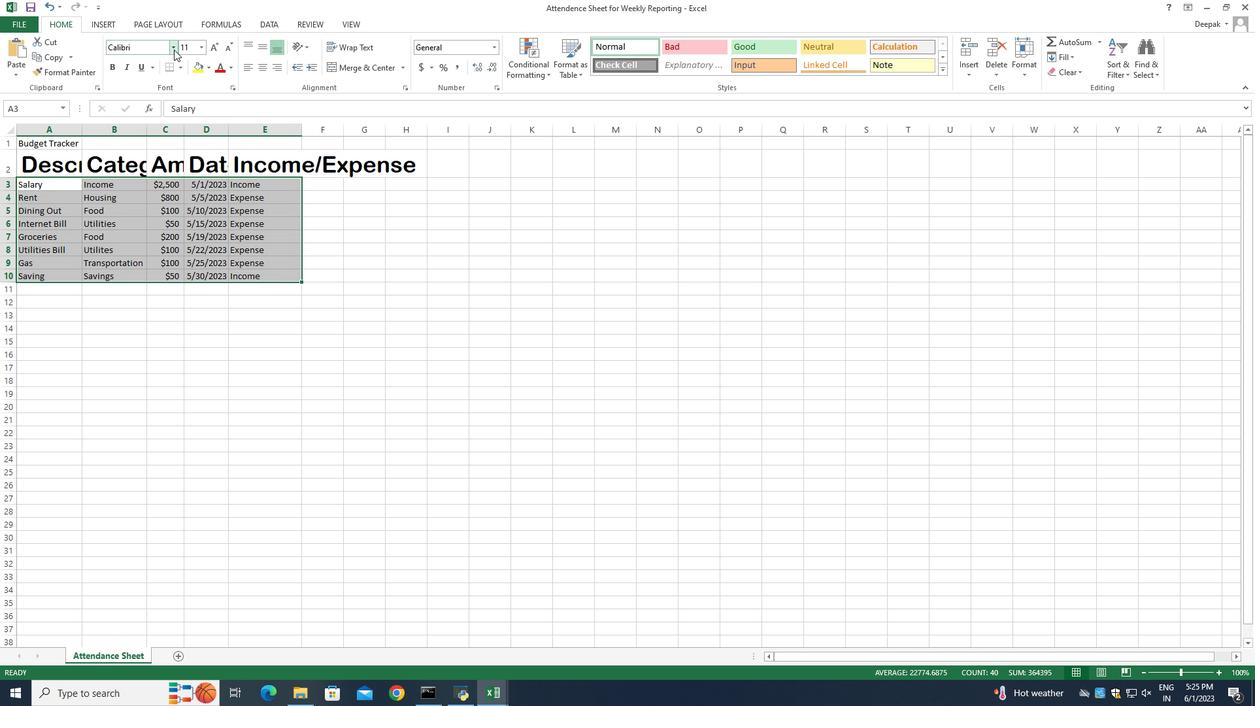 
Action: Mouse moved to (143, 45)
Screenshot: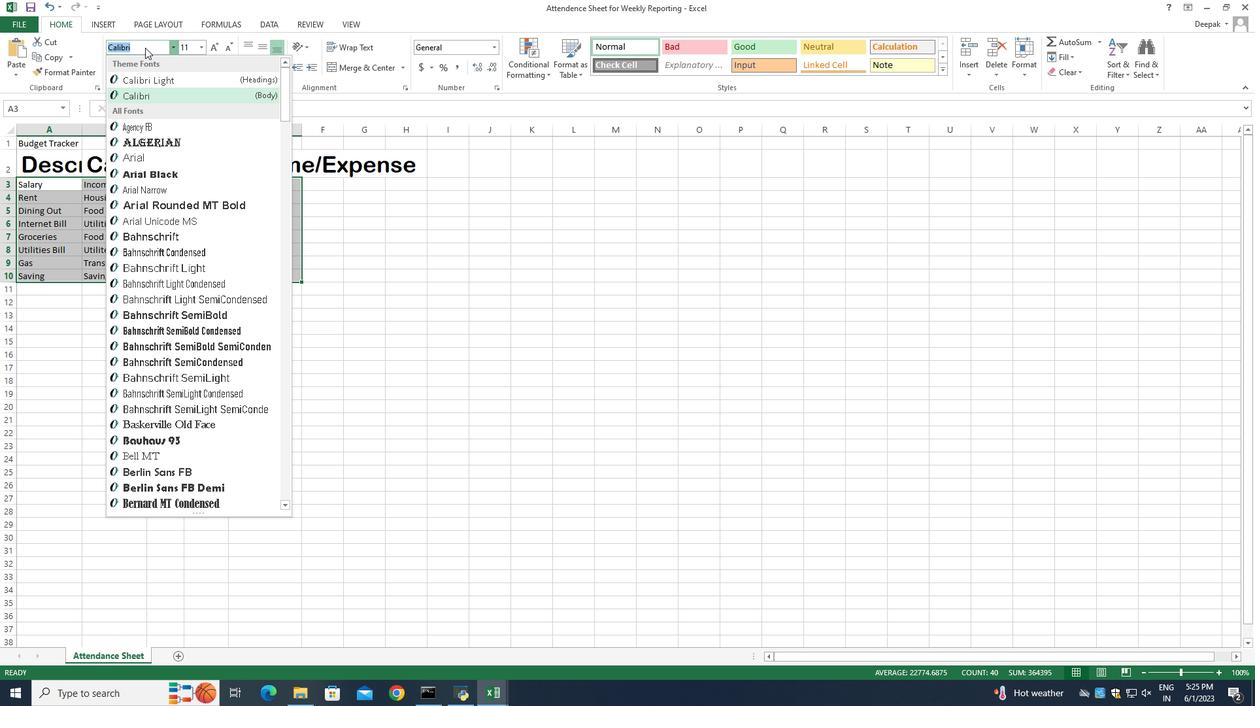 
Action: Key pressed <Key.backspace><Key.shift_r>?<Key.shift_r><Key.shift_r><Key.shift_r><Key.shift_r><Key.shift_r><Key.shift_r><Key.shift_r><Key.shift_r><Key.shift_r><Key.shift_r><Key.backspace><Key.backspace><Key.shift_r>Browallia<Key.space><Key.shift>New<Key.enter>
Screenshot: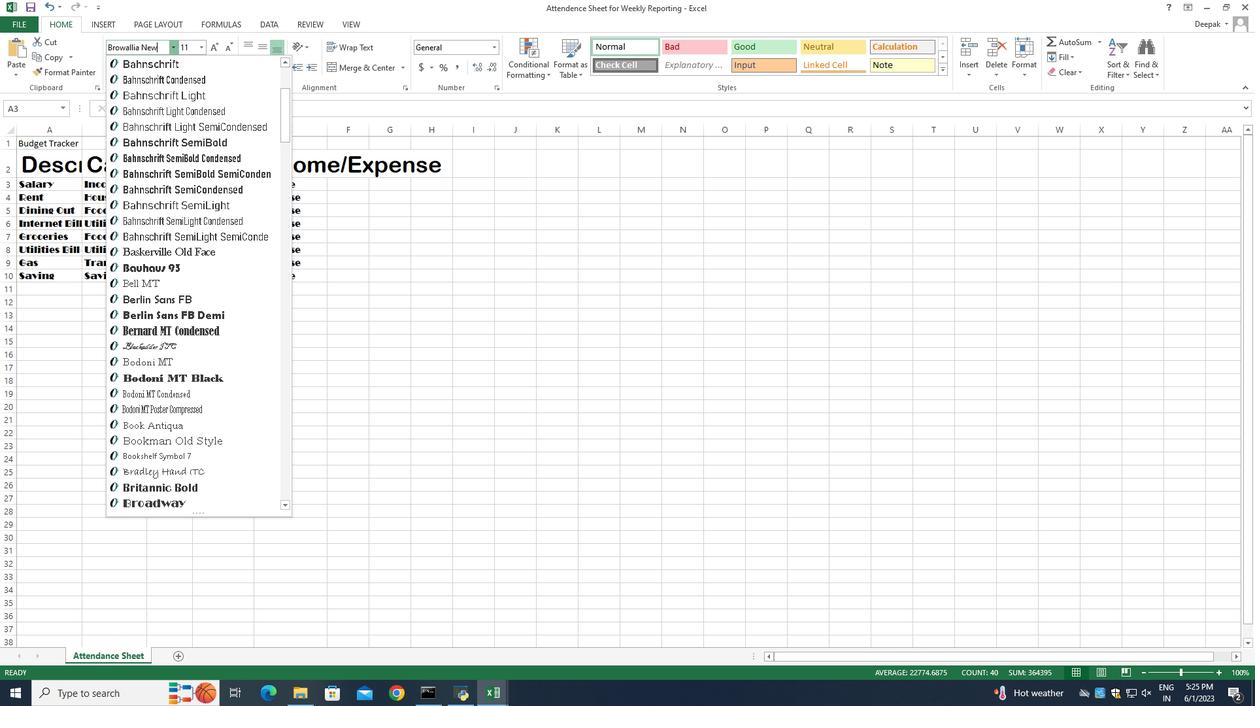 
Action: Mouse moved to (216, 47)
Screenshot: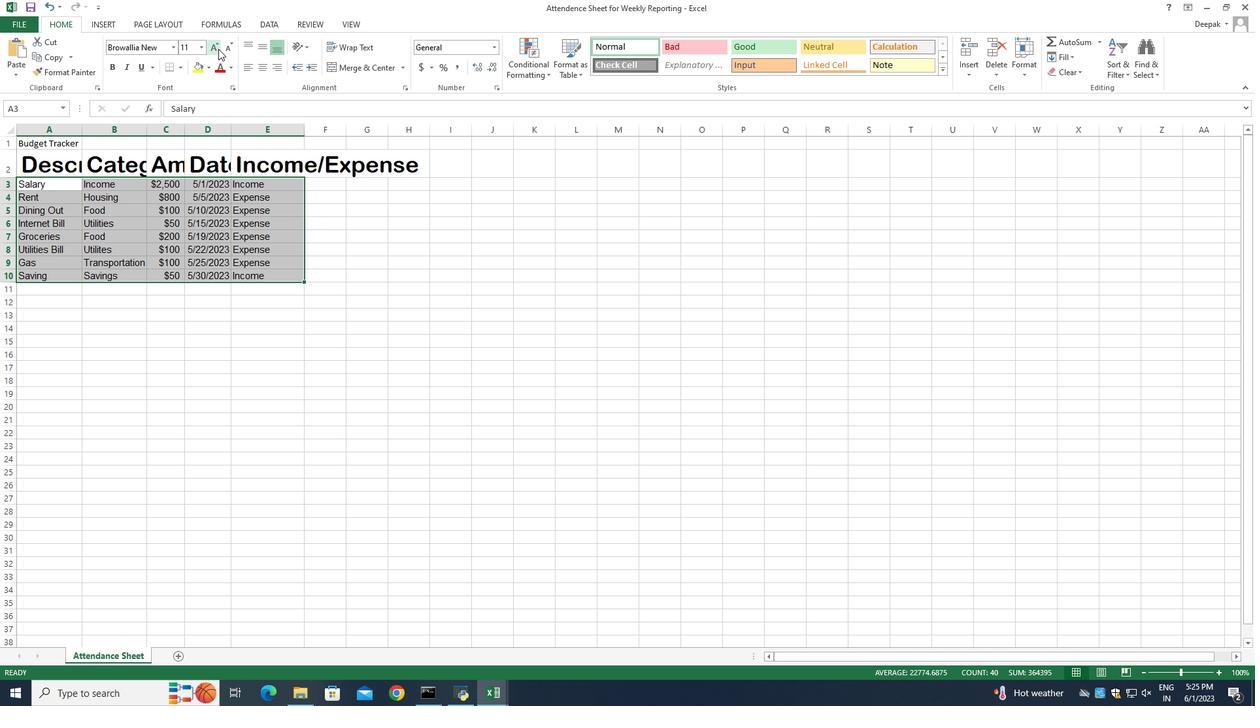 
Action: Mouse pressed left at (216, 47)
Screenshot: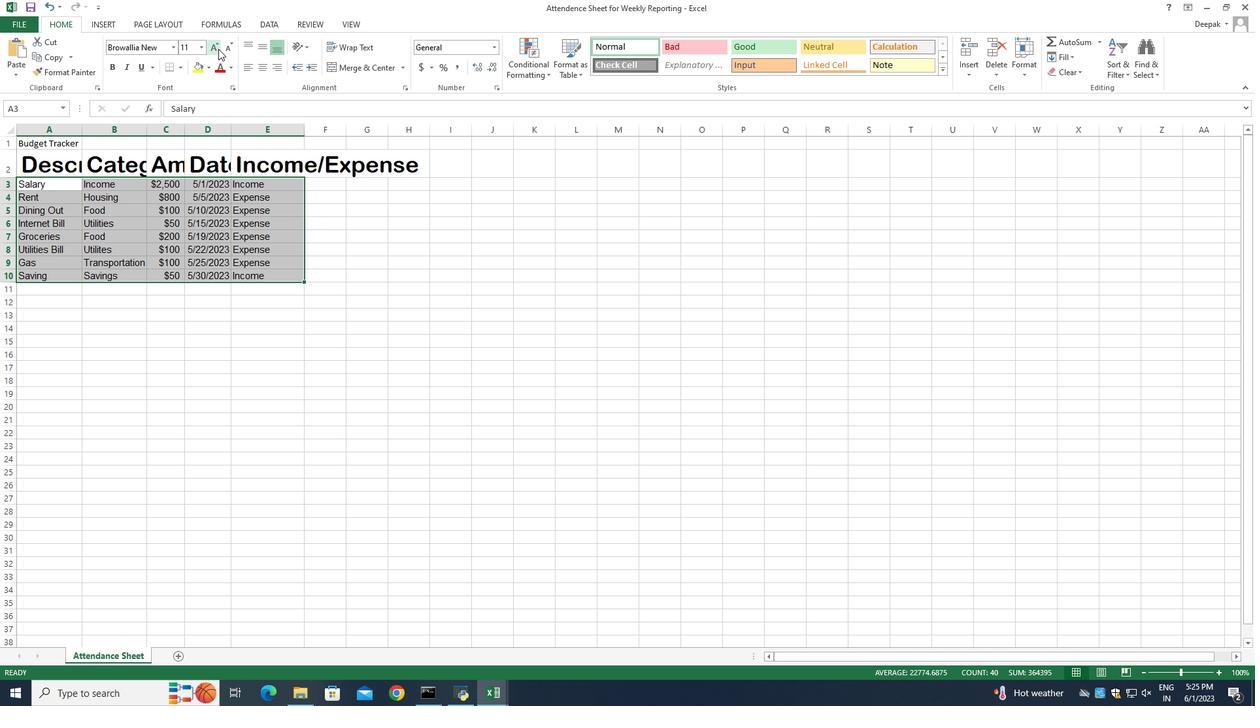 
Action: Mouse pressed left at (216, 47)
Screenshot: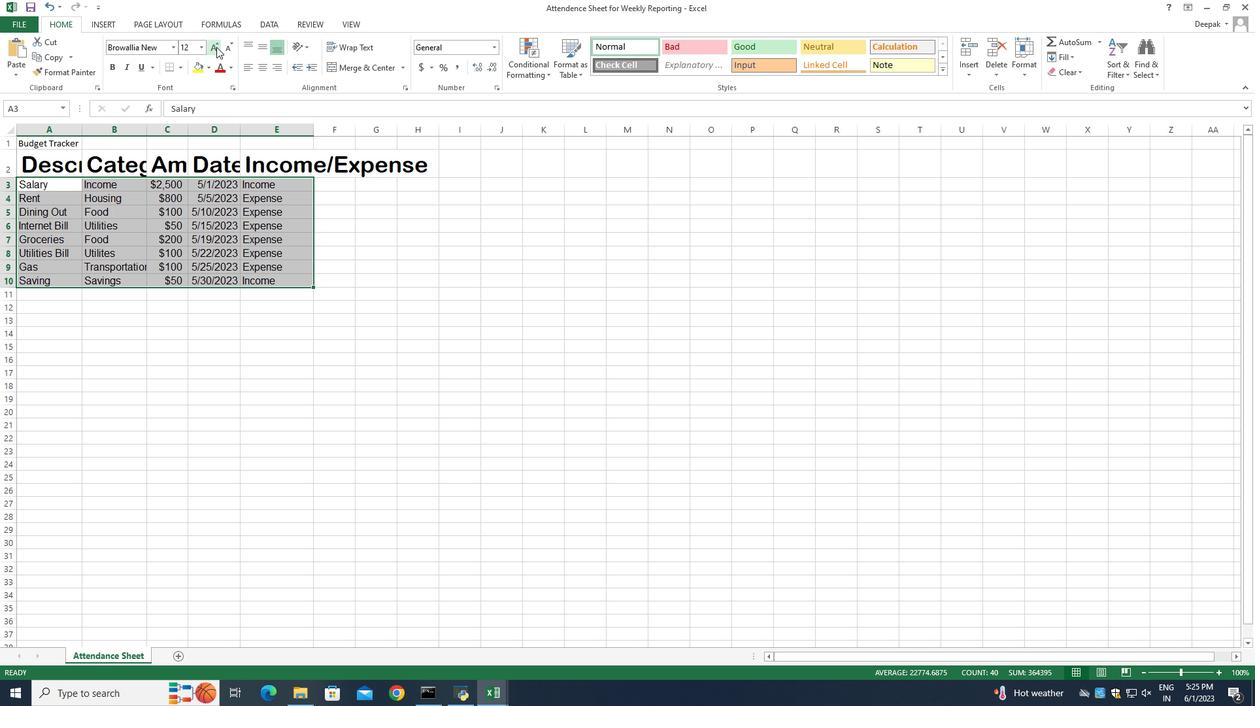
Action: Mouse pressed left at (216, 47)
Screenshot: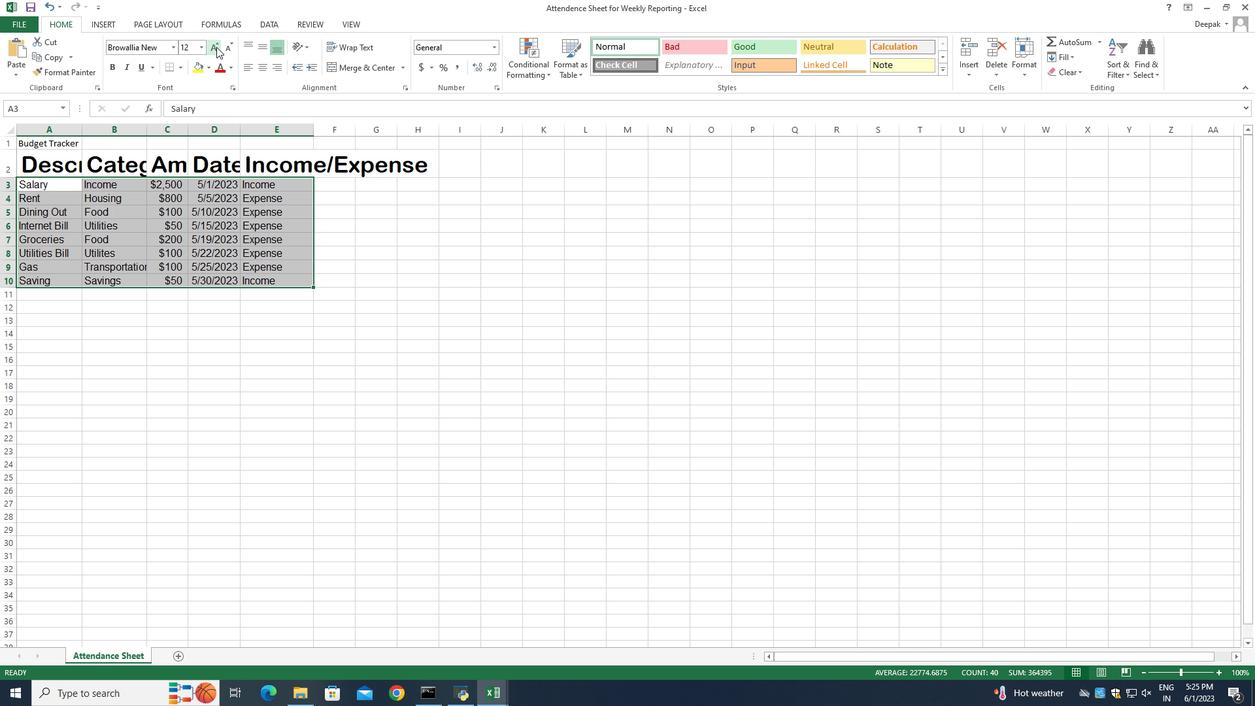 
Action: Mouse pressed left at (216, 47)
Screenshot: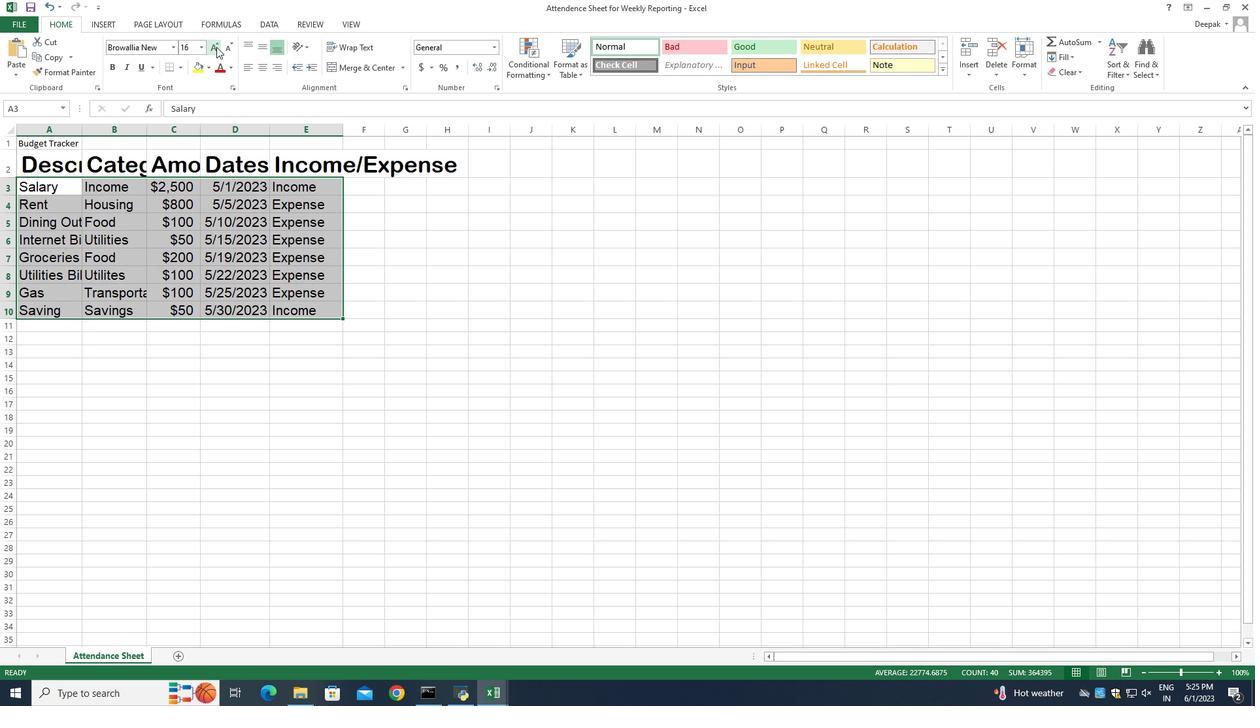 
Action: Mouse moved to (43, 164)
Screenshot: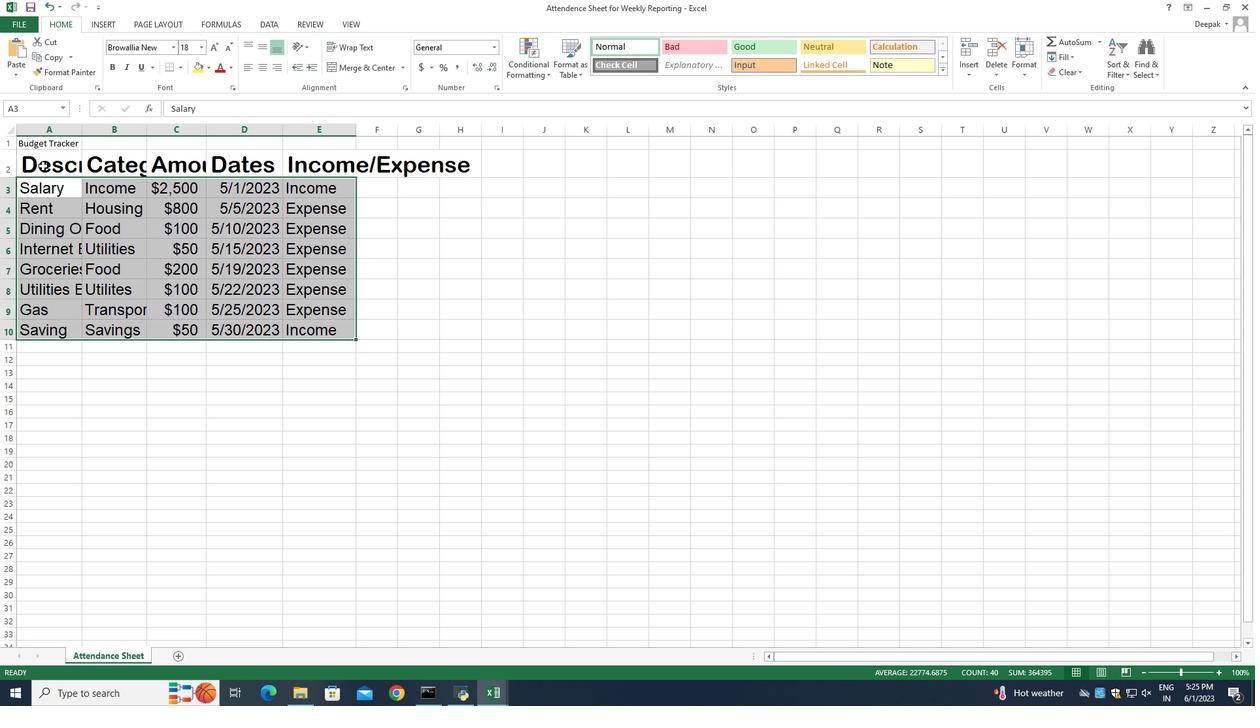 
Action: Mouse pressed left at (43, 164)
Screenshot: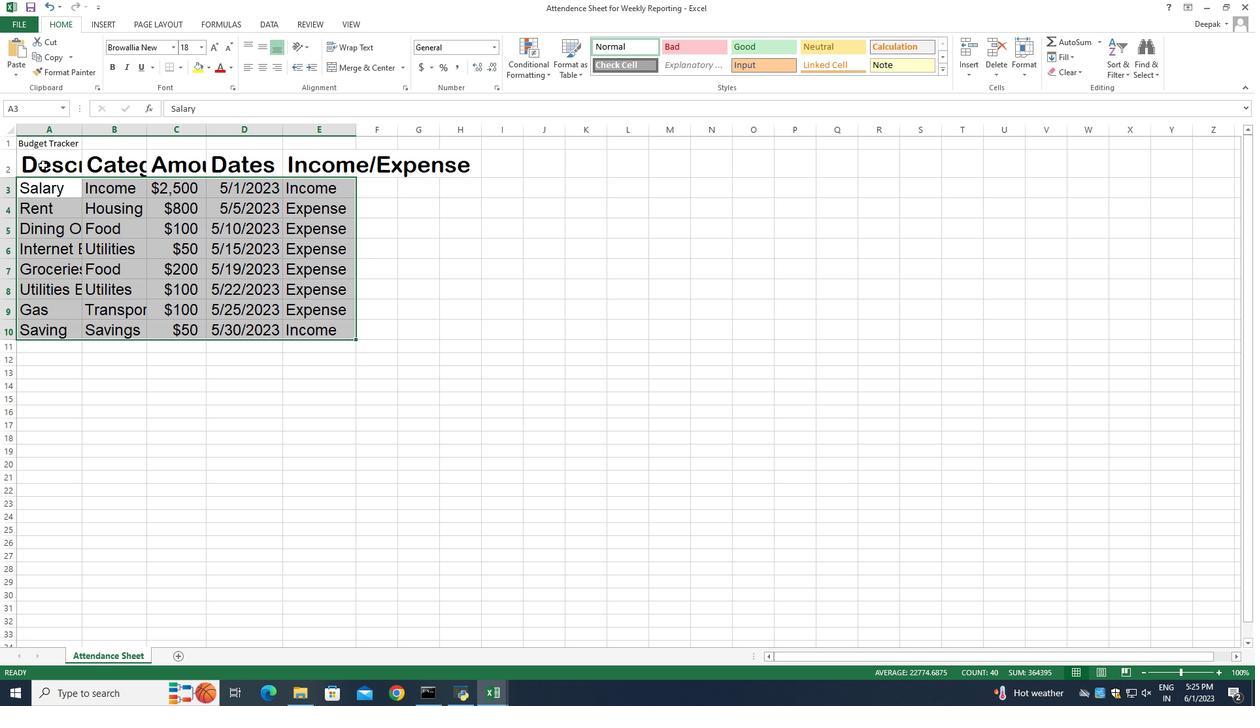 
Action: Mouse pressed left at (43, 164)
Screenshot: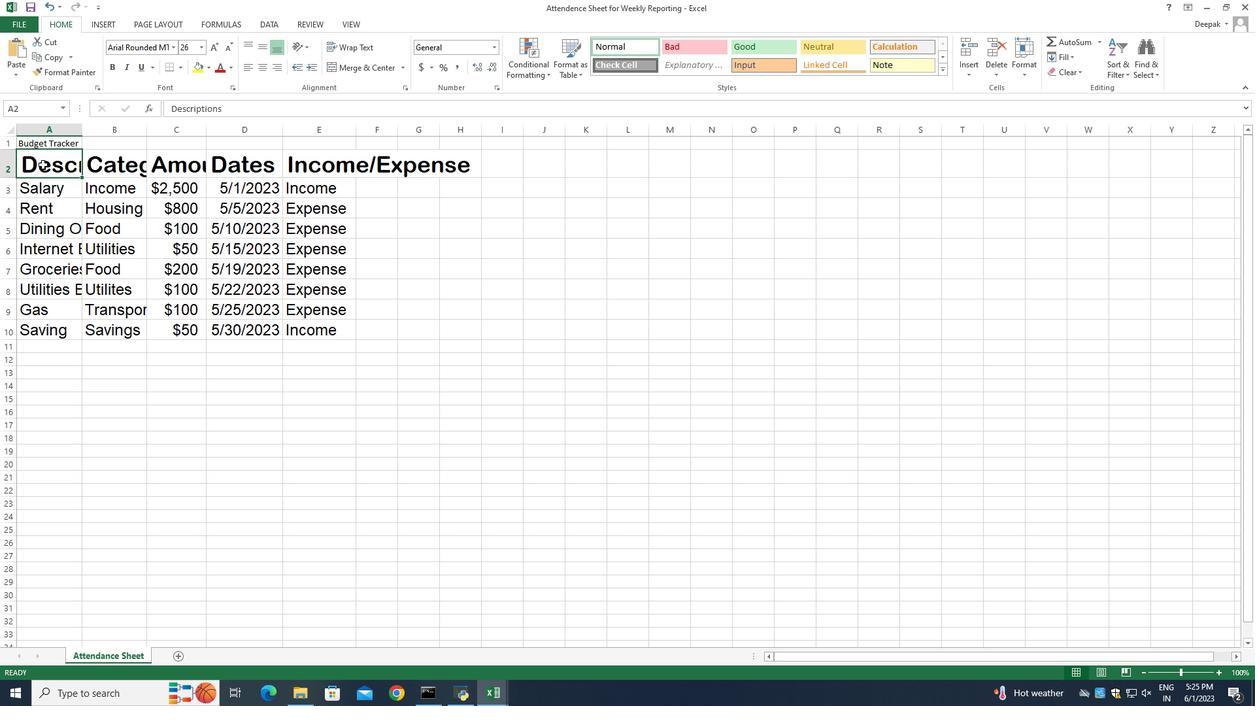 
Action: Mouse moved to (257, 47)
Screenshot: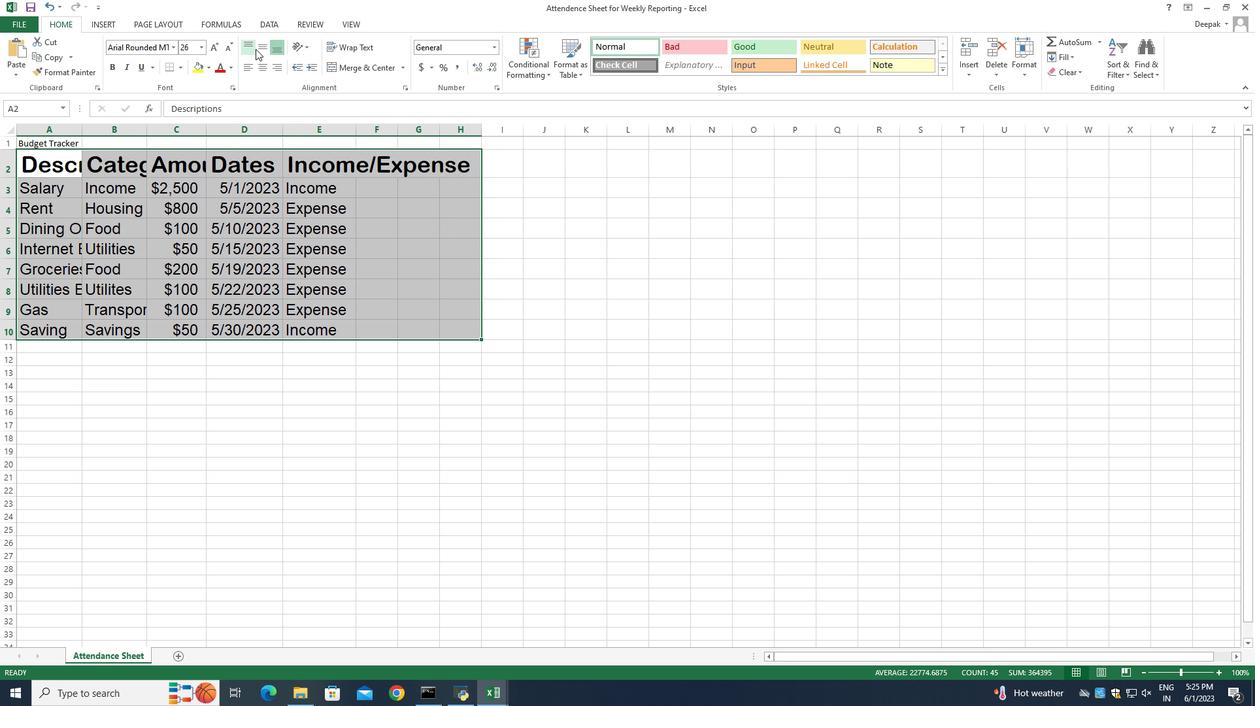 
Action: Mouse pressed left at (257, 47)
Screenshot: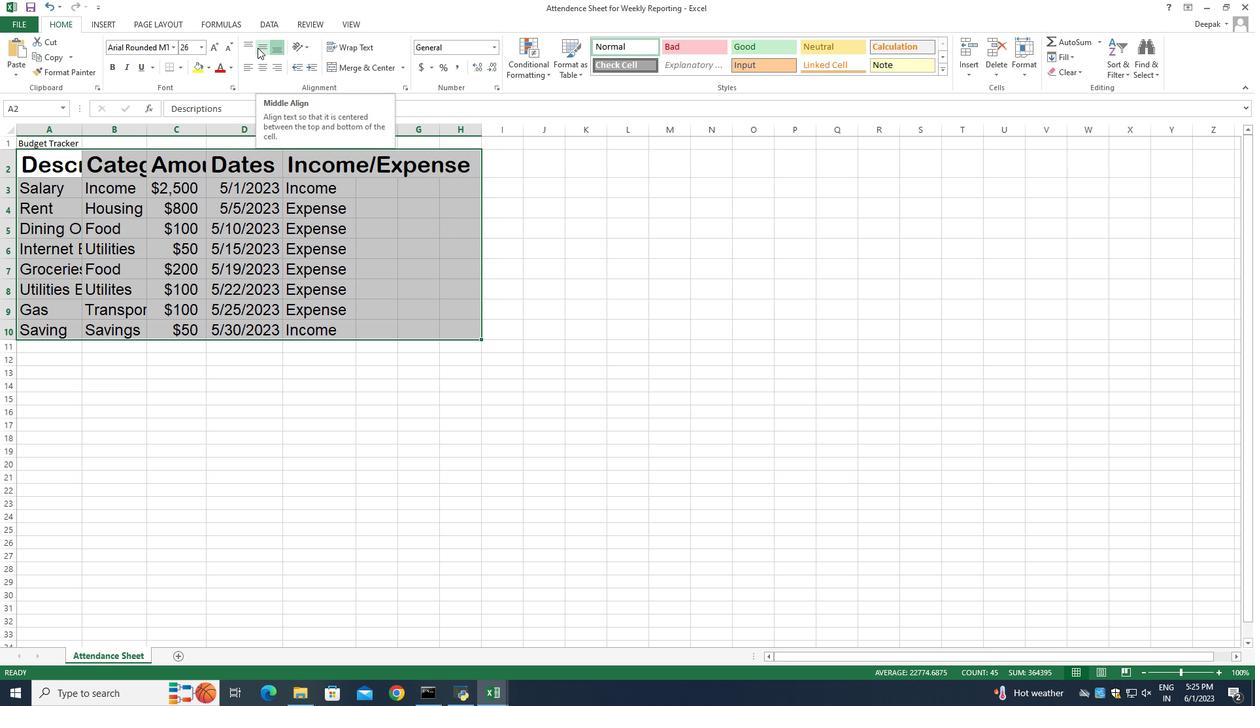 
Action: Mouse moved to (250, 68)
Screenshot: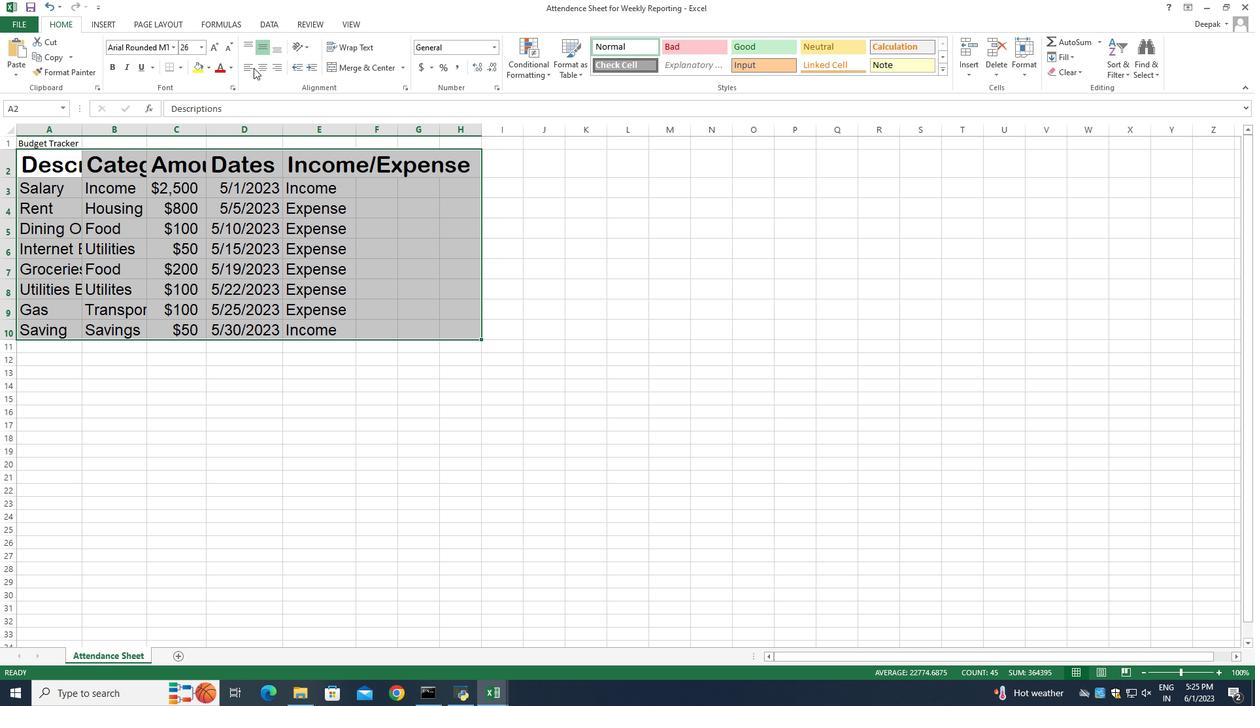 
Action: Mouse pressed left at (250, 68)
Screenshot: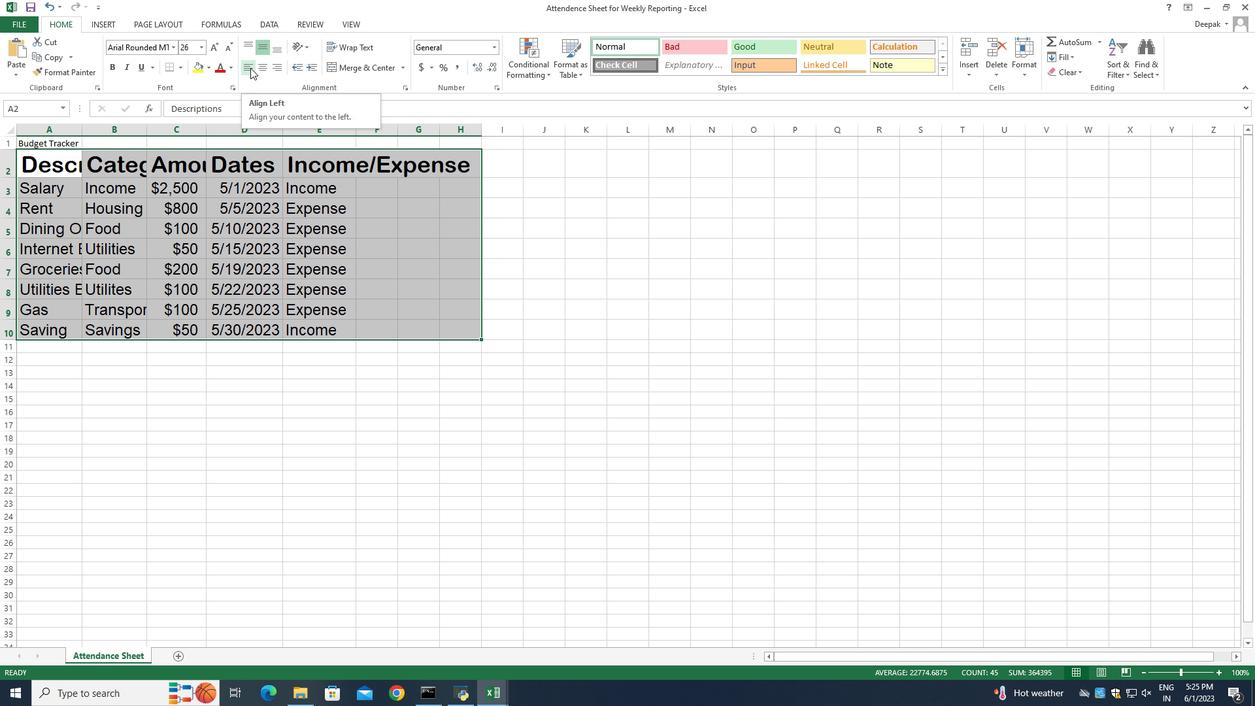 
Action: Mouse moved to (509, 314)
Screenshot: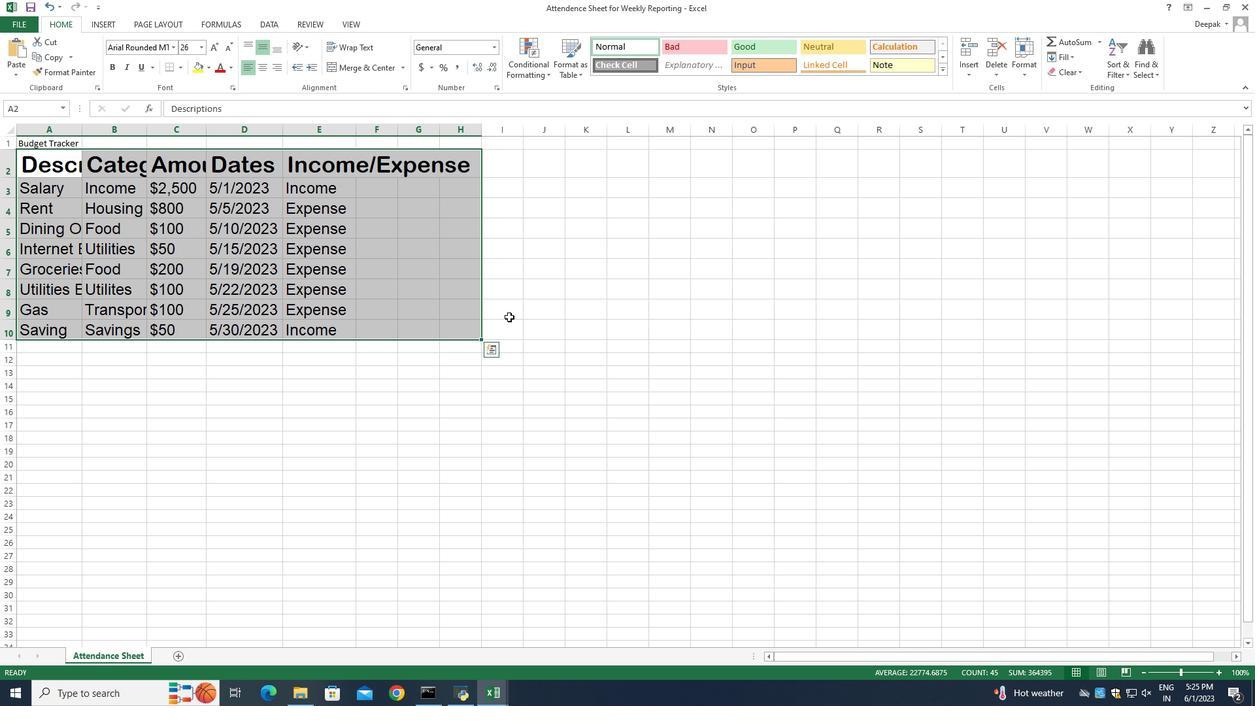 
Action: Mouse pressed left at (509, 314)
Screenshot: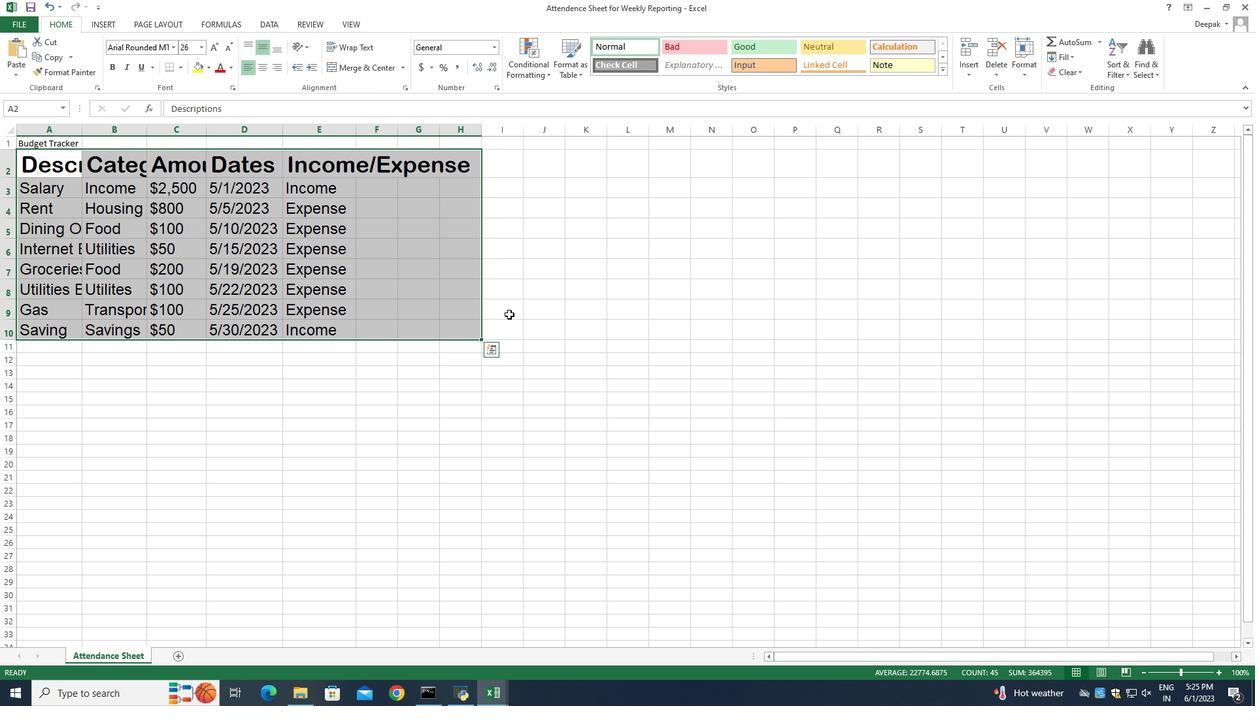 
Action: Mouse moved to (81, 129)
Screenshot: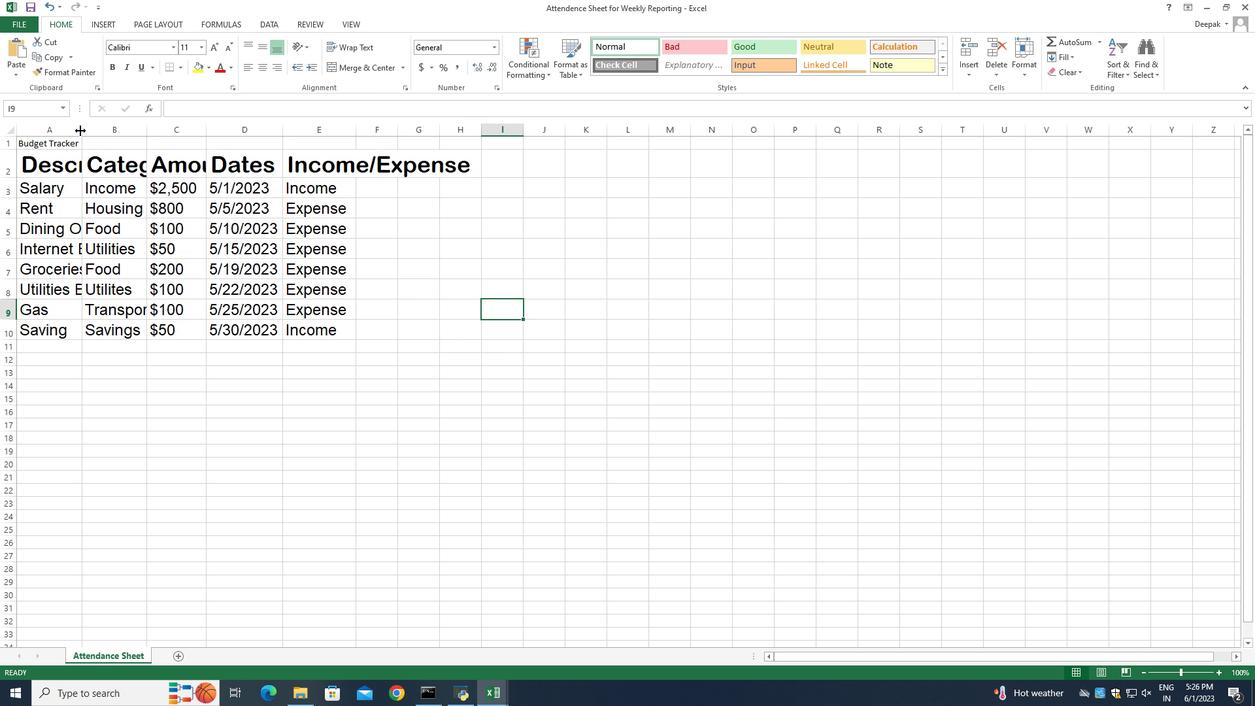 
Action: Mouse pressed left at (81, 129)
Screenshot: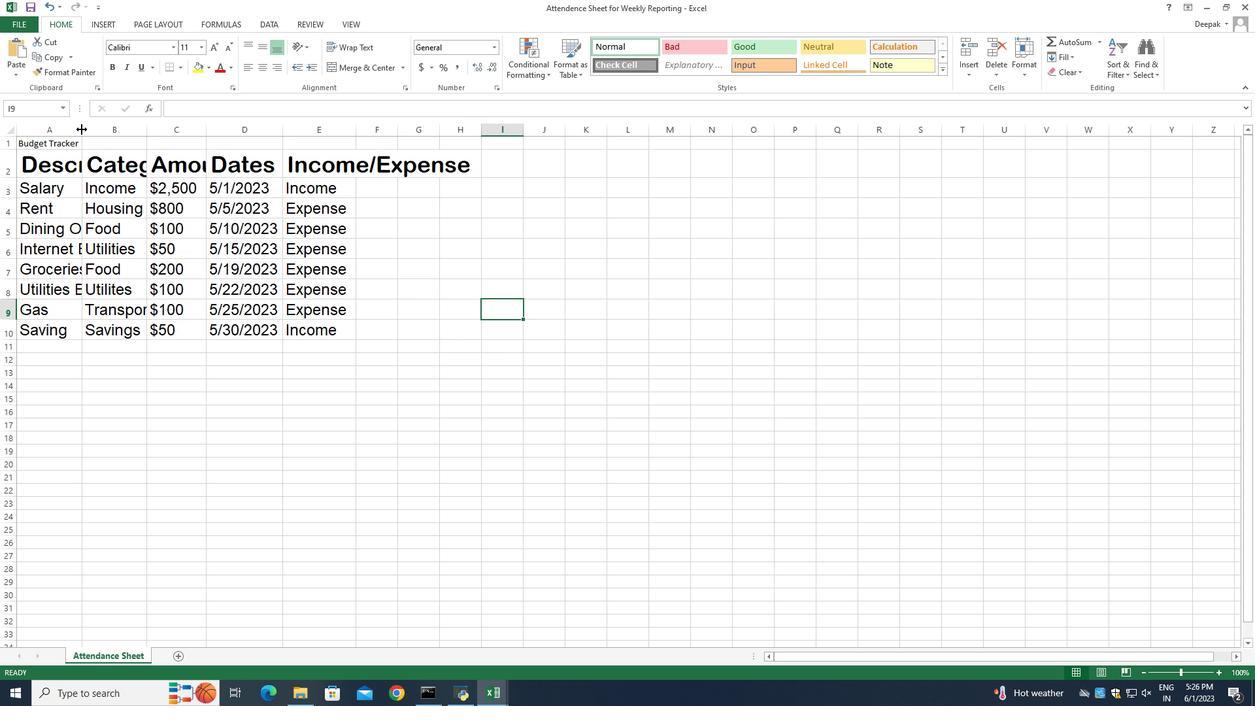 
Action: Mouse pressed left at (81, 129)
Screenshot: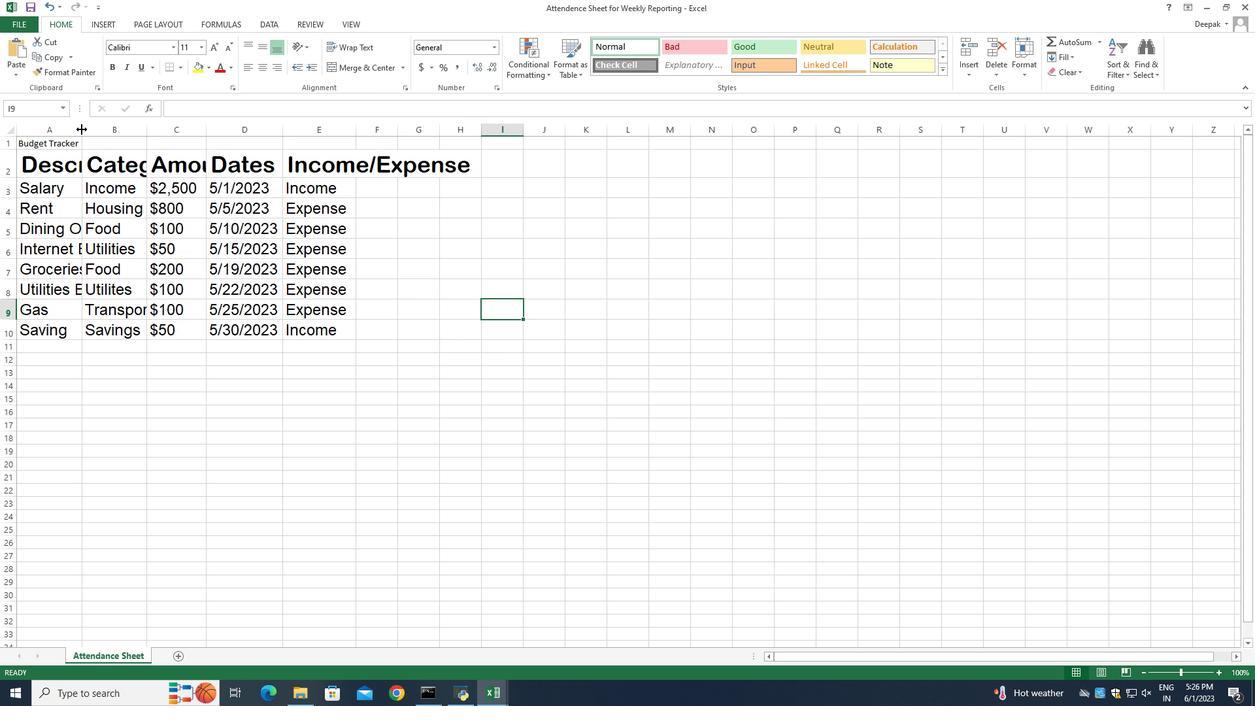 
Action: Mouse moved to (236, 126)
Screenshot: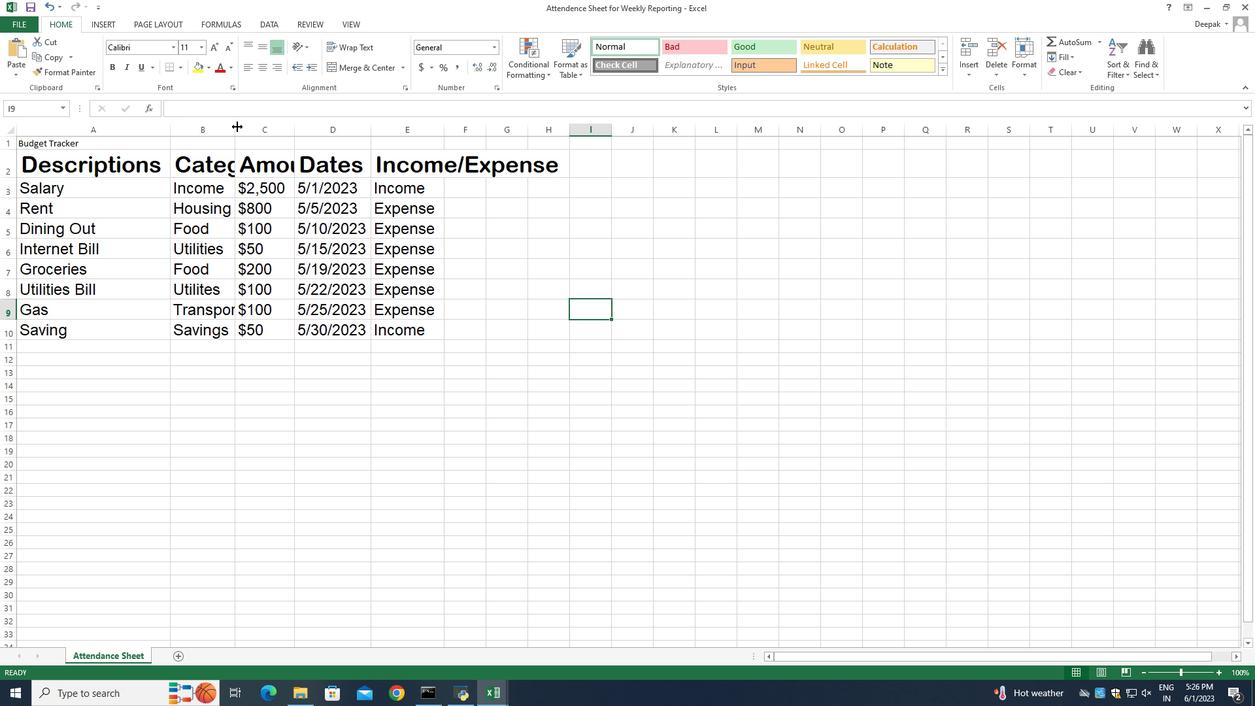 
Action: Mouse pressed left at (236, 126)
Screenshot: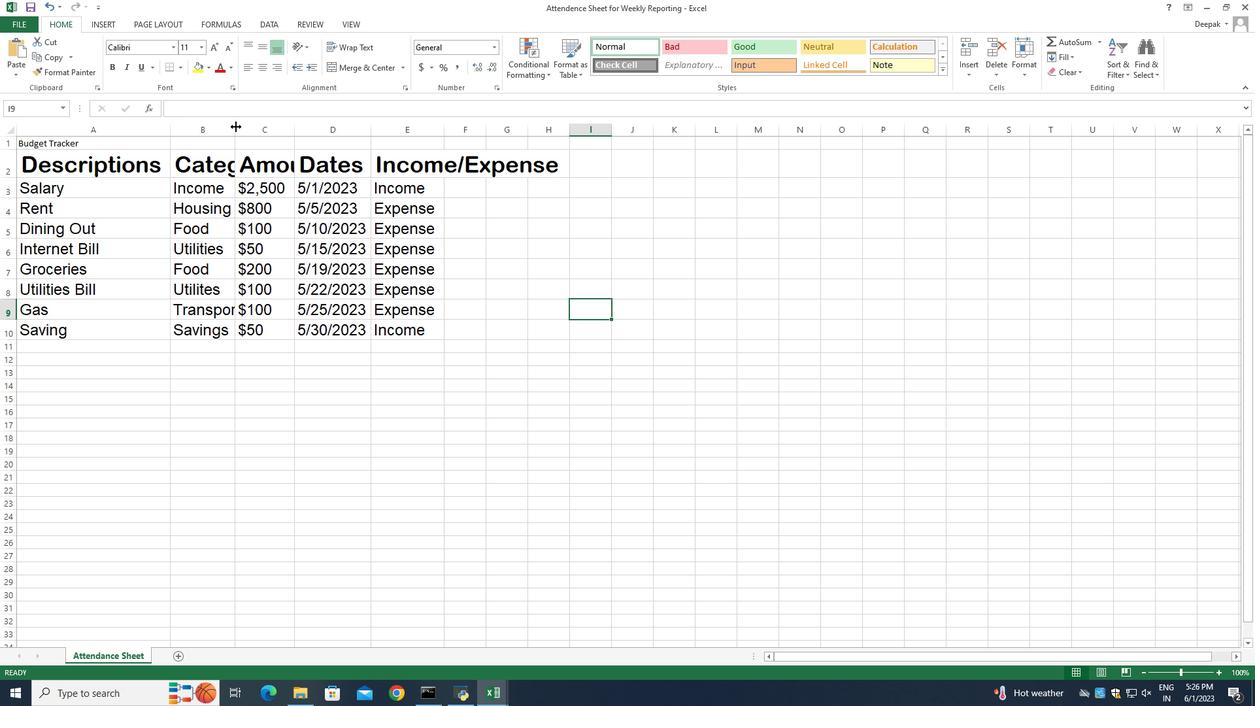 
Action: Mouse pressed left at (236, 126)
Screenshot: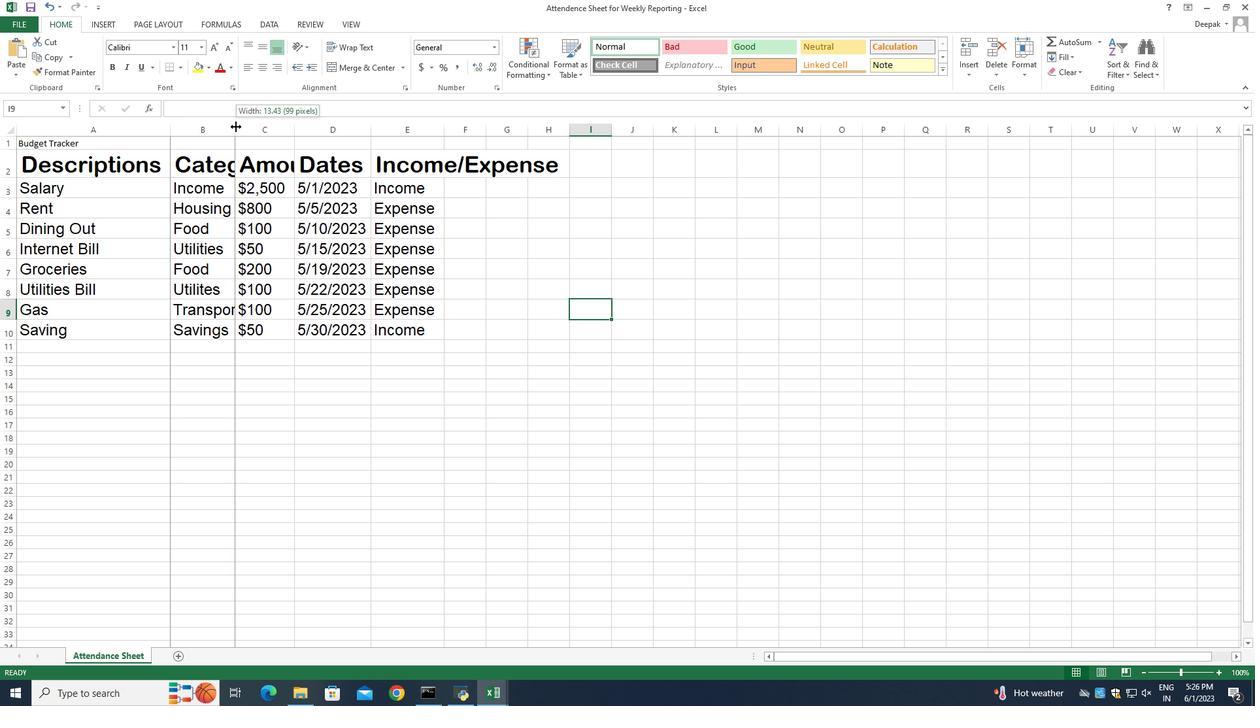 
Action: Mouse moved to (365, 127)
Screenshot: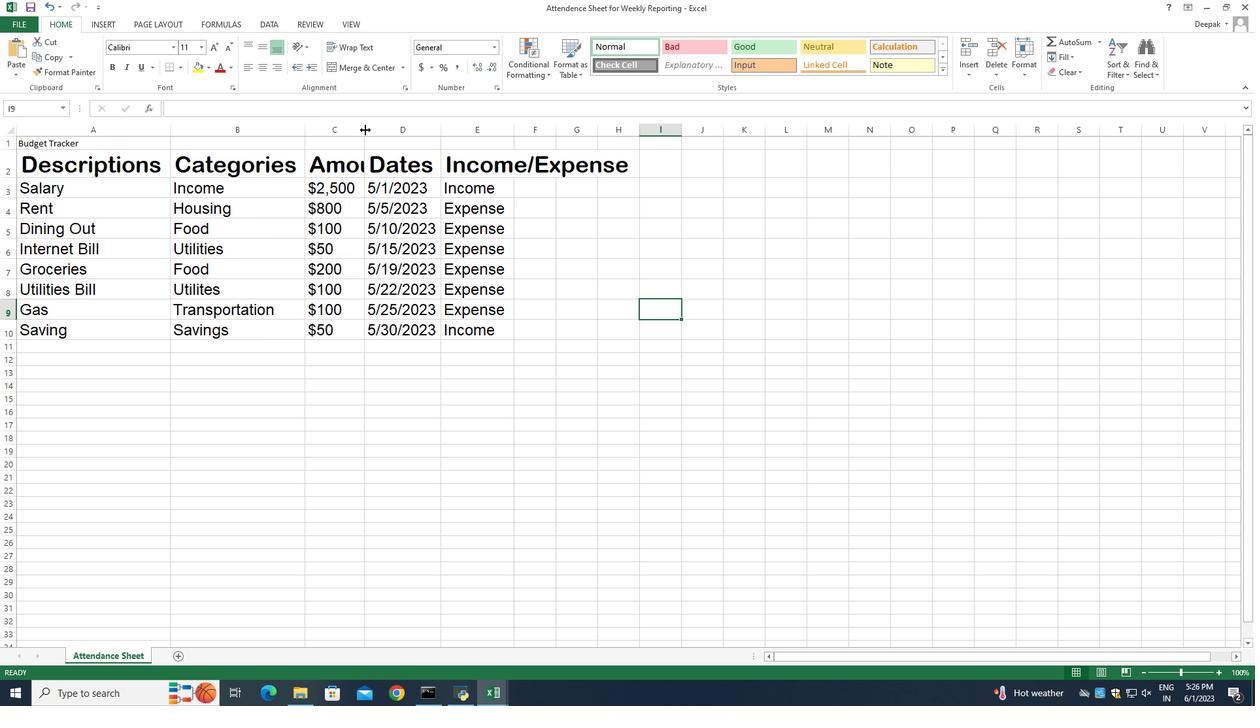 
Action: Mouse pressed left at (365, 127)
Screenshot: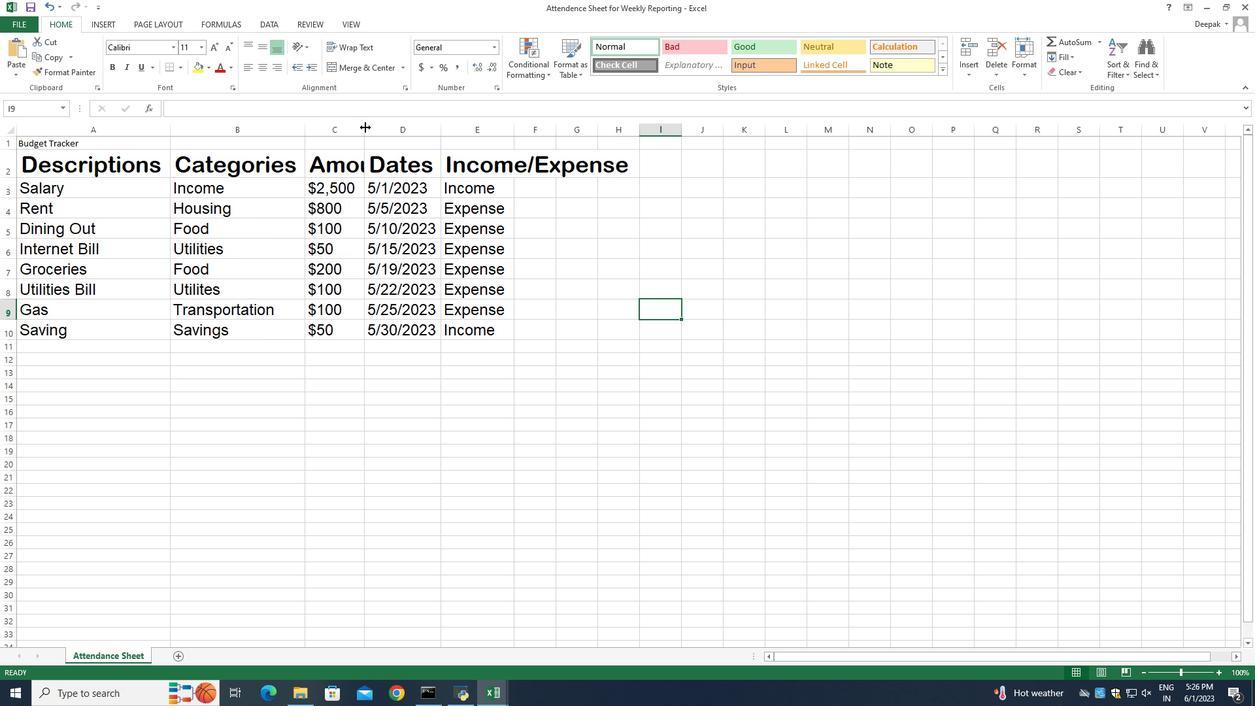 
Action: Mouse pressed left at (365, 127)
Screenshot: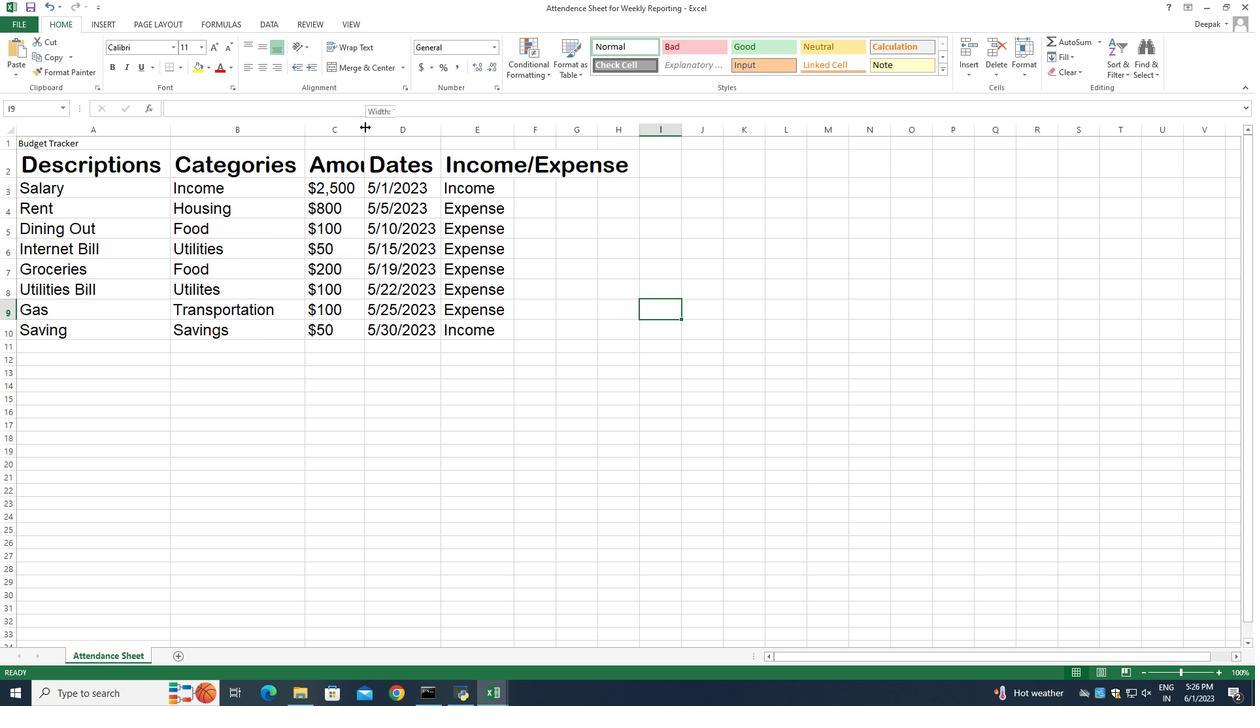 
Action: Mouse moved to (478, 130)
Screenshot: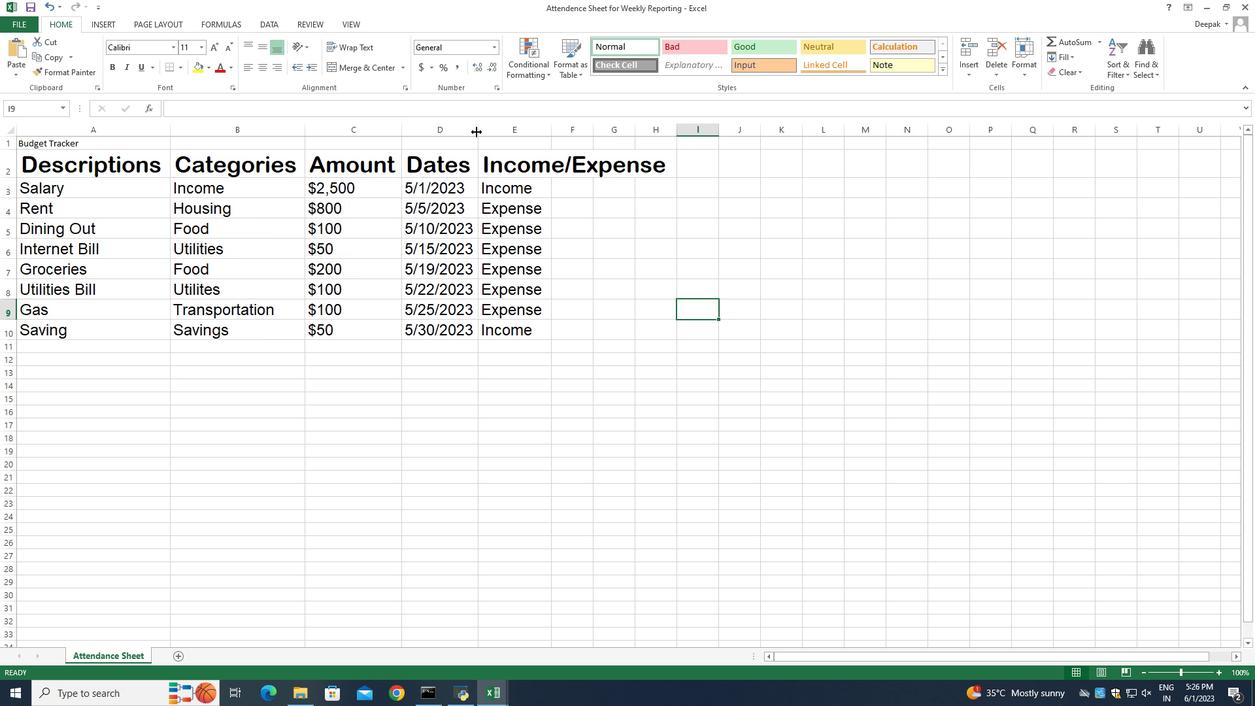 
Action: Mouse pressed left at (478, 130)
Screenshot: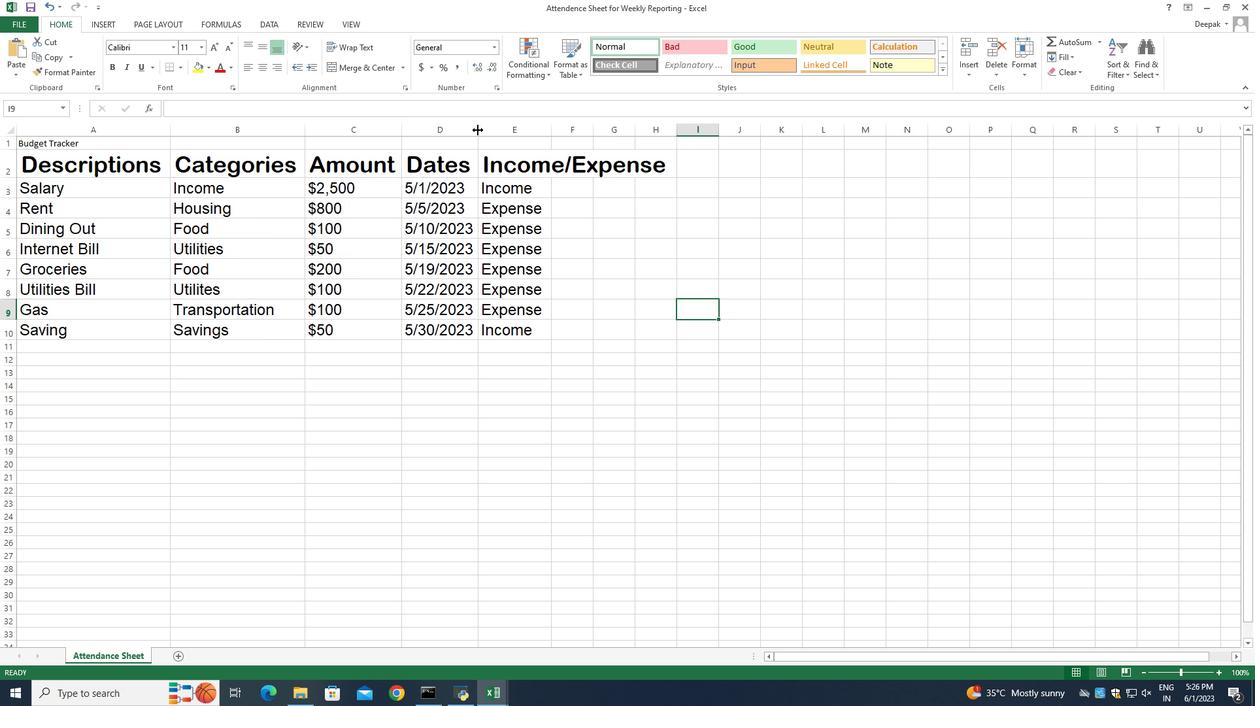 
Action: Mouse pressed left at (478, 130)
Screenshot: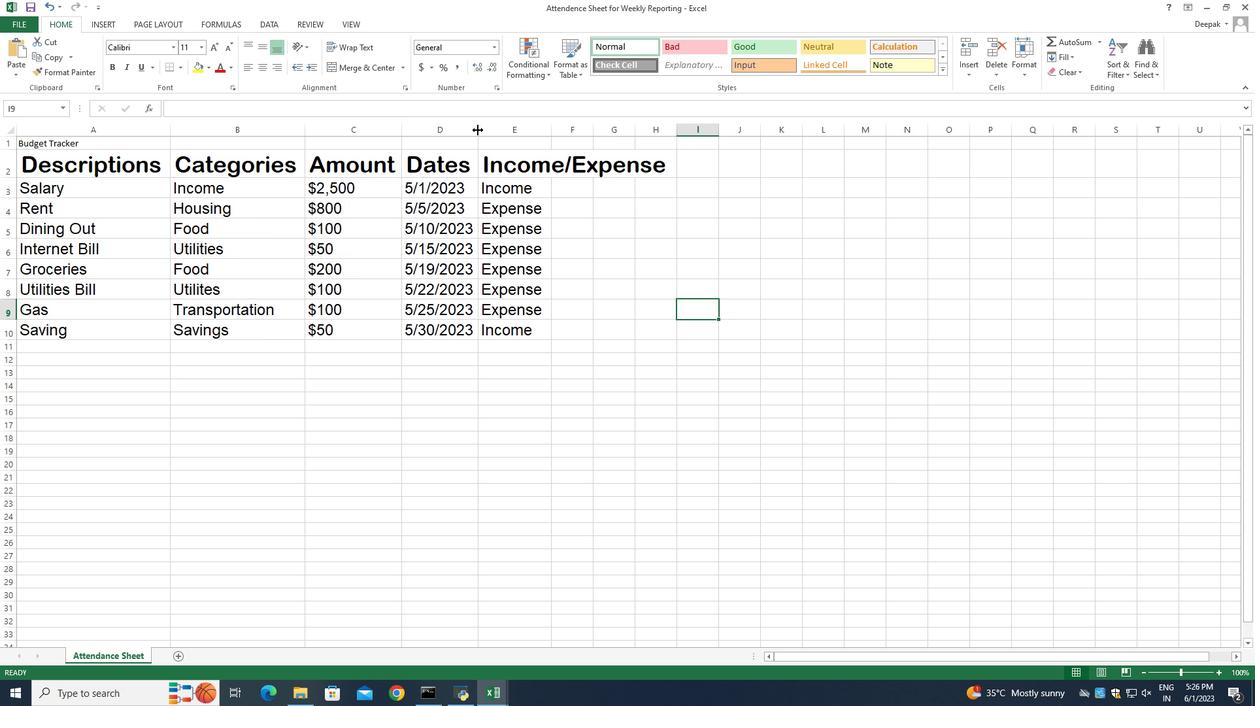 
Action: Mouse moved to (551, 130)
Screenshot: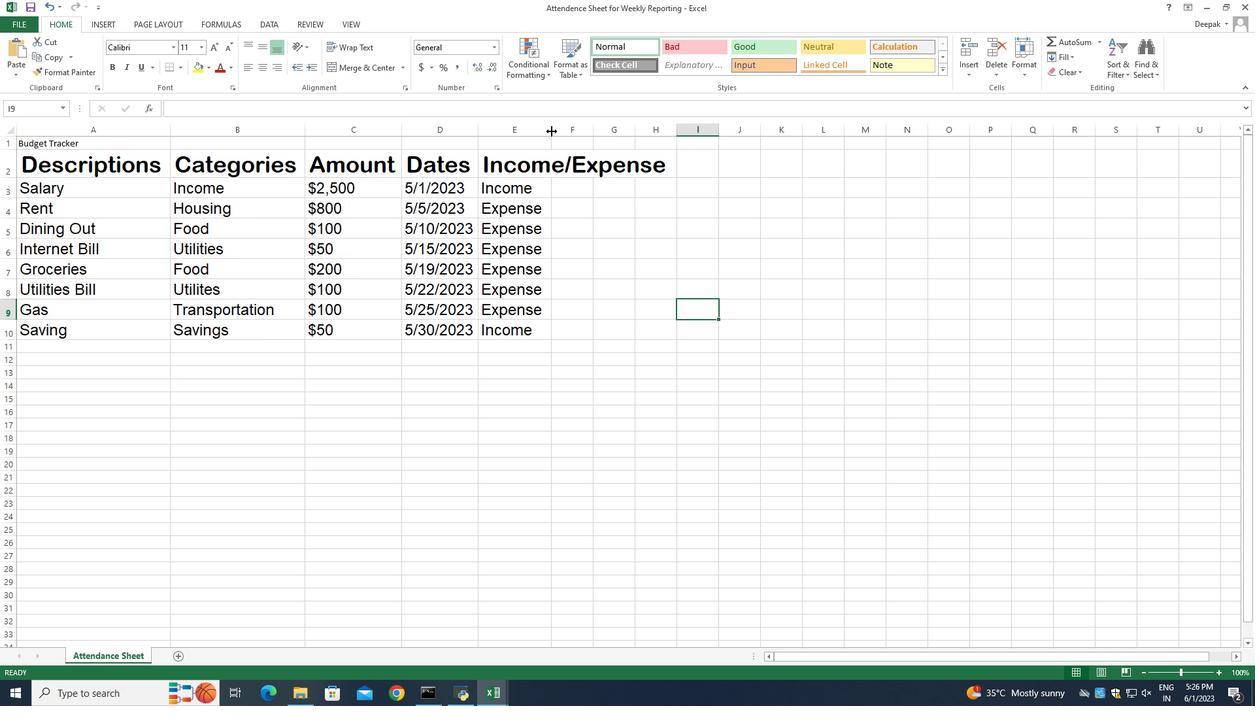 
Action: Mouse pressed left at (551, 130)
Screenshot: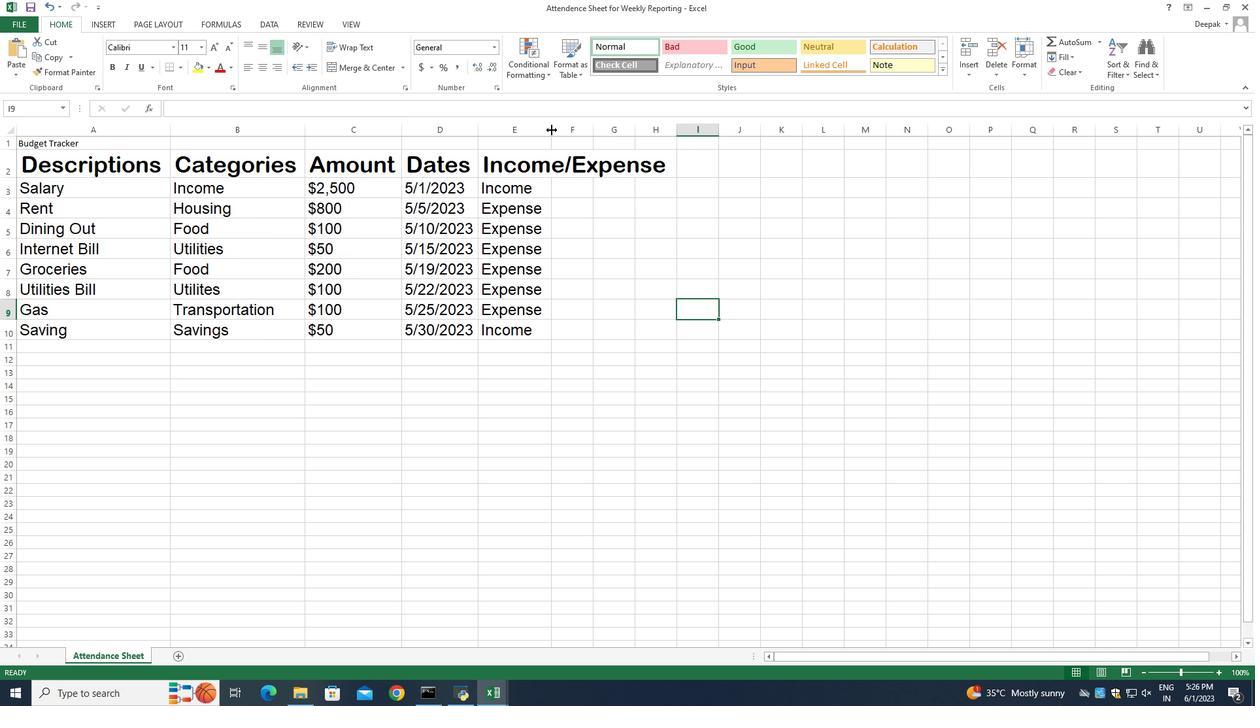 
Action: Mouse pressed left at (551, 130)
Screenshot: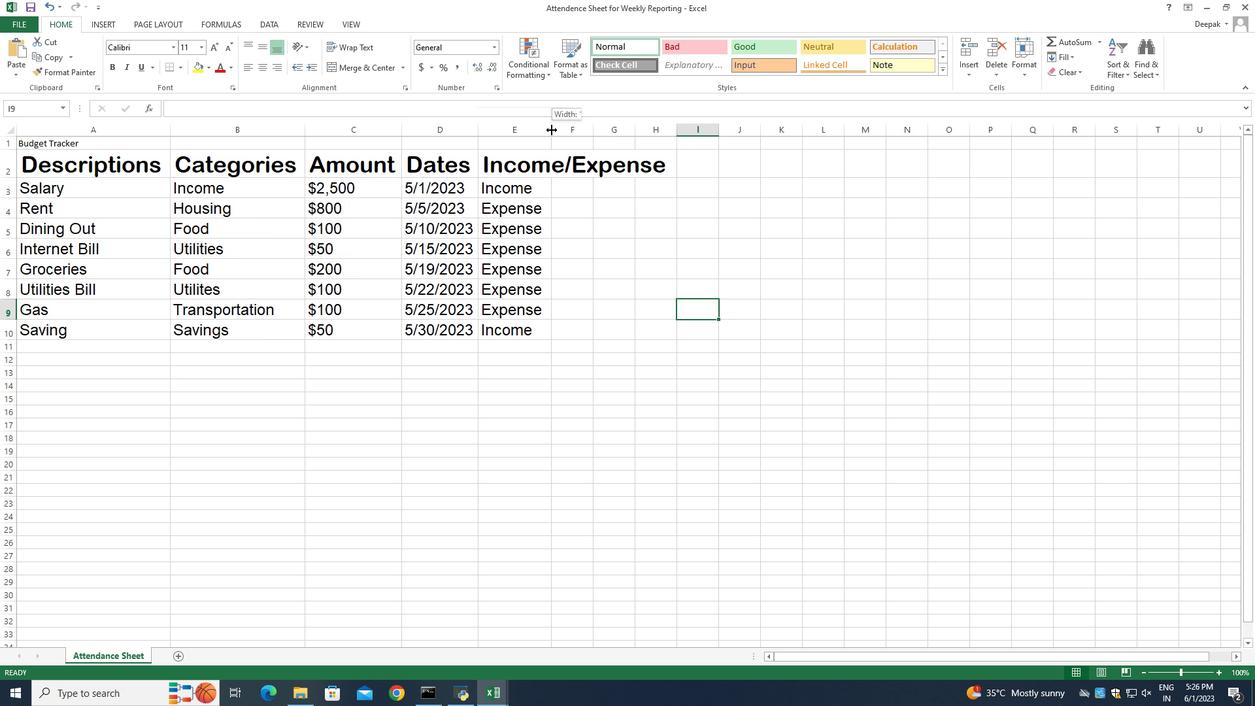 
Action: Mouse moved to (272, 388)
Screenshot: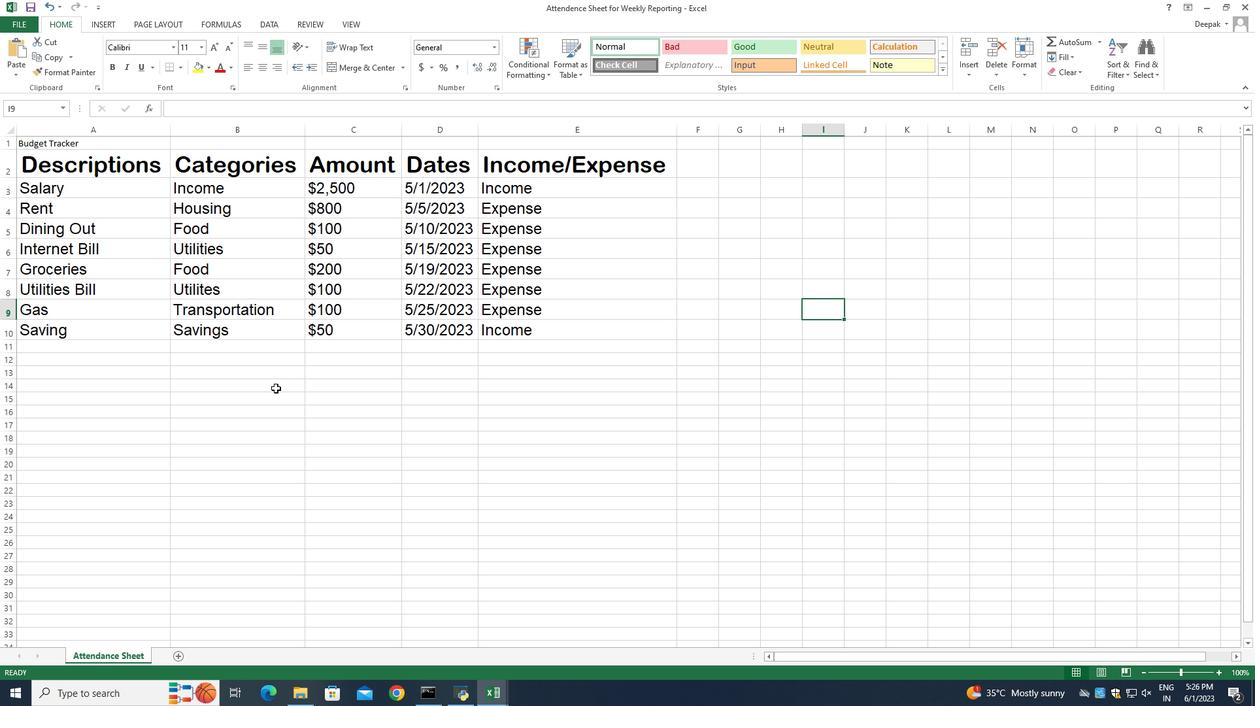 
Action: Mouse scrolled (272, 387) with delta (0, 0)
Screenshot: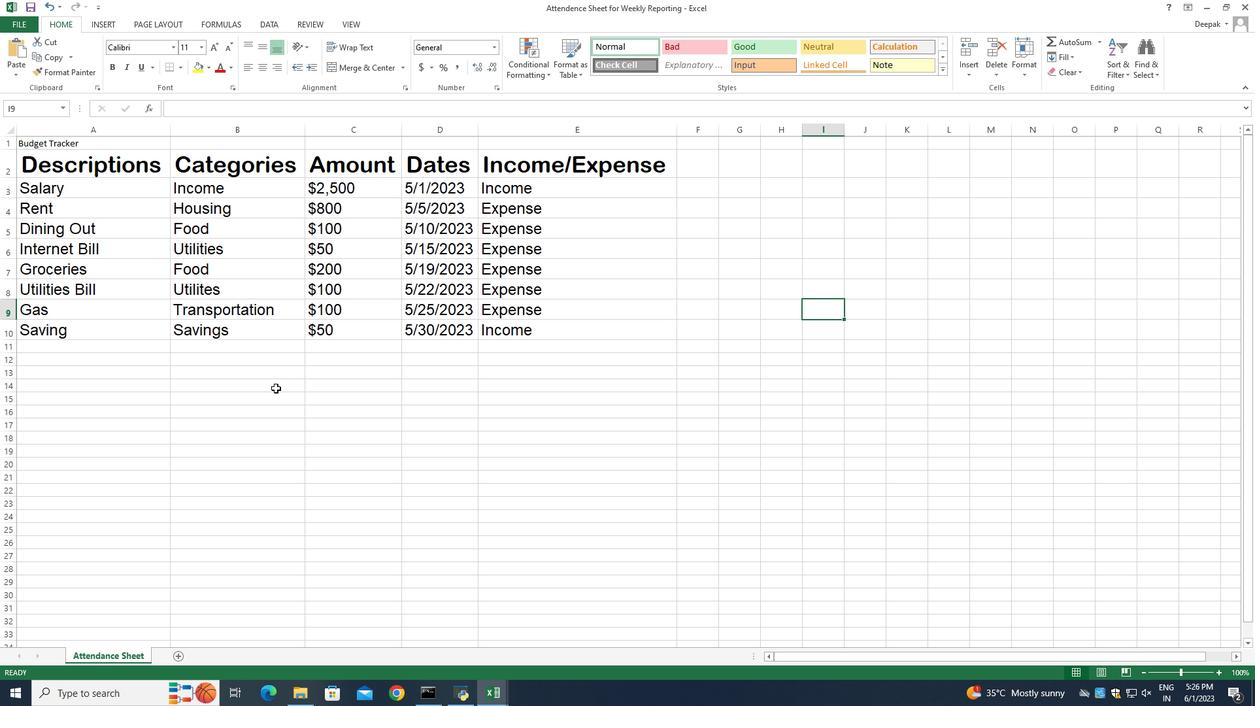 
Action: Mouse scrolled (272, 387) with delta (0, 0)
Screenshot: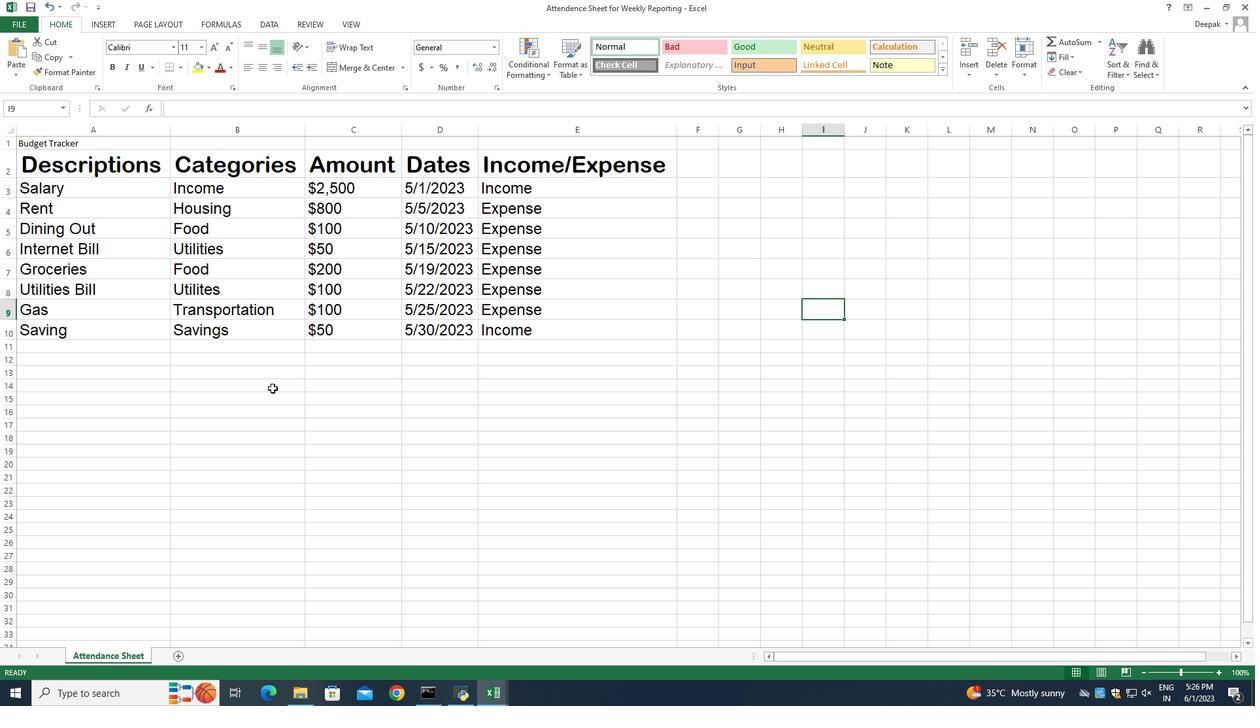 
Action: Mouse moved to (273, 383)
Screenshot: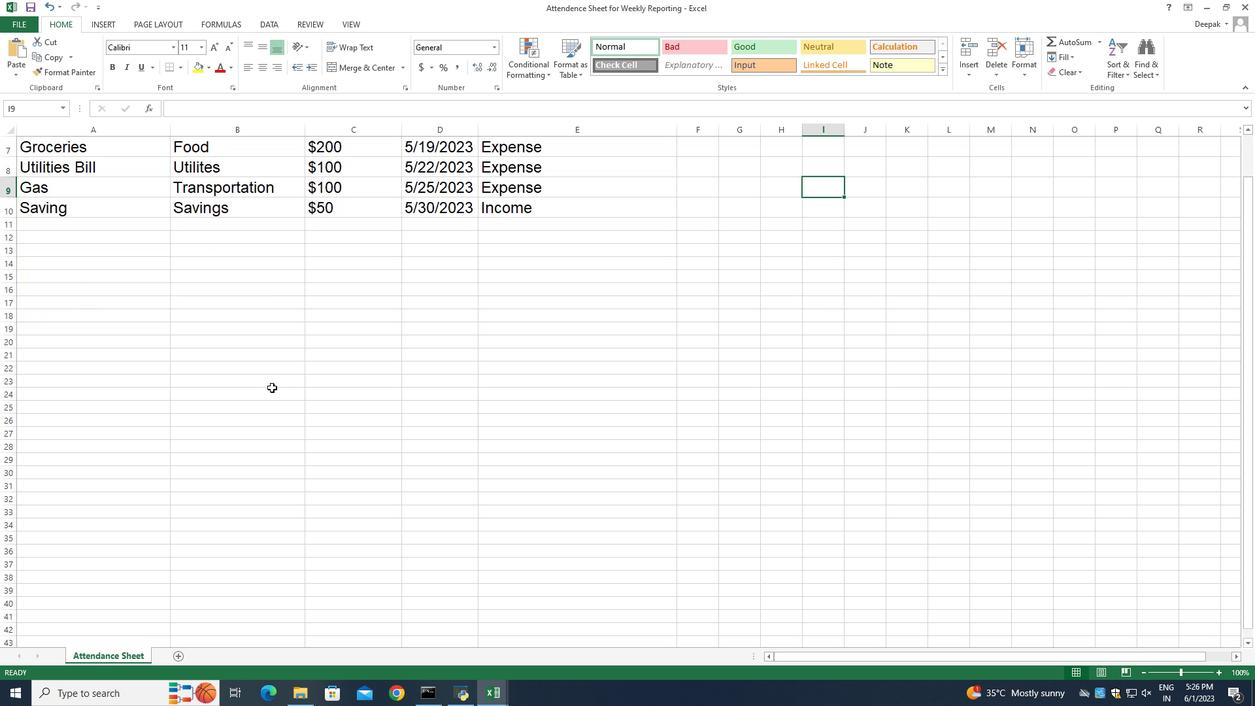 
Action: Mouse scrolled (273, 382) with delta (0, 0)
Screenshot: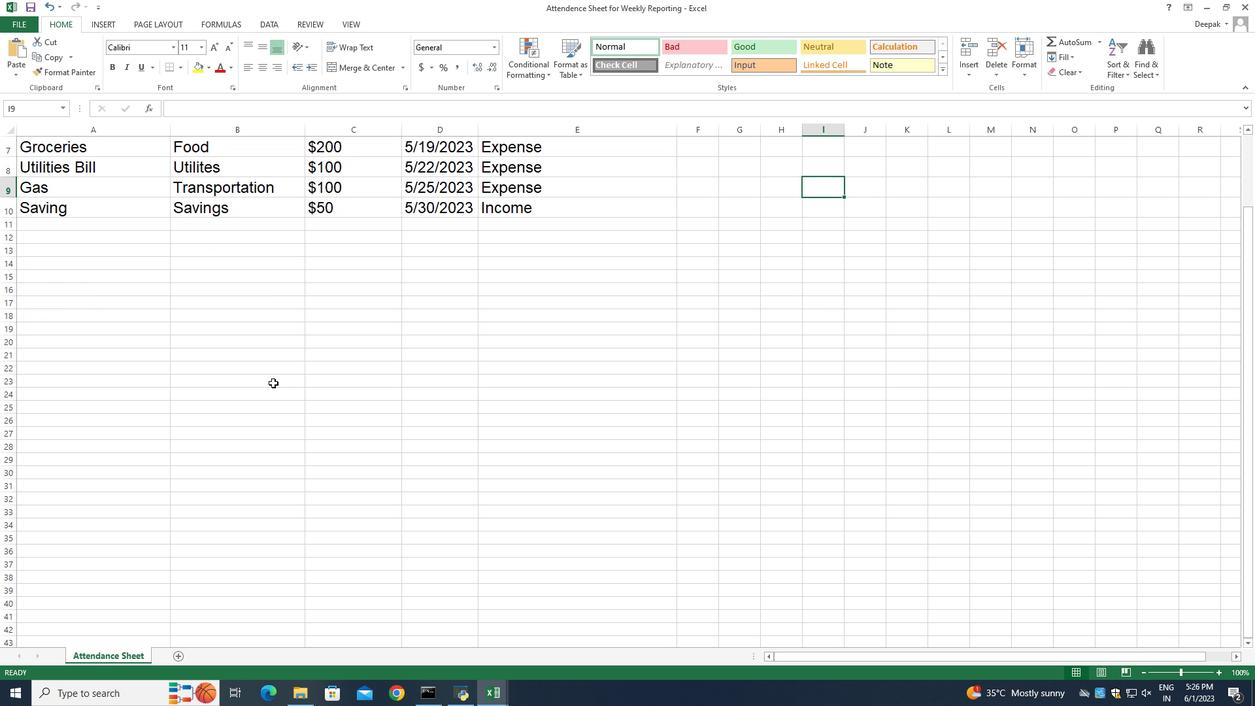 
Action: Mouse scrolled (273, 382) with delta (0, 0)
Screenshot: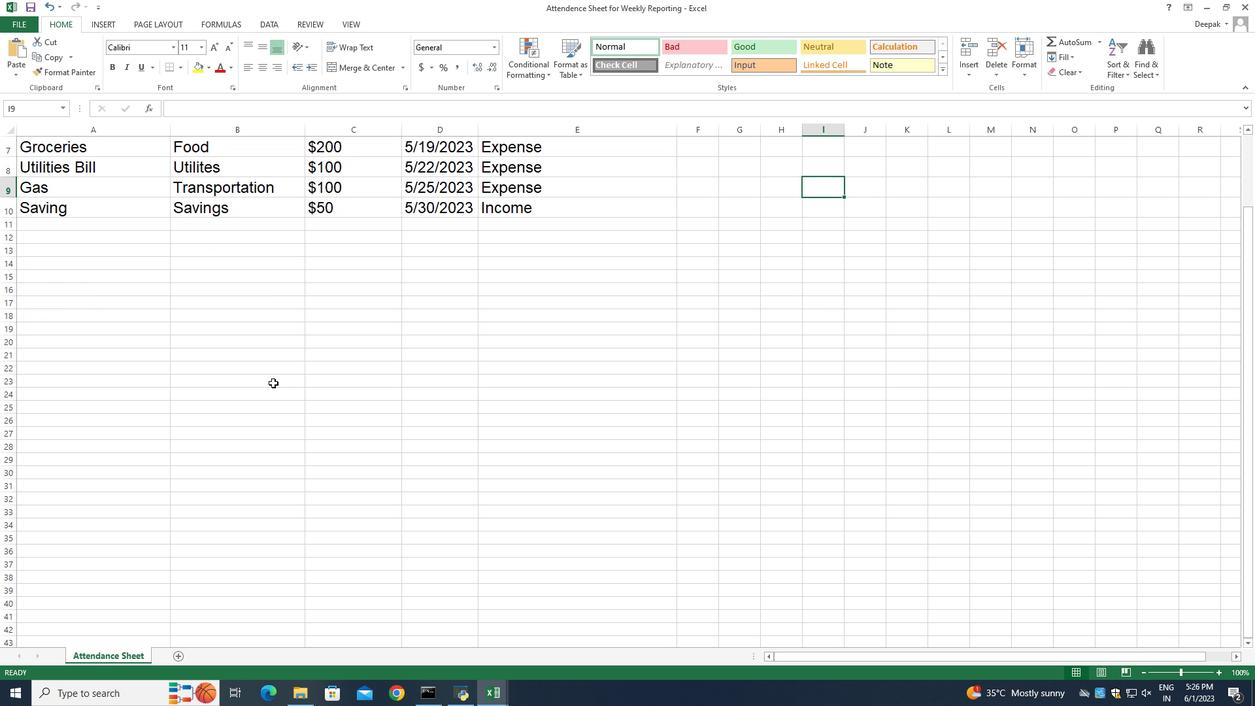 
Action: Mouse scrolled (273, 382) with delta (0, 0)
Screenshot: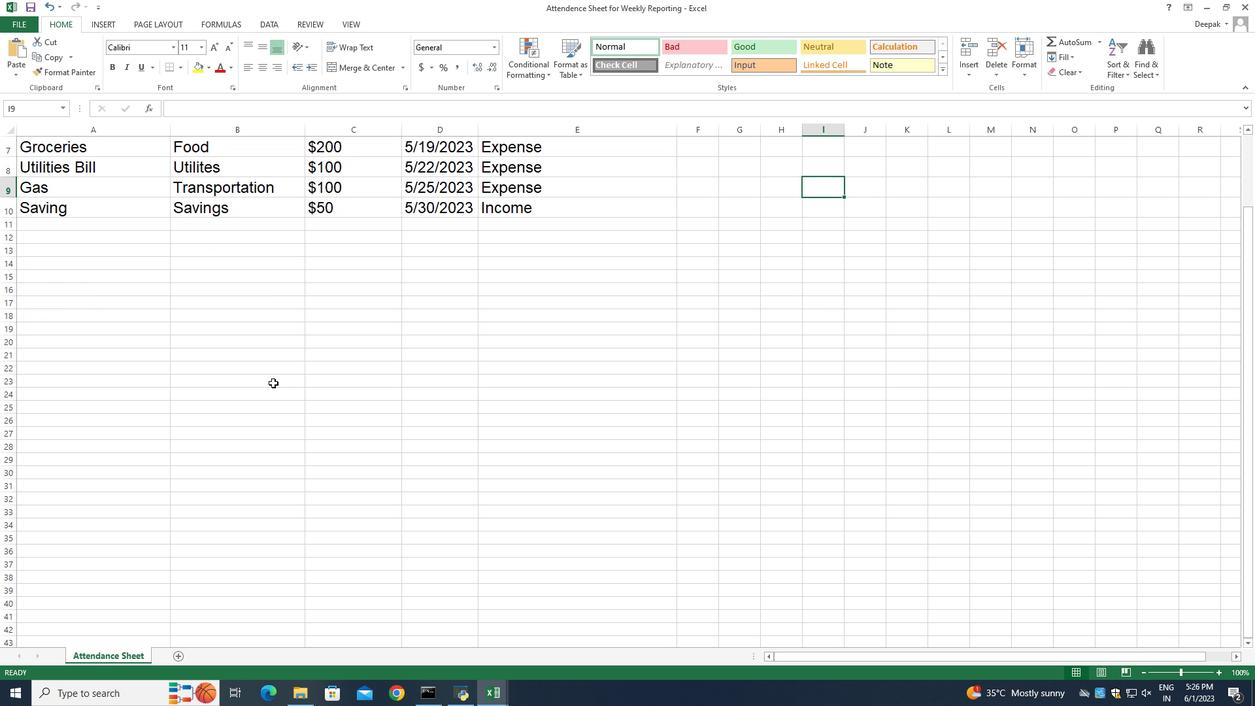 
Action: Mouse moved to (273, 381)
Screenshot: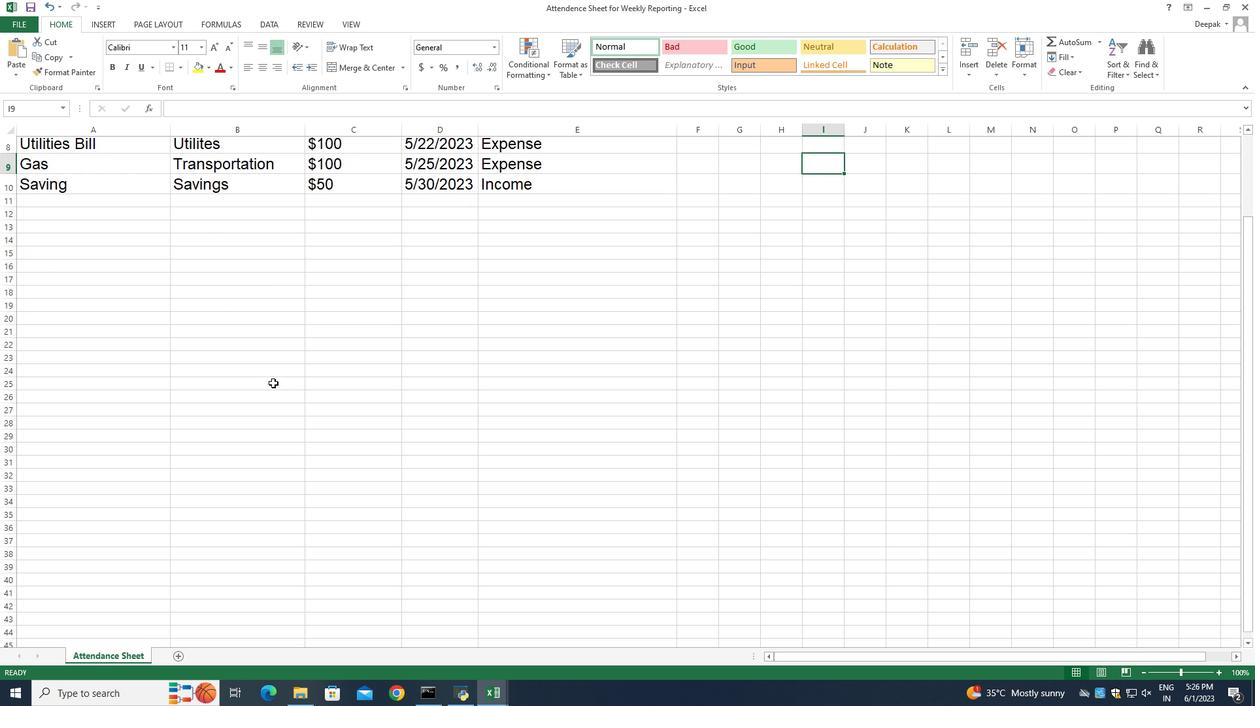 
Action: Mouse scrolled (273, 381) with delta (0, 0)
Screenshot: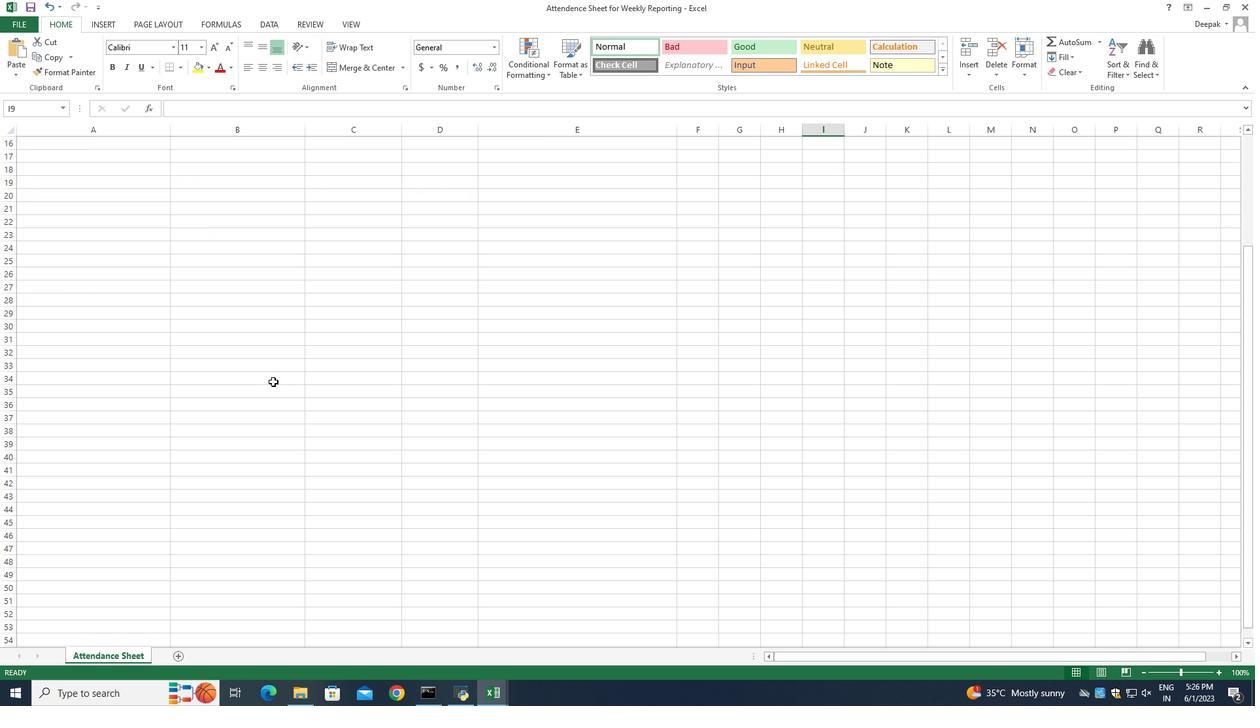 
Action: Mouse scrolled (273, 381) with delta (0, 0)
Screenshot: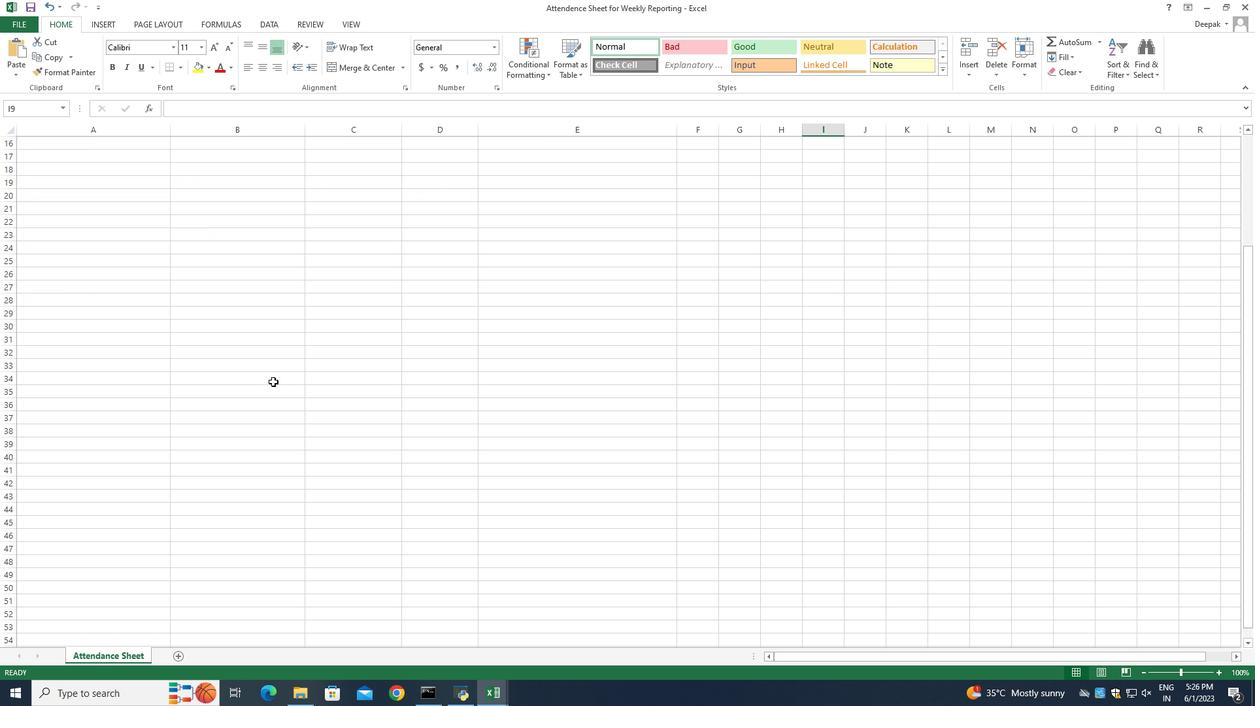 
Action: Mouse scrolled (273, 381) with delta (0, 0)
Screenshot: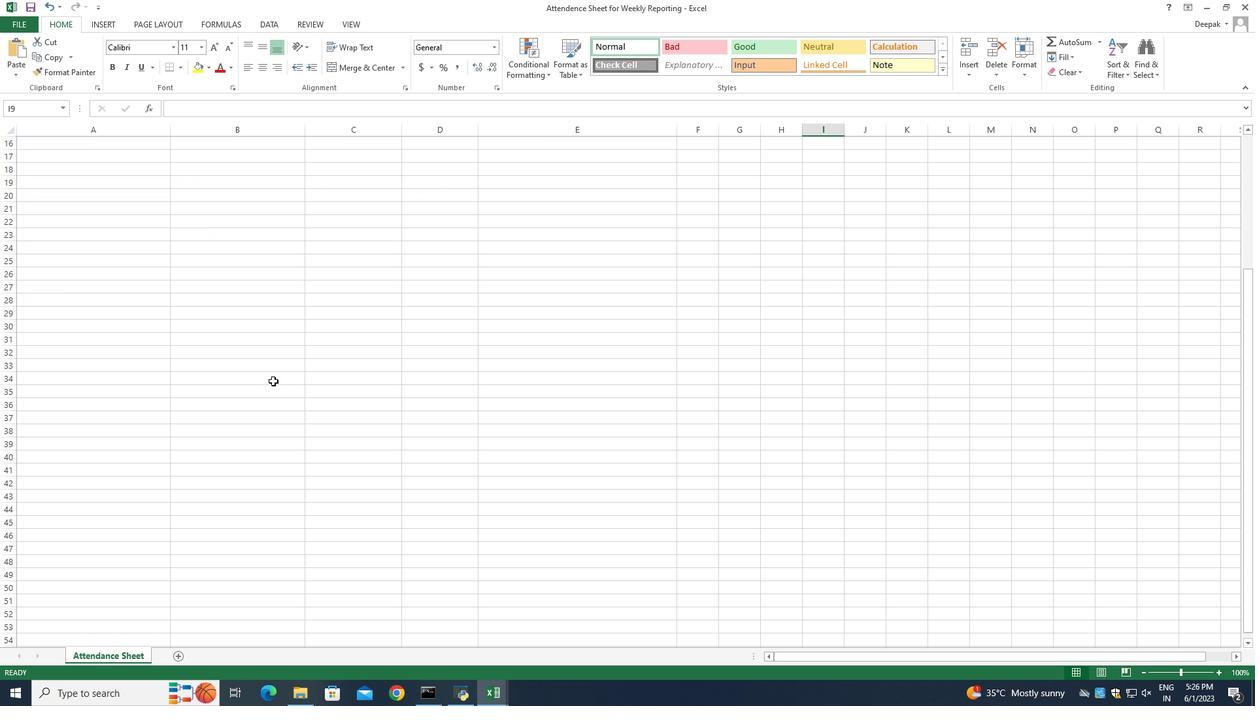 
Action: Mouse scrolled (273, 381) with delta (0, 0)
Screenshot: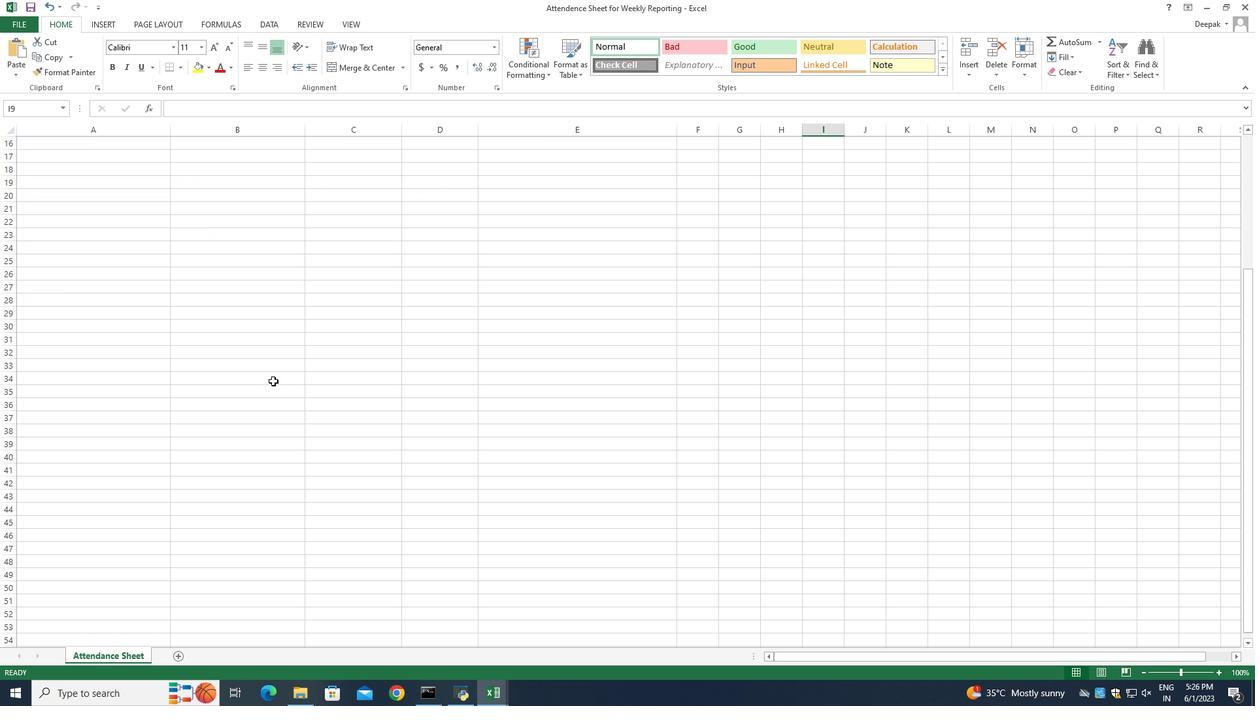 
Action: Mouse scrolled (273, 381) with delta (0, 0)
Screenshot: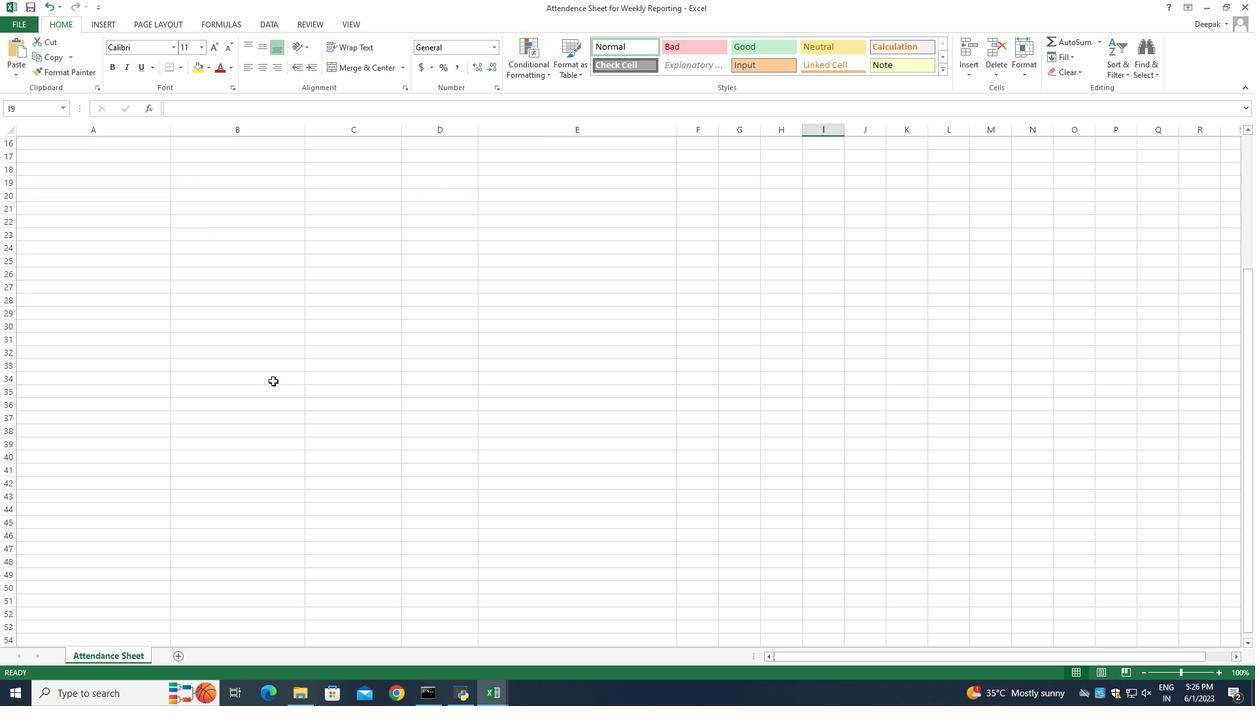 
Action: Mouse scrolled (273, 381) with delta (0, 0)
Screenshot: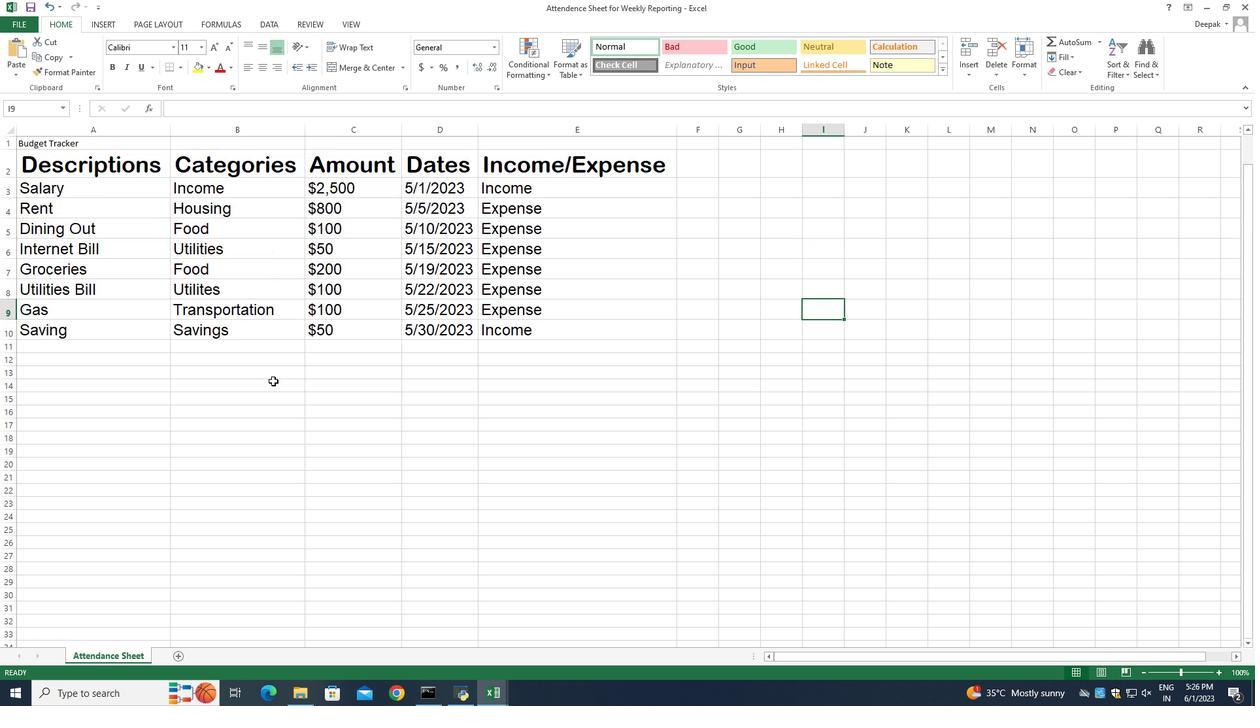 
Action: Mouse scrolled (273, 381) with delta (0, 0)
Screenshot: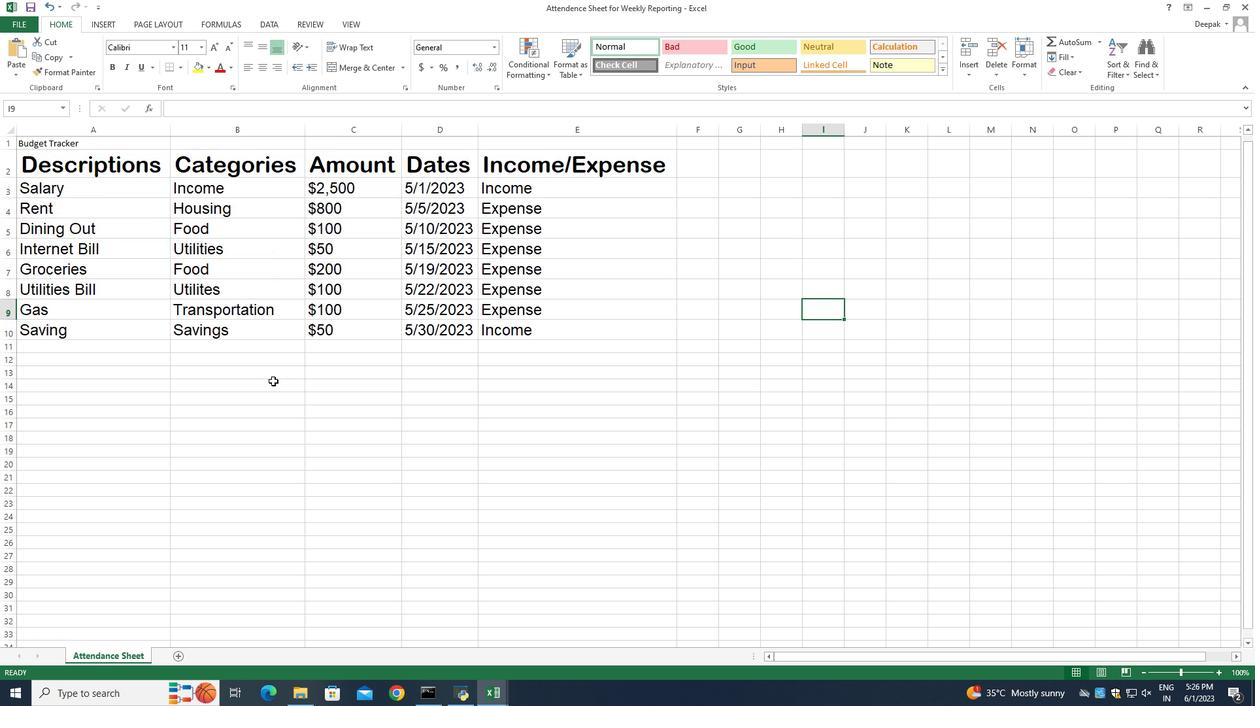 
Action: Mouse scrolled (273, 381) with delta (0, 0)
Screenshot: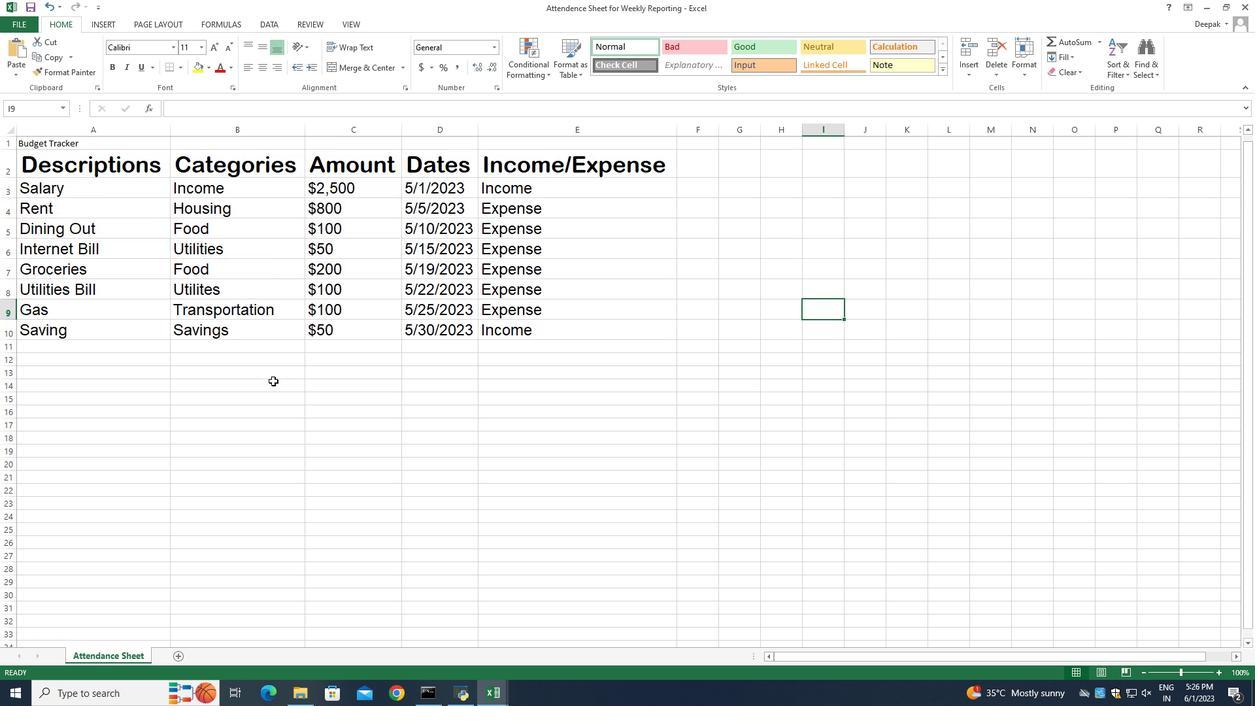 
Action: Mouse scrolled (273, 381) with delta (0, 0)
Screenshot: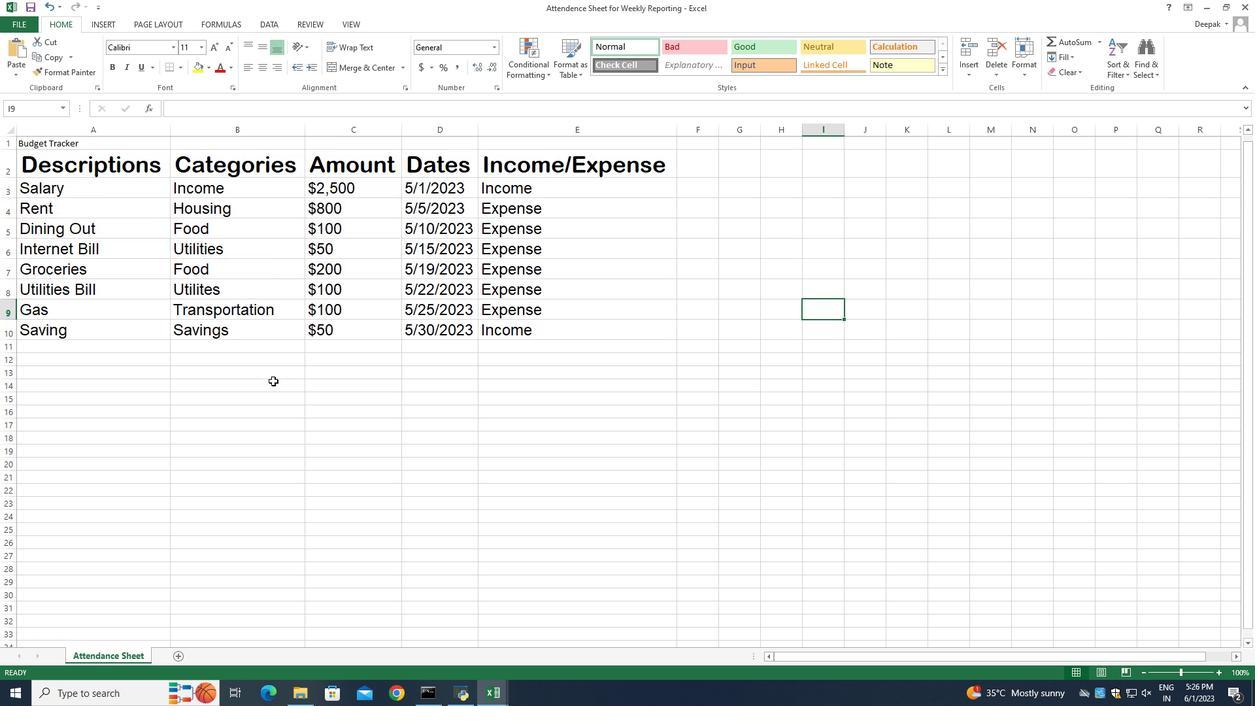 
Action: Mouse moved to (279, 361)
Screenshot: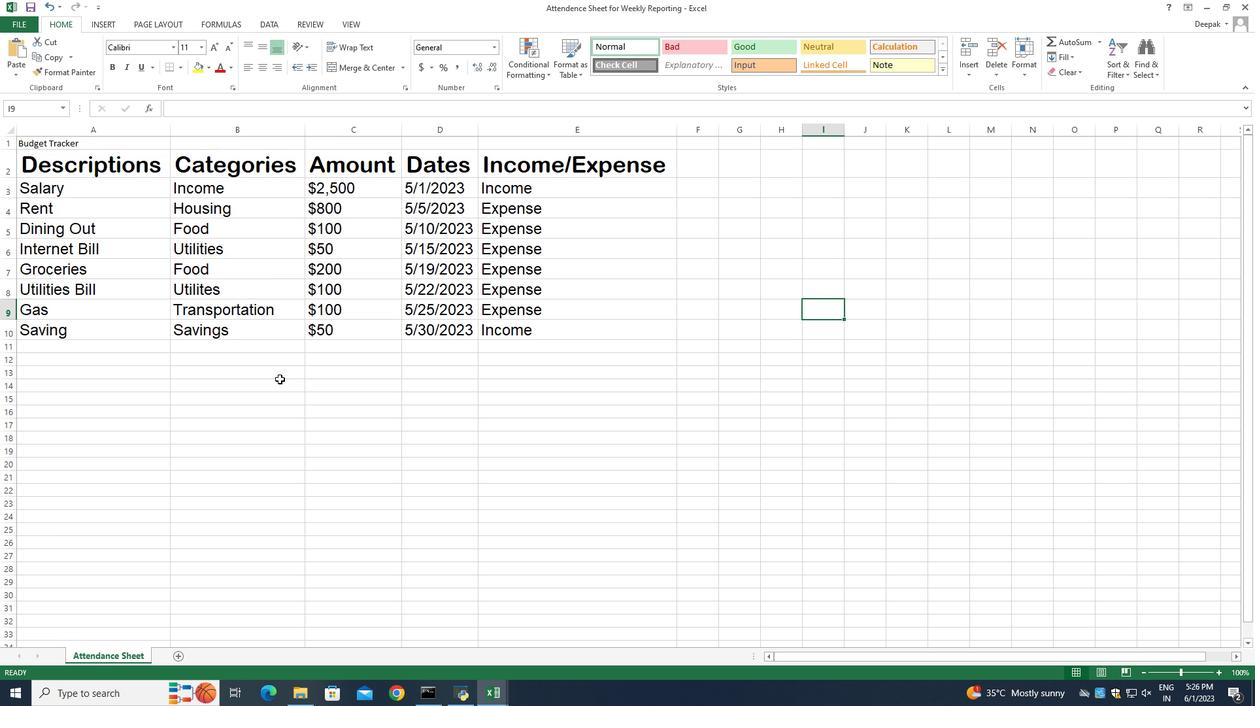 
Action: Mouse scrolled (279, 362) with delta (0, 0)
Screenshot: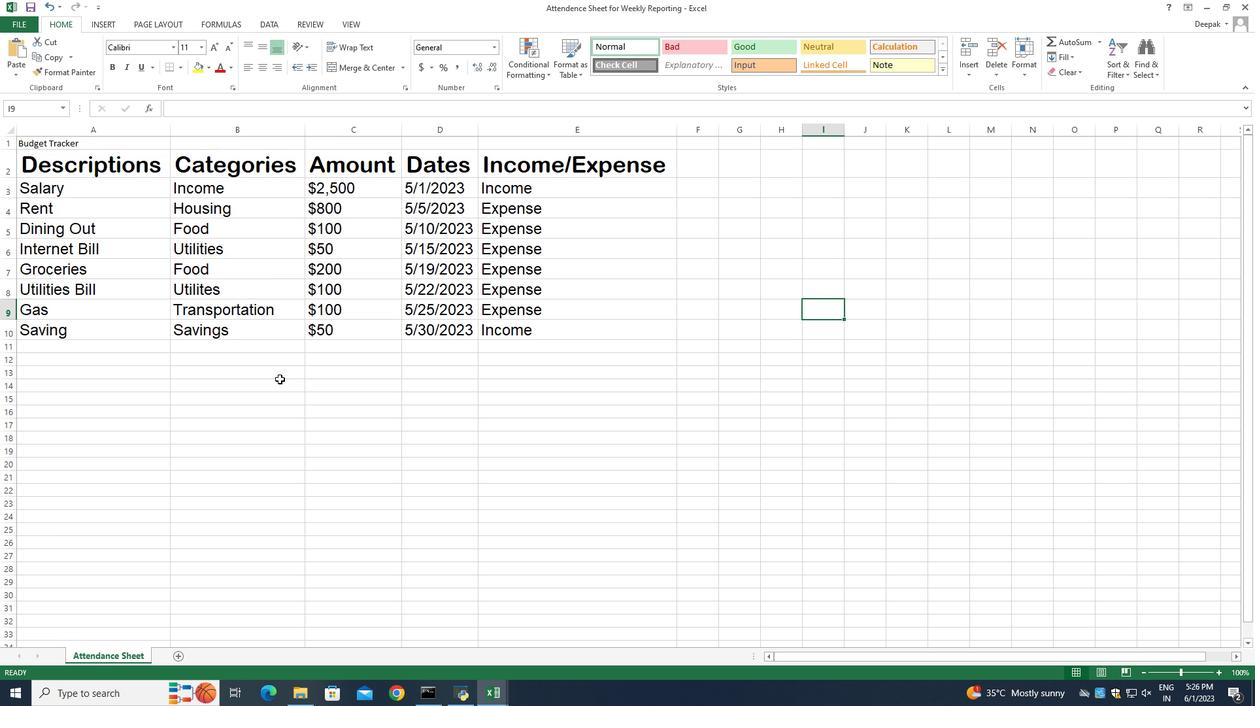 
Action: Mouse moved to (279, 360)
Screenshot: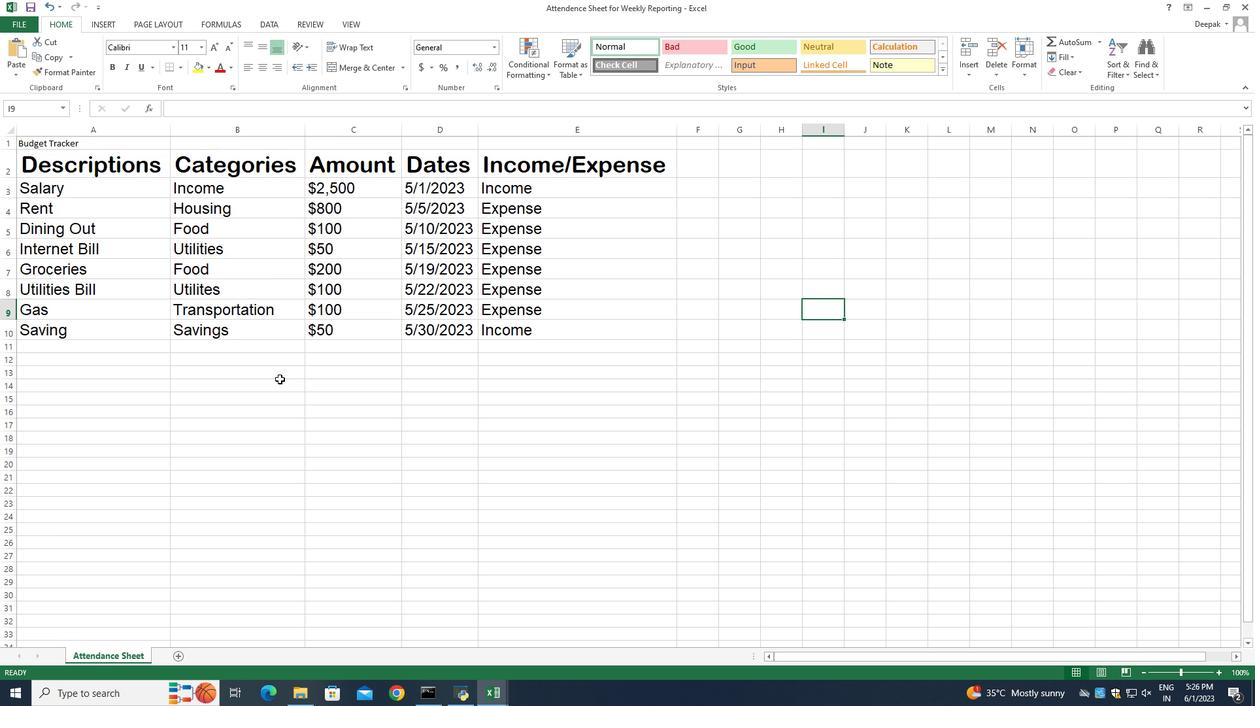 
Action: Mouse scrolled (279, 360) with delta (0, 0)
Screenshot: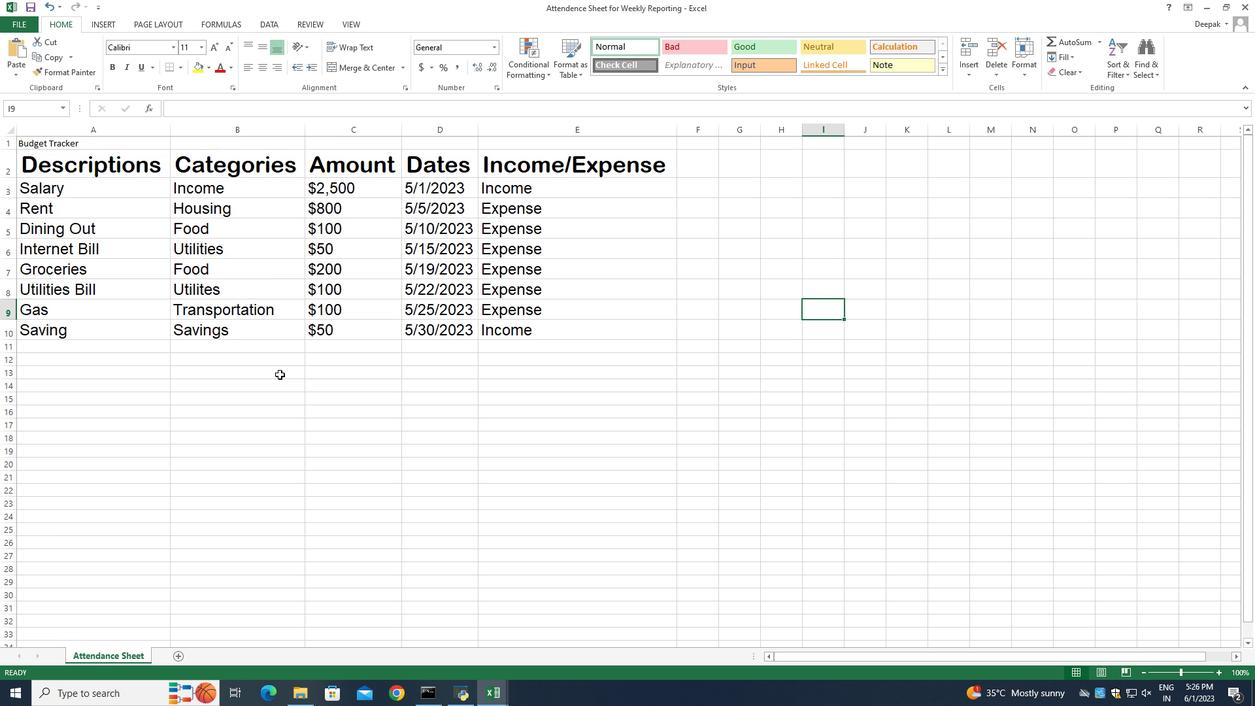 
Action: Mouse scrolled (279, 360) with delta (0, 0)
Screenshot: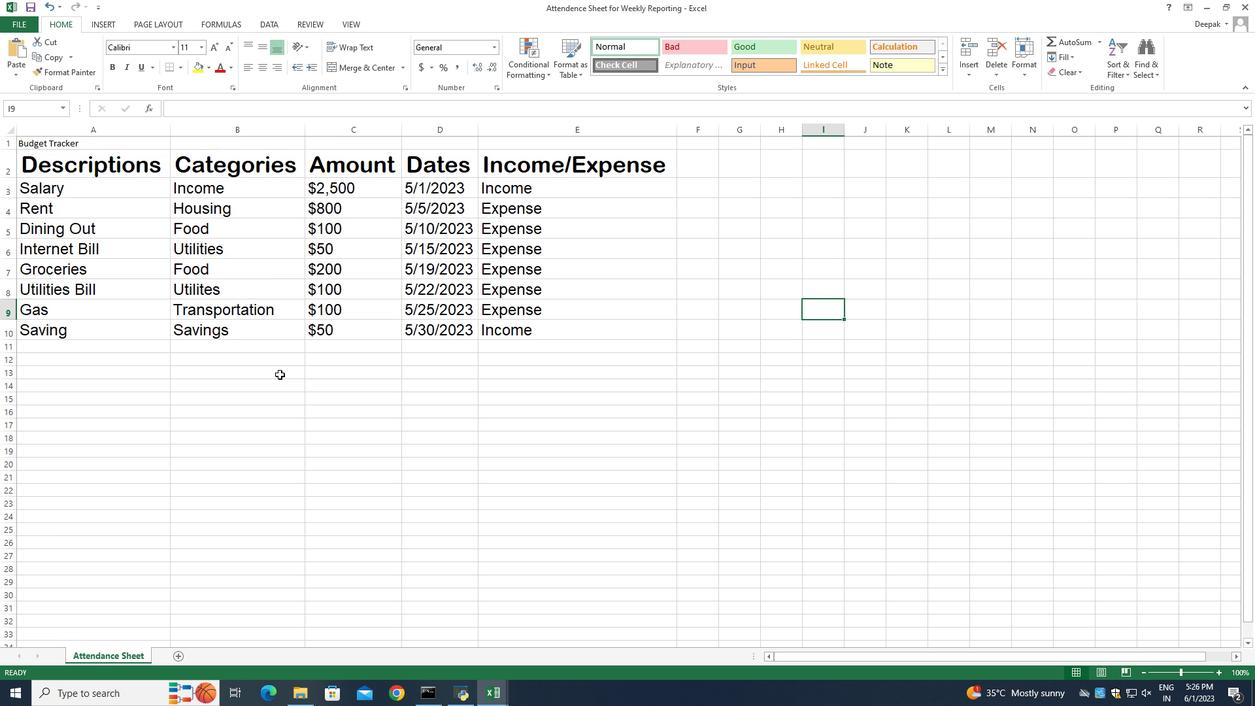 
Action: Mouse scrolled (279, 360) with delta (0, 0)
Screenshot: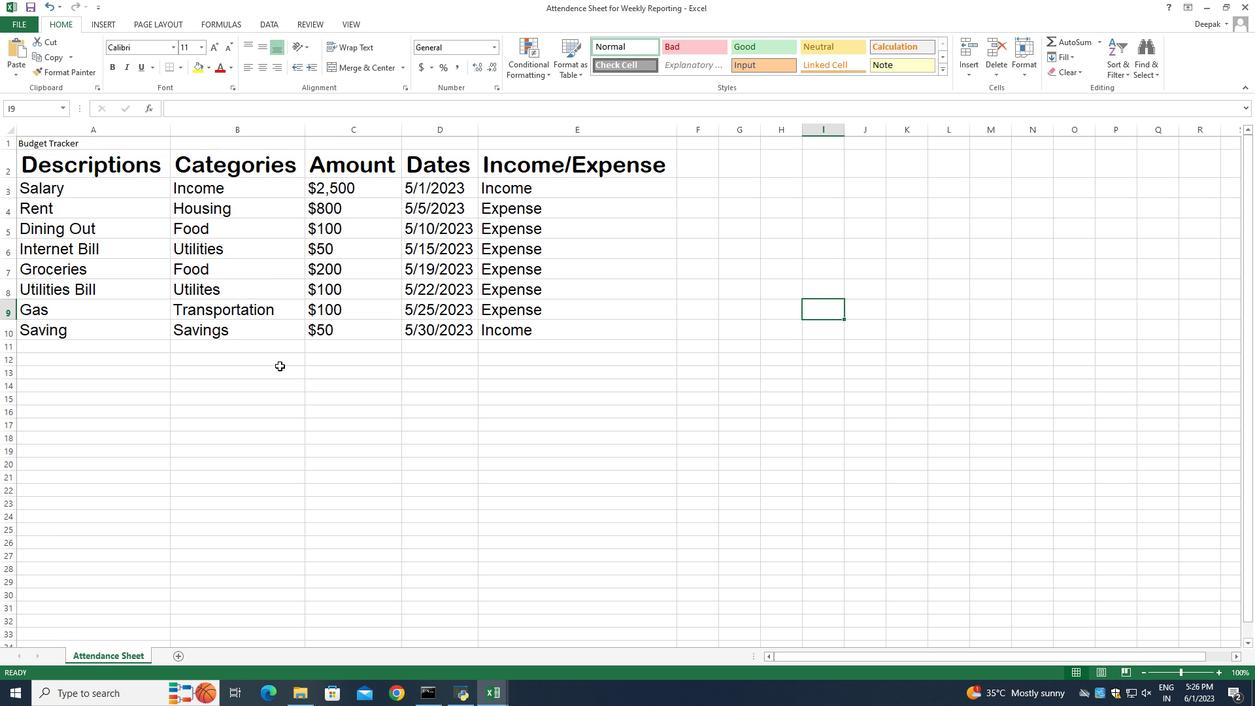 
Action: Mouse moved to (481, 379)
Screenshot: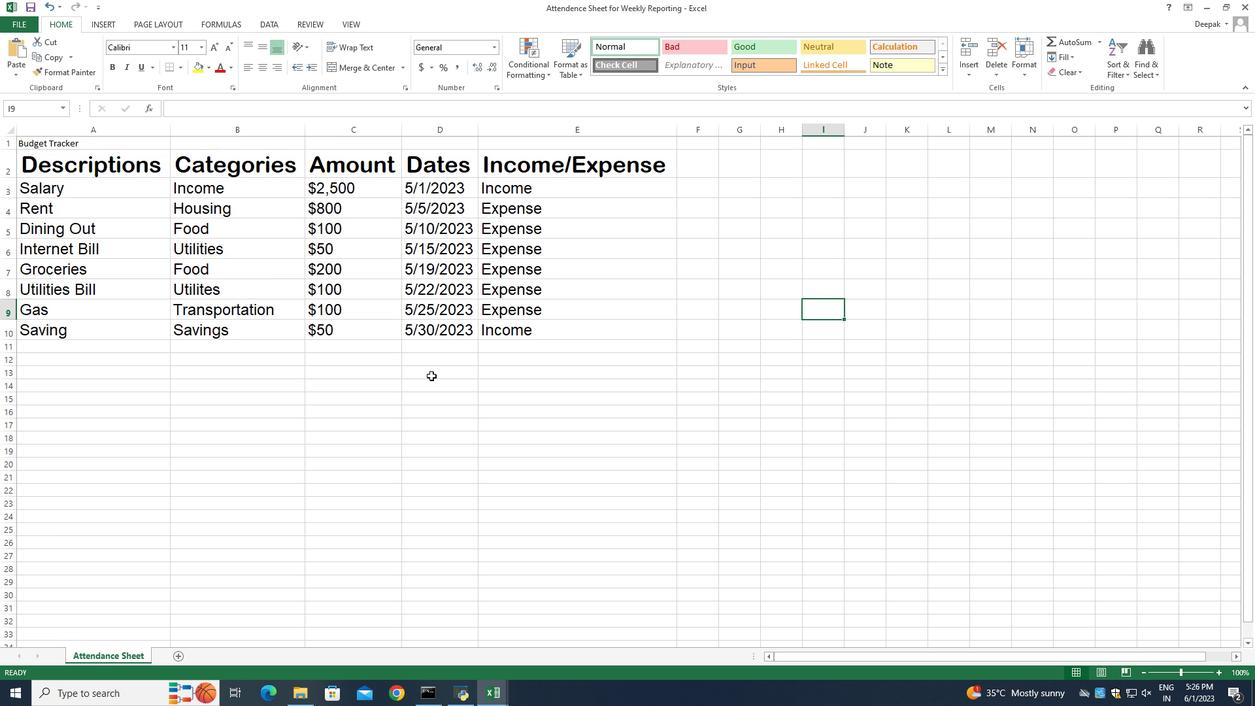 
